 Task: Find an Airbnb in Beipiao, China for 8 guests from 26 Aug to 10 Sep, with a price range of ₹10,000 to ₹15,000, 6 bedrooms, 6 beds, 6 bathrooms, Wifi, Free parking, TV, and self check-in.
Action: Mouse moved to (586, 122)
Screenshot: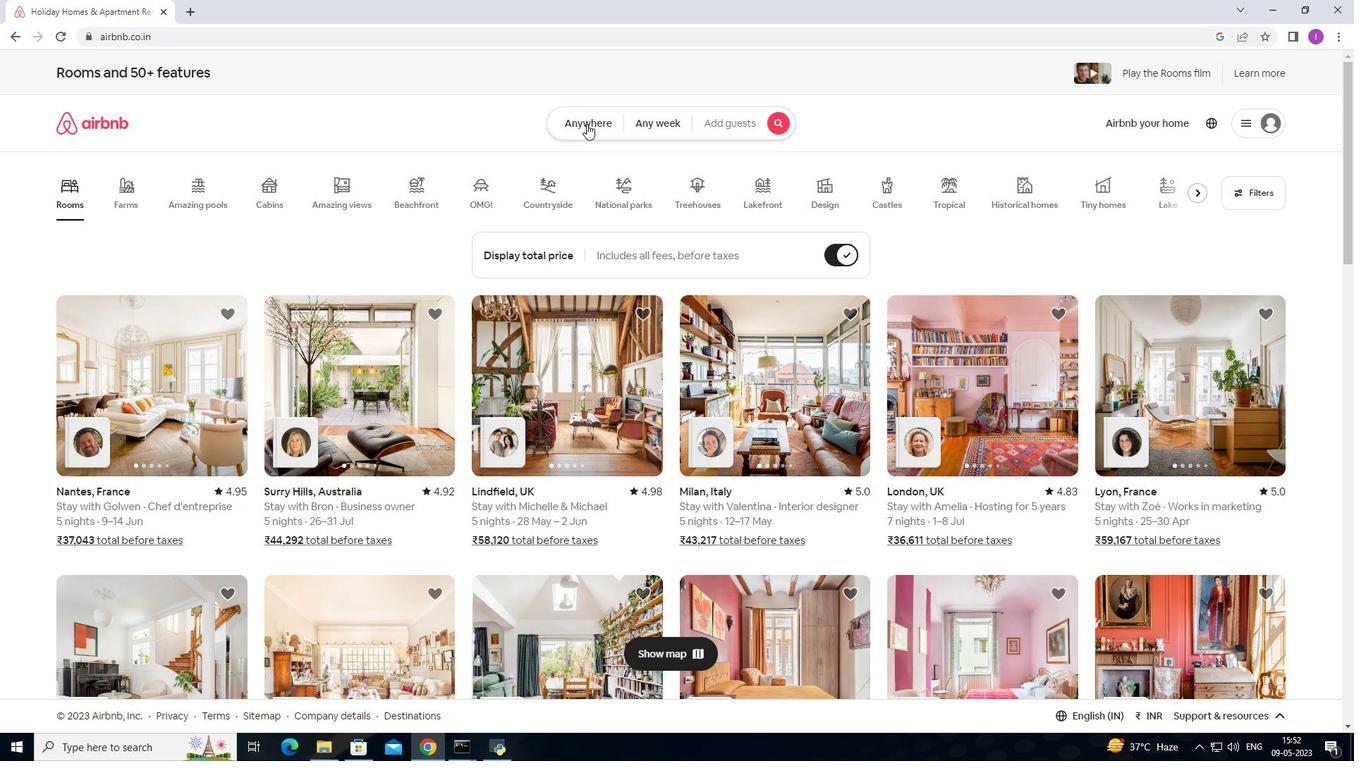 
Action: Mouse pressed left at (586, 122)
Screenshot: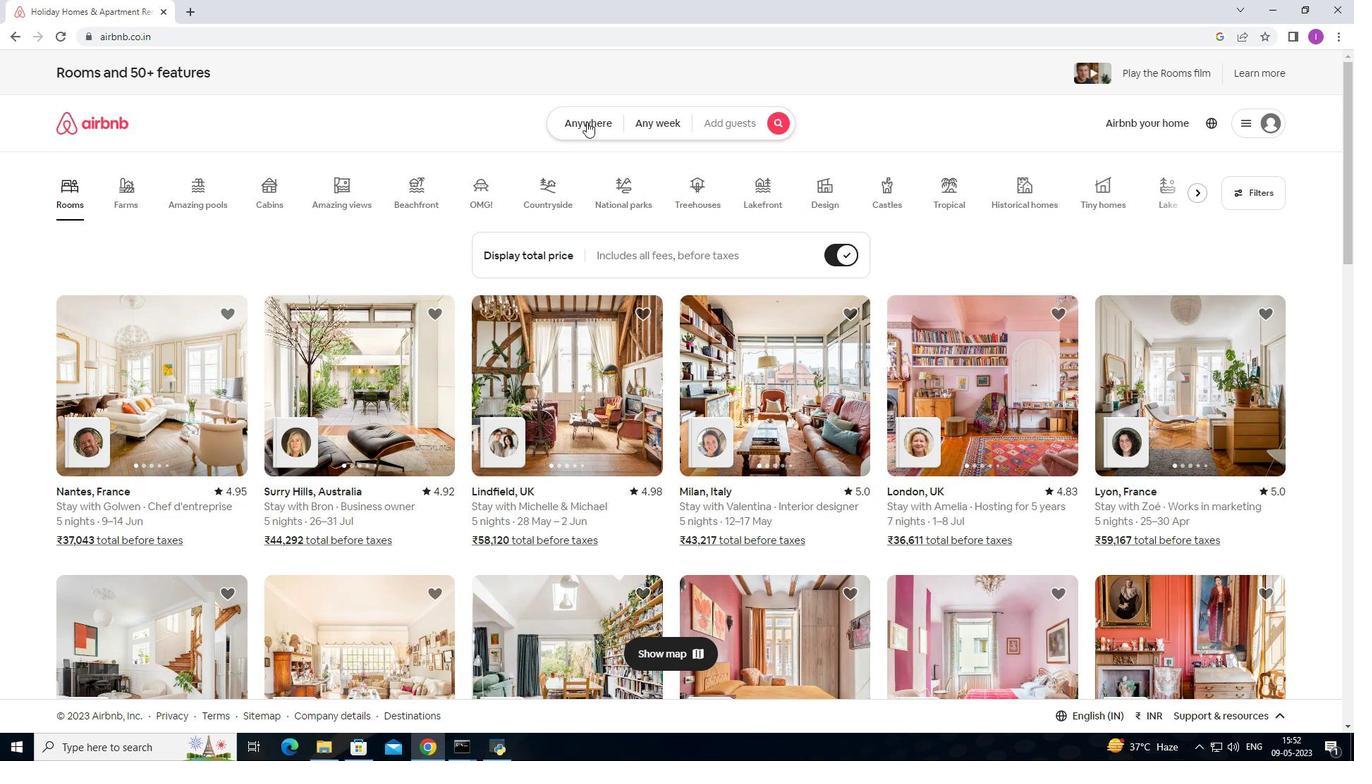 
Action: Mouse moved to (450, 175)
Screenshot: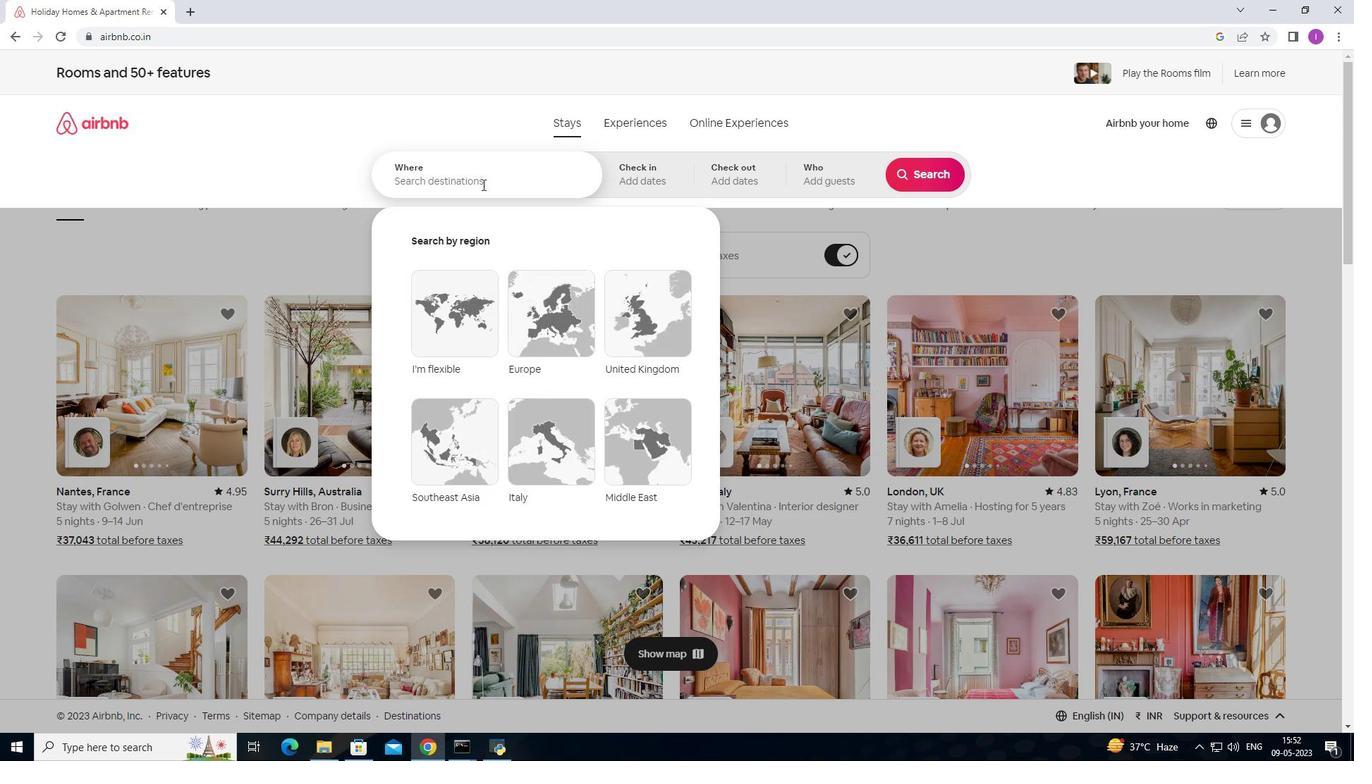 
Action: Mouse pressed left at (450, 175)
Screenshot: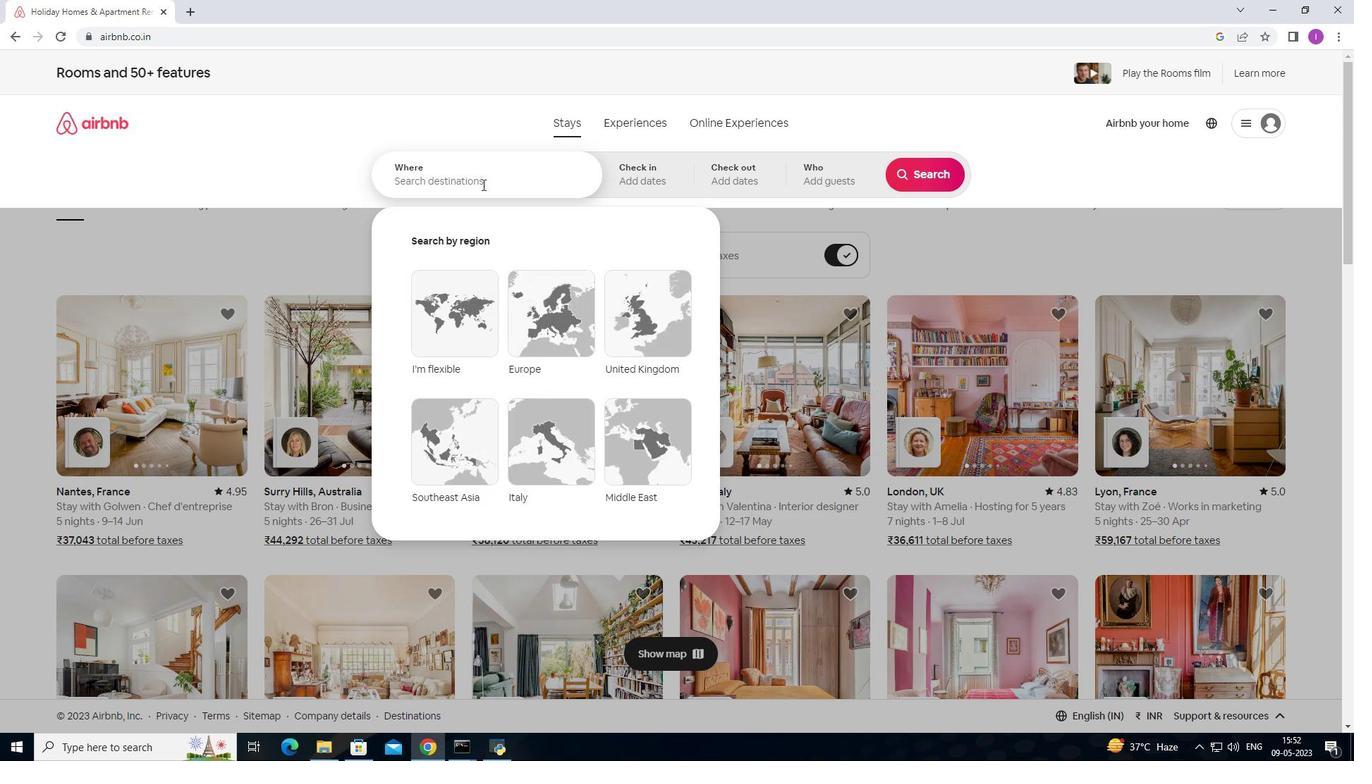 
Action: Mouse moved to (451, 175)
Screenshot: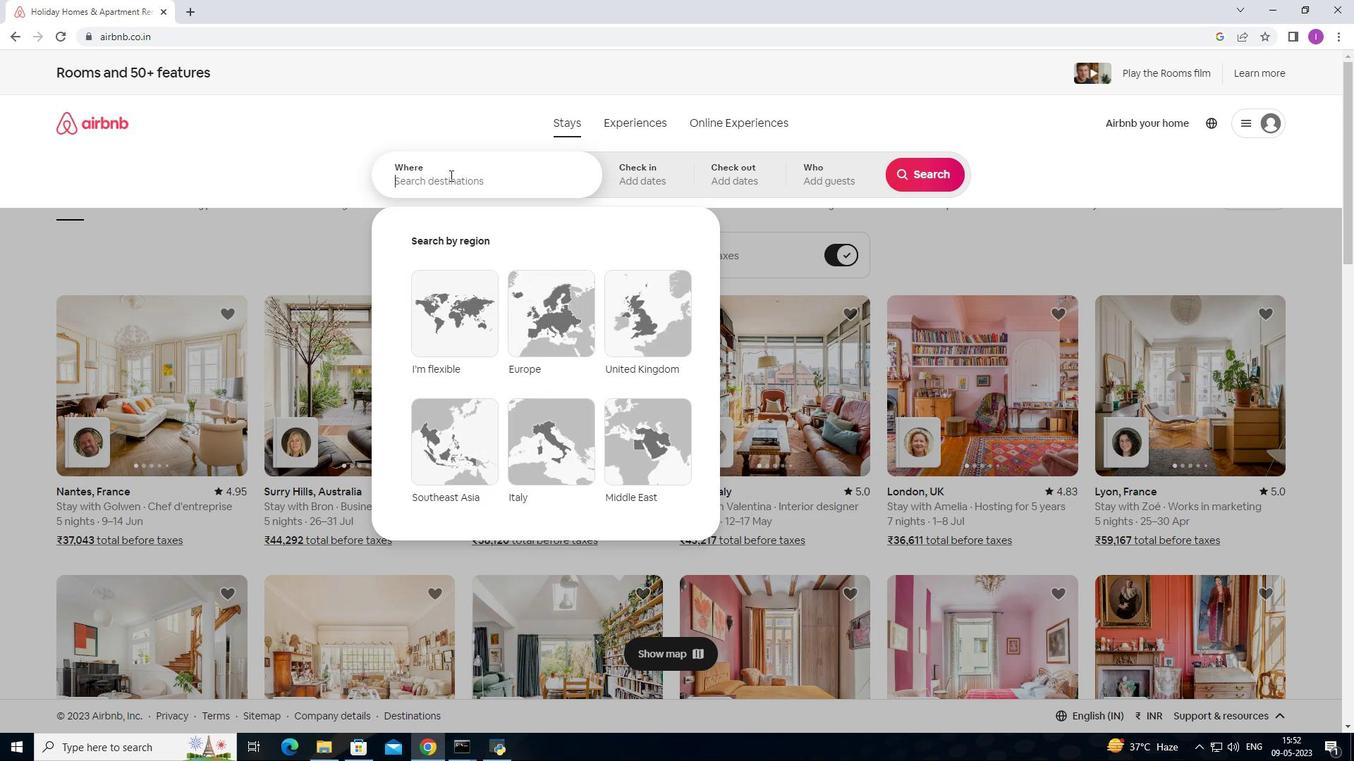 
Action: Key pressed <Key.shift>Beipiao,<Key.shift>China
Screenshot: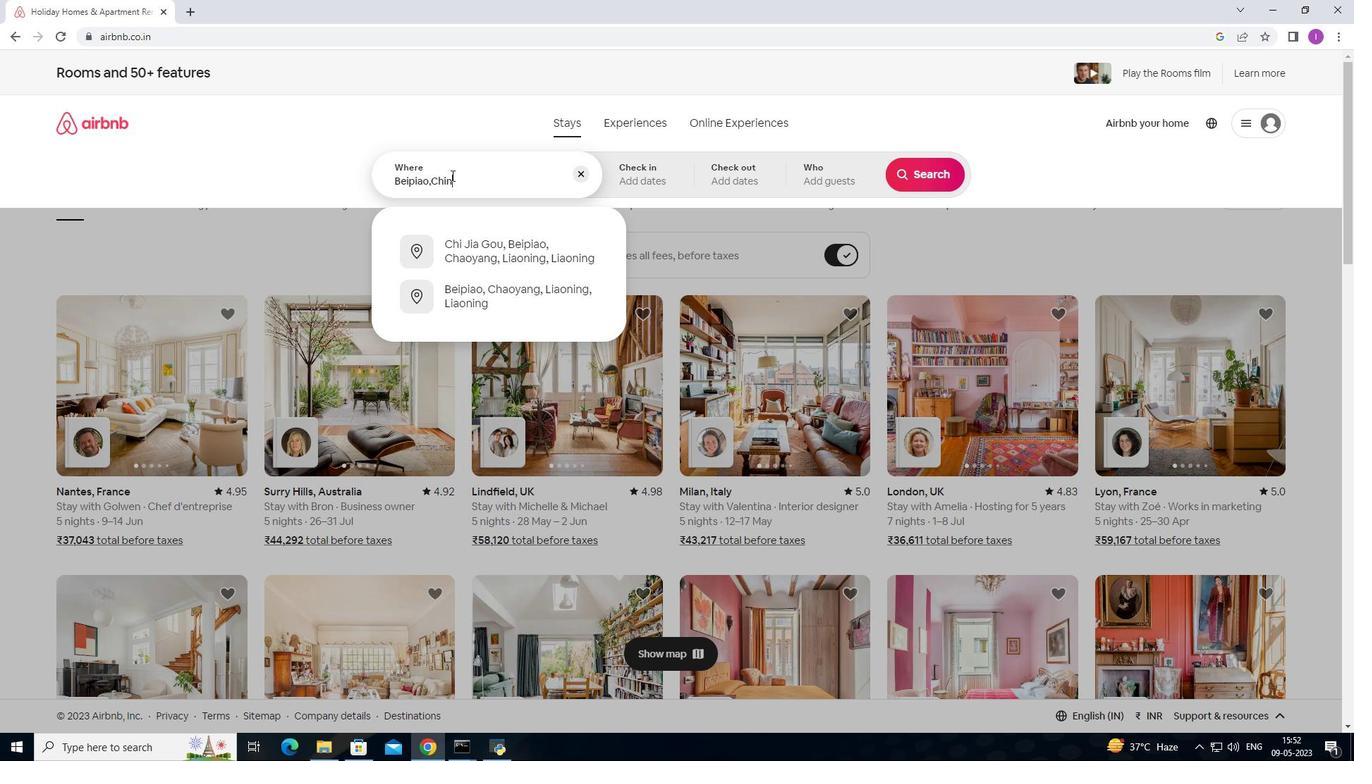 
Action: Mouse moved to (660, 181)
Screenshot: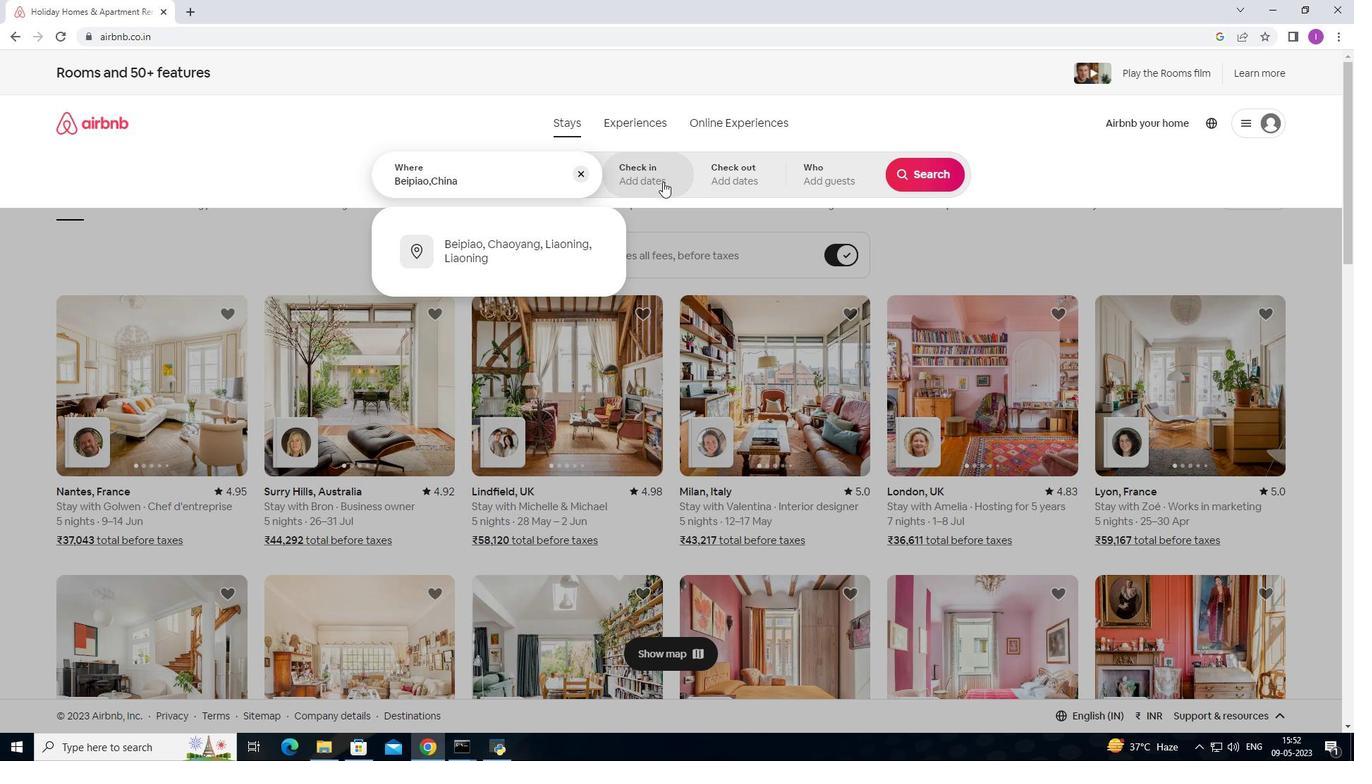
Action: Mouse pressed left at (660, 181)
Screenshot: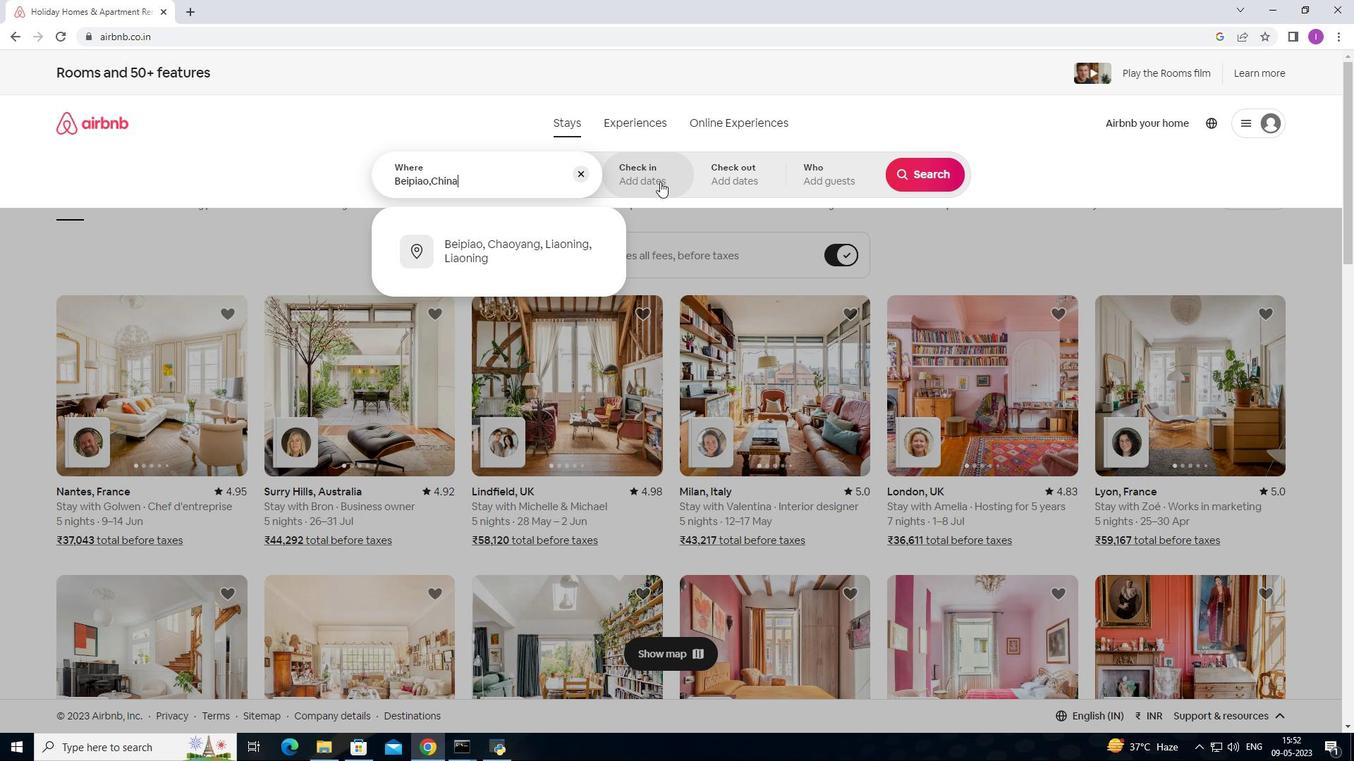 
Action: Mouse moved to (916, 292)
Screenshot: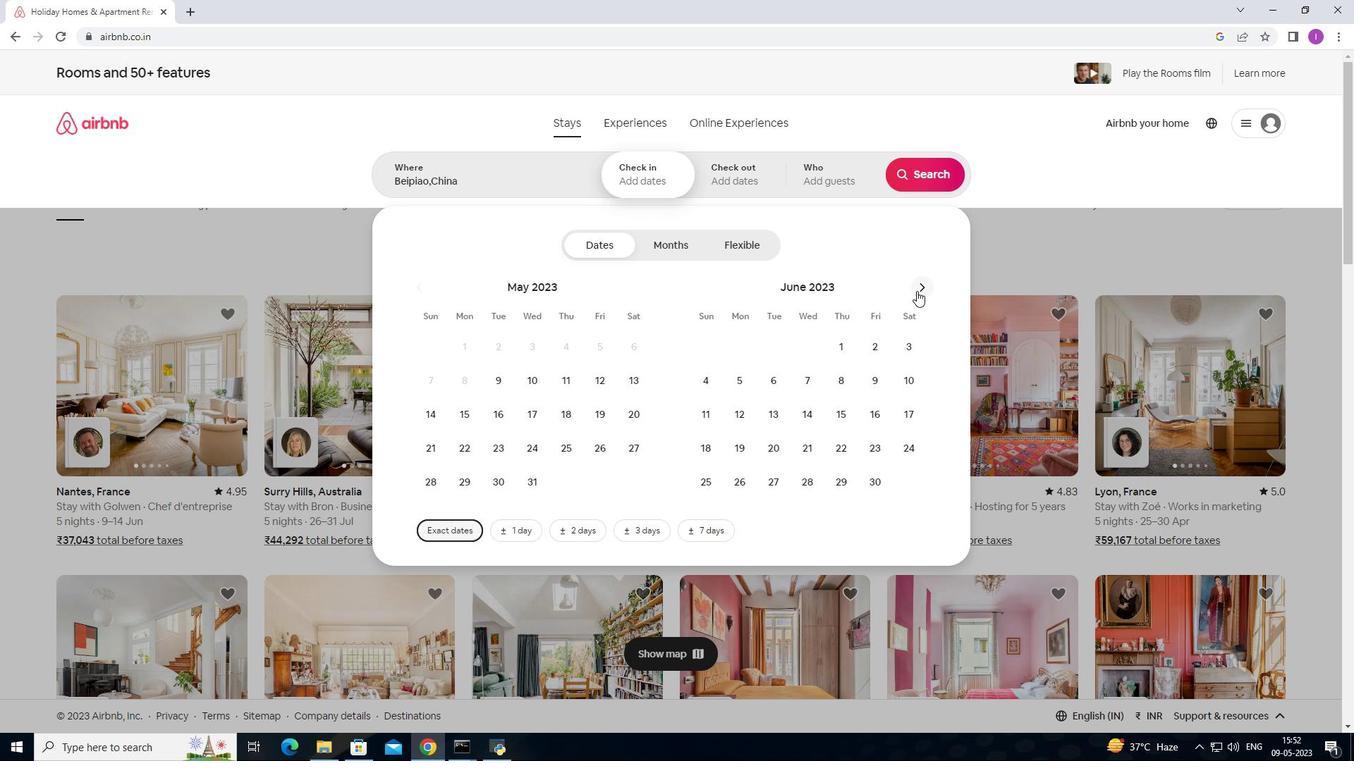 
Action: Mouse pressed left at (916, 292)
Screenshot: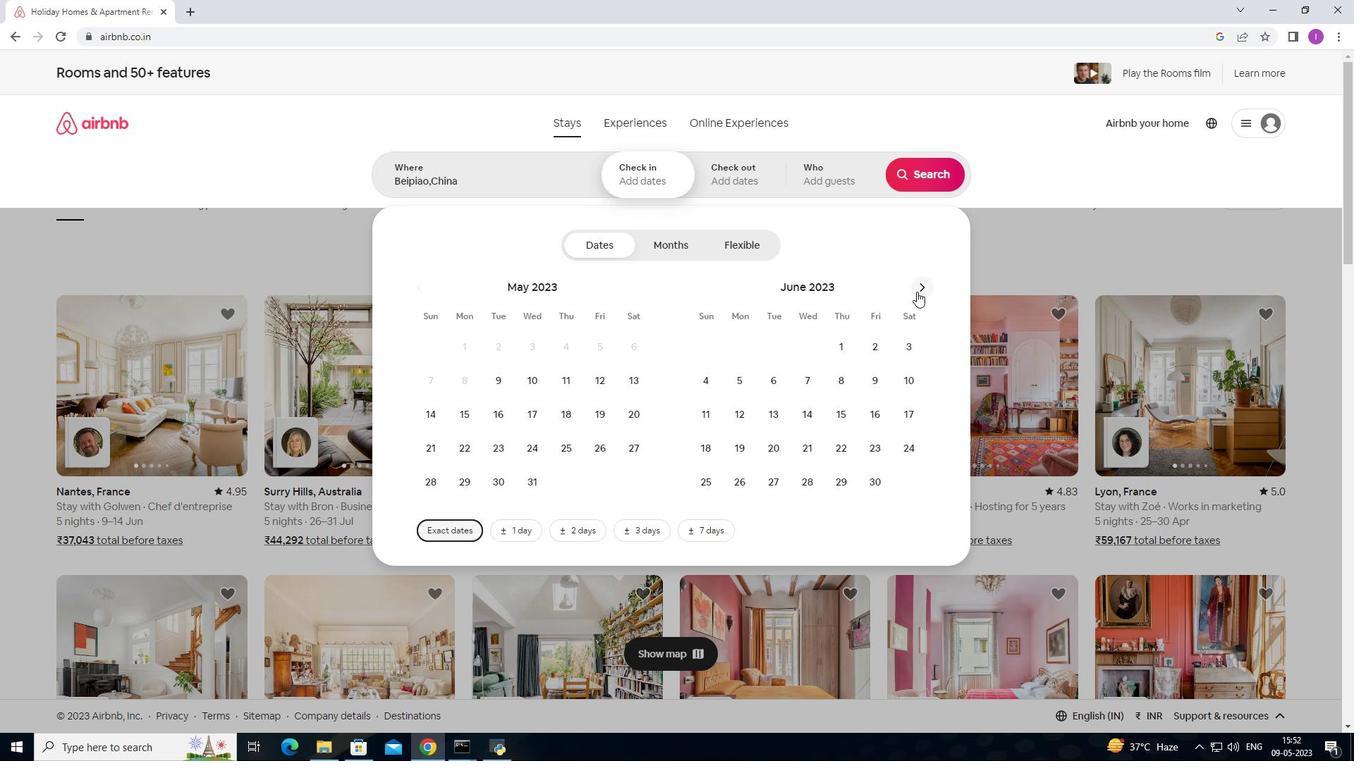 
Action: Mouse pressed left at (916, 292)
Screenshot: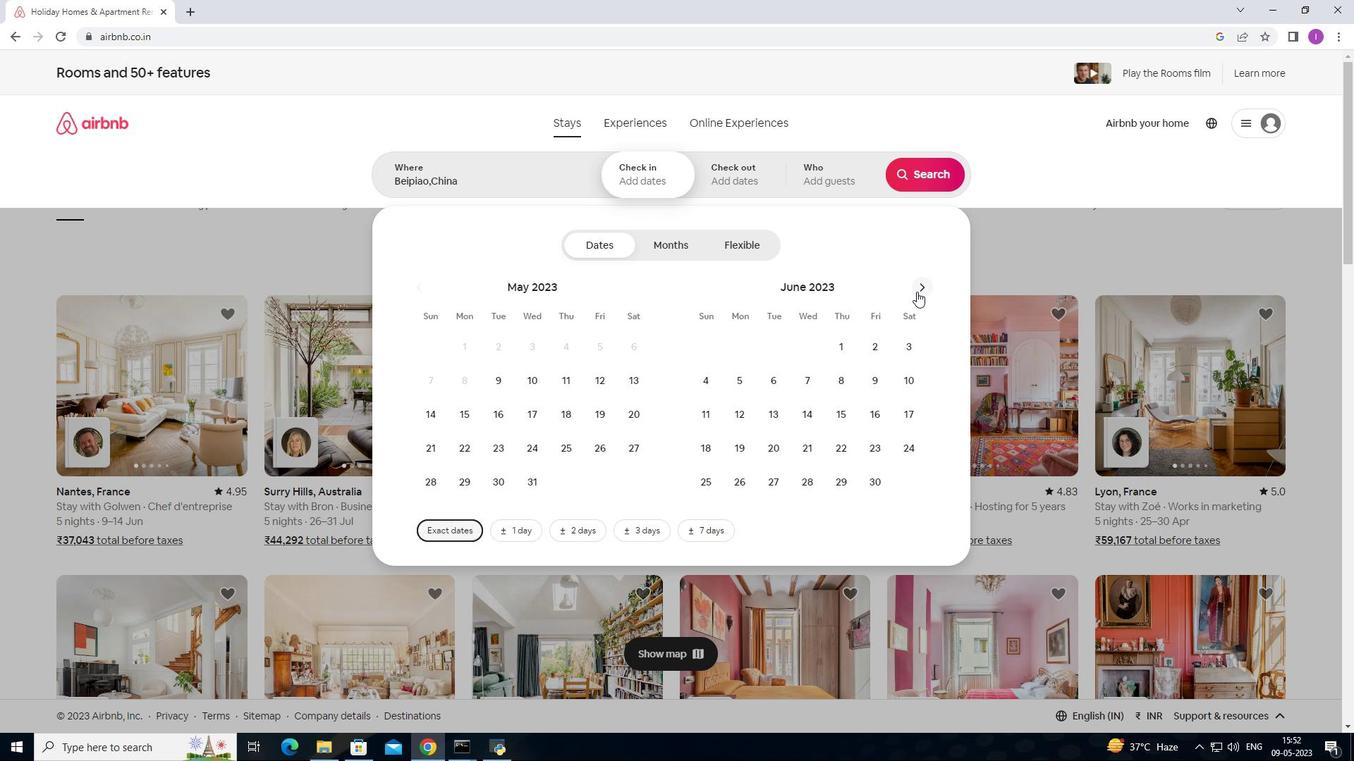 
Action: Mouse pressed left at (916, 292)
Screenshot: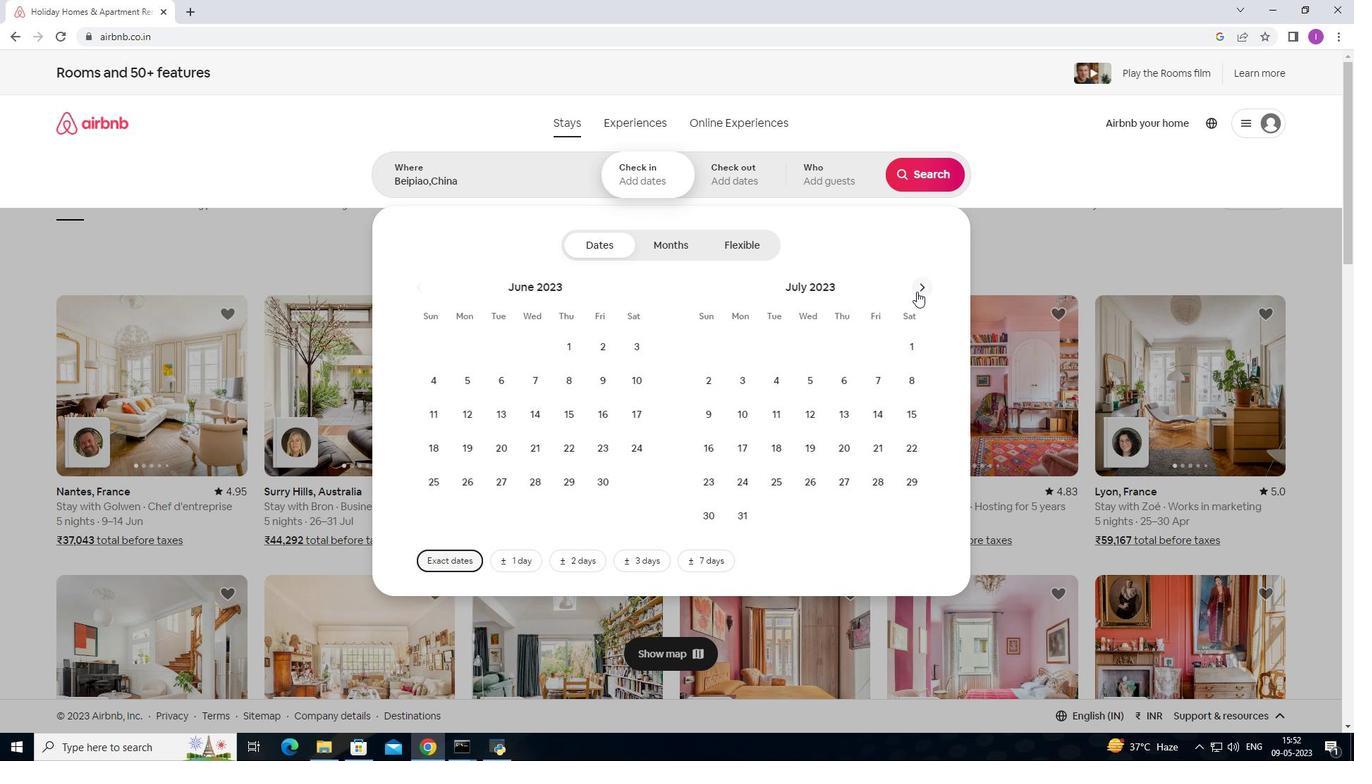 
Action: Mouse pressed left at (916, 292)
Screenshot: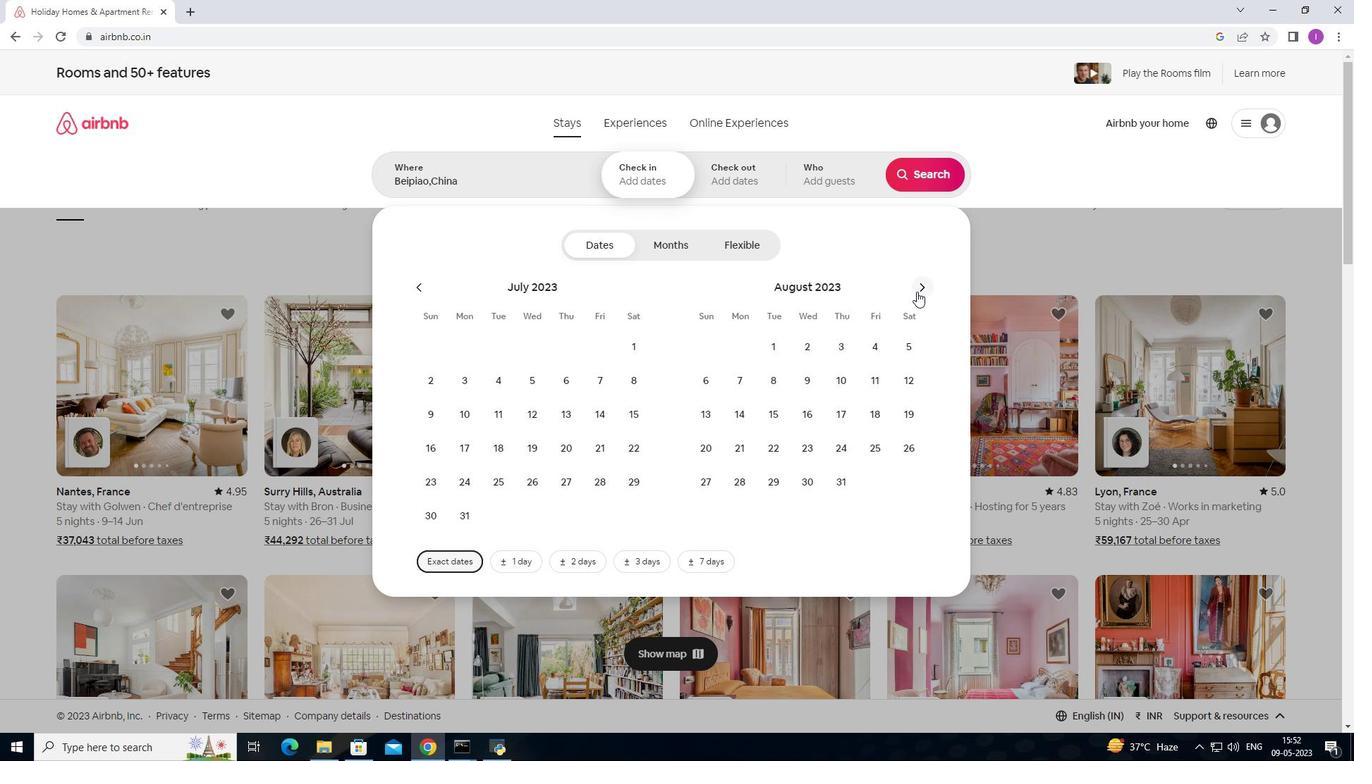 
Action: Mouse moved to (628, 444)
Screenshot: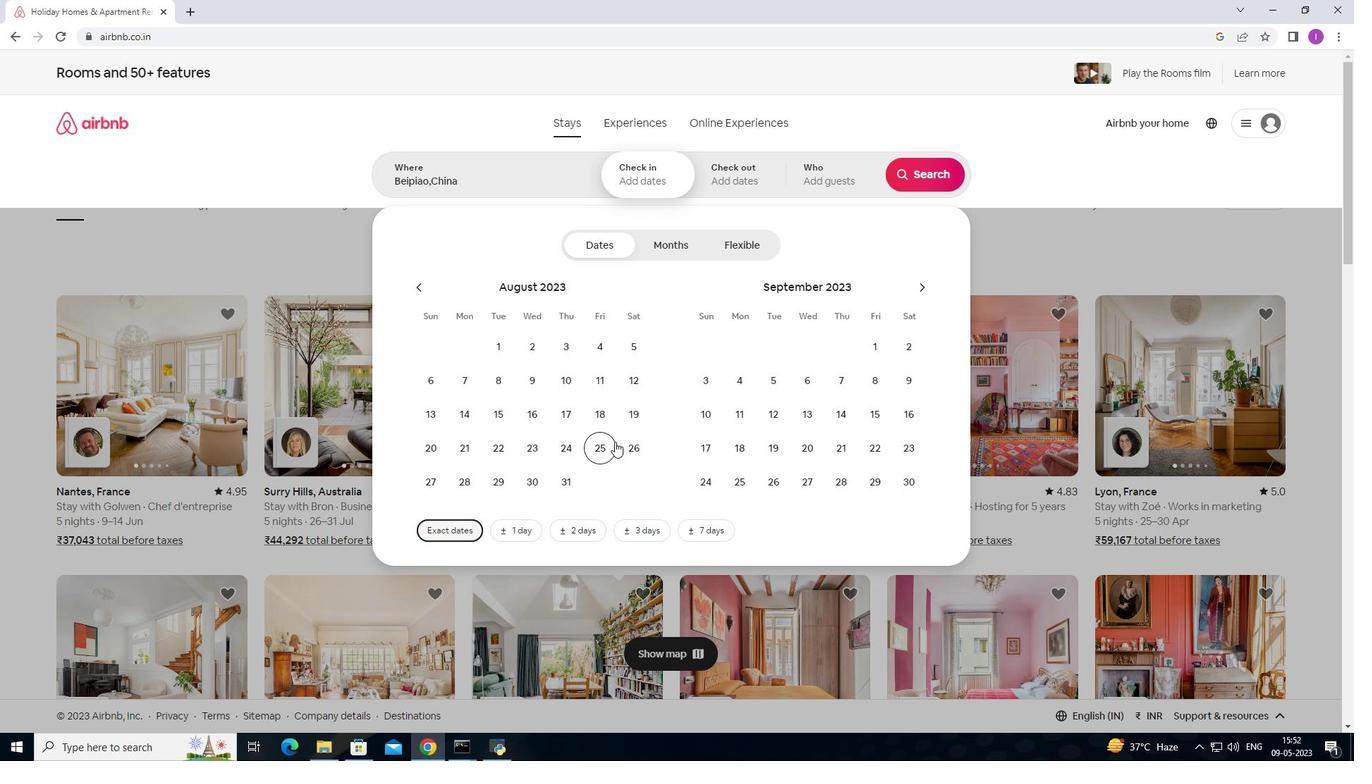 
Action: Mouse pressed left at (628, 444)
Screenshot: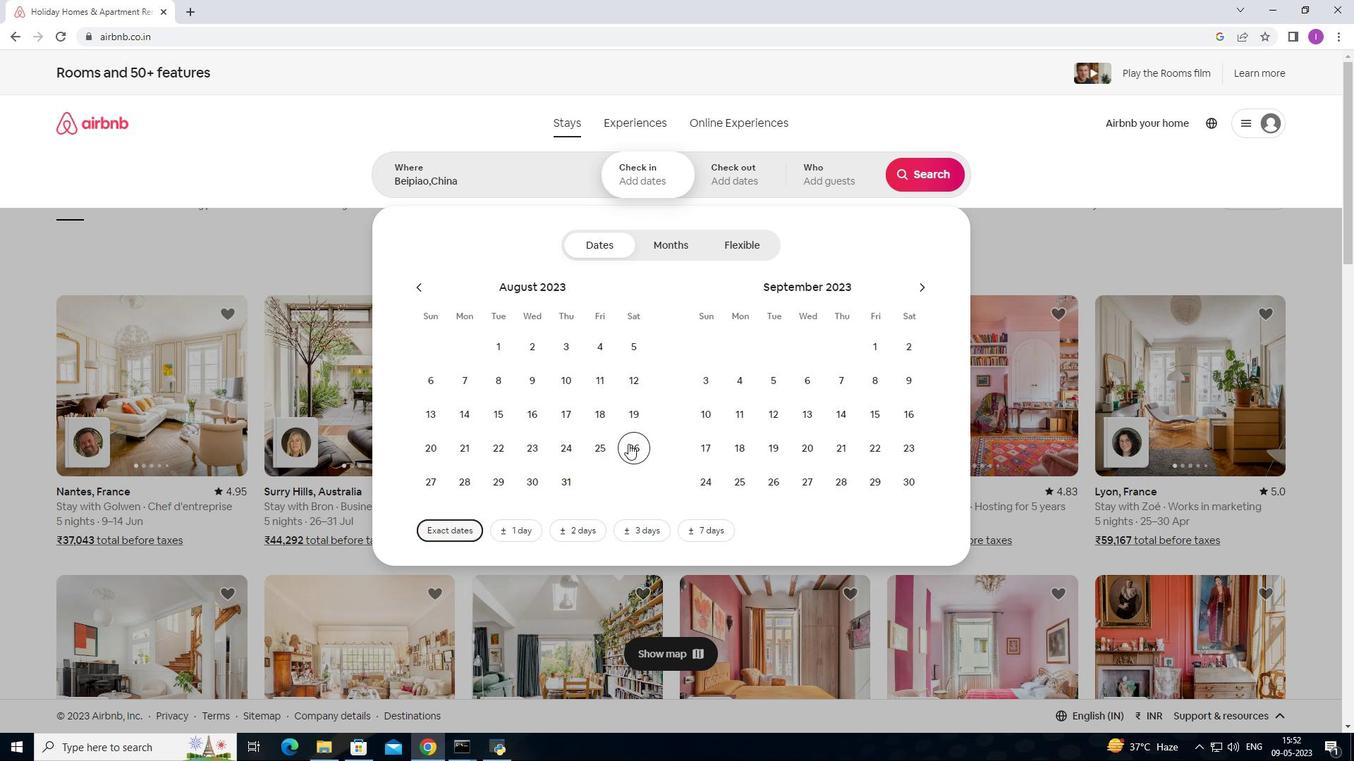 
Action: Mouse moved to (701, 411)
Screenshot: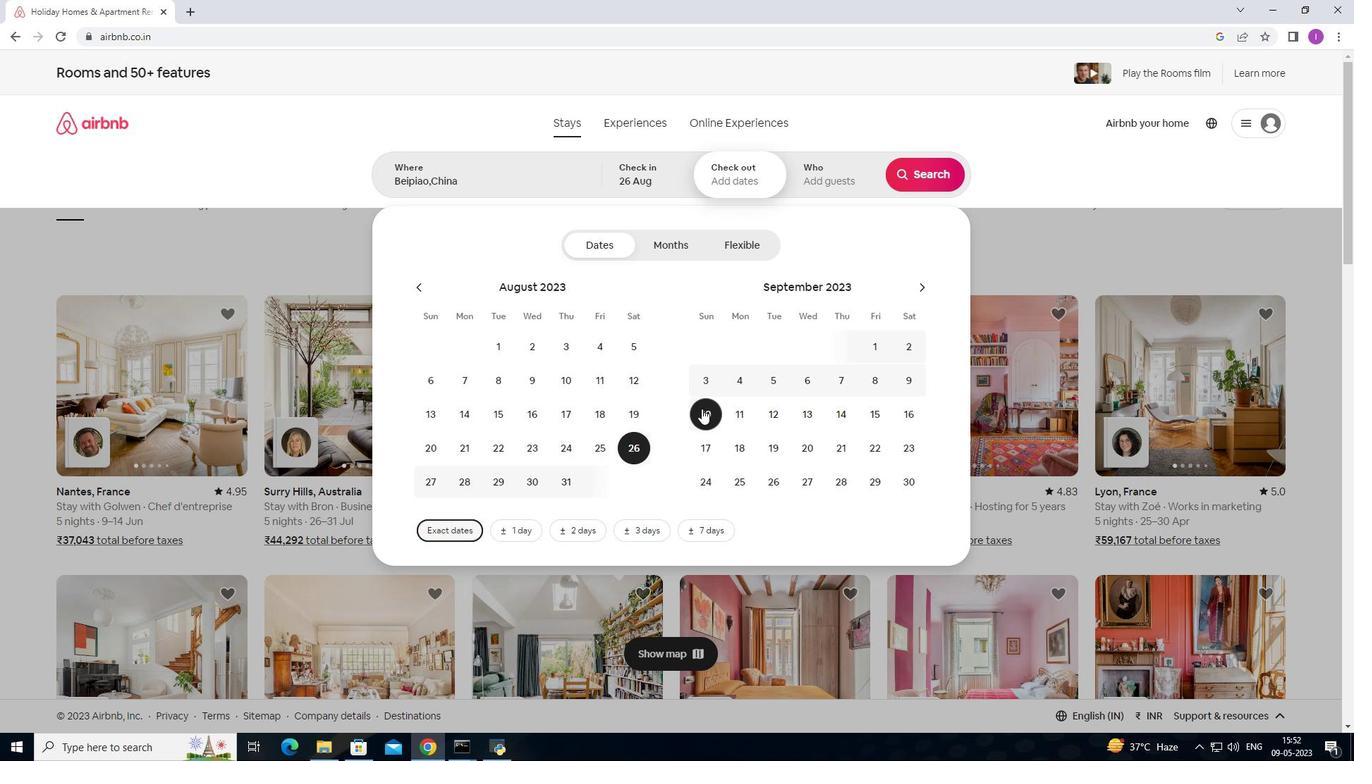 
Action: Mouse pressed left at (701, 411)
Screenshot: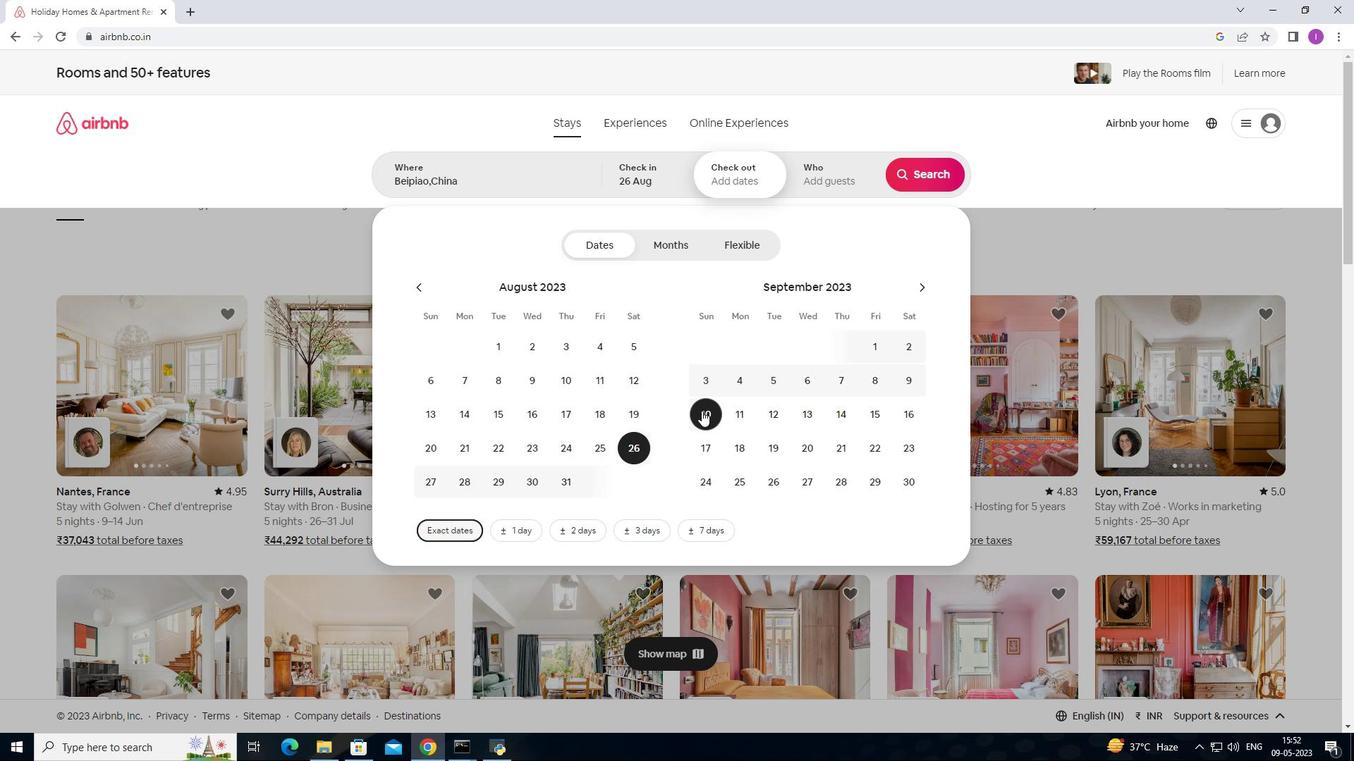 
Action: Mouse moved to (845, 184)
Screenshot: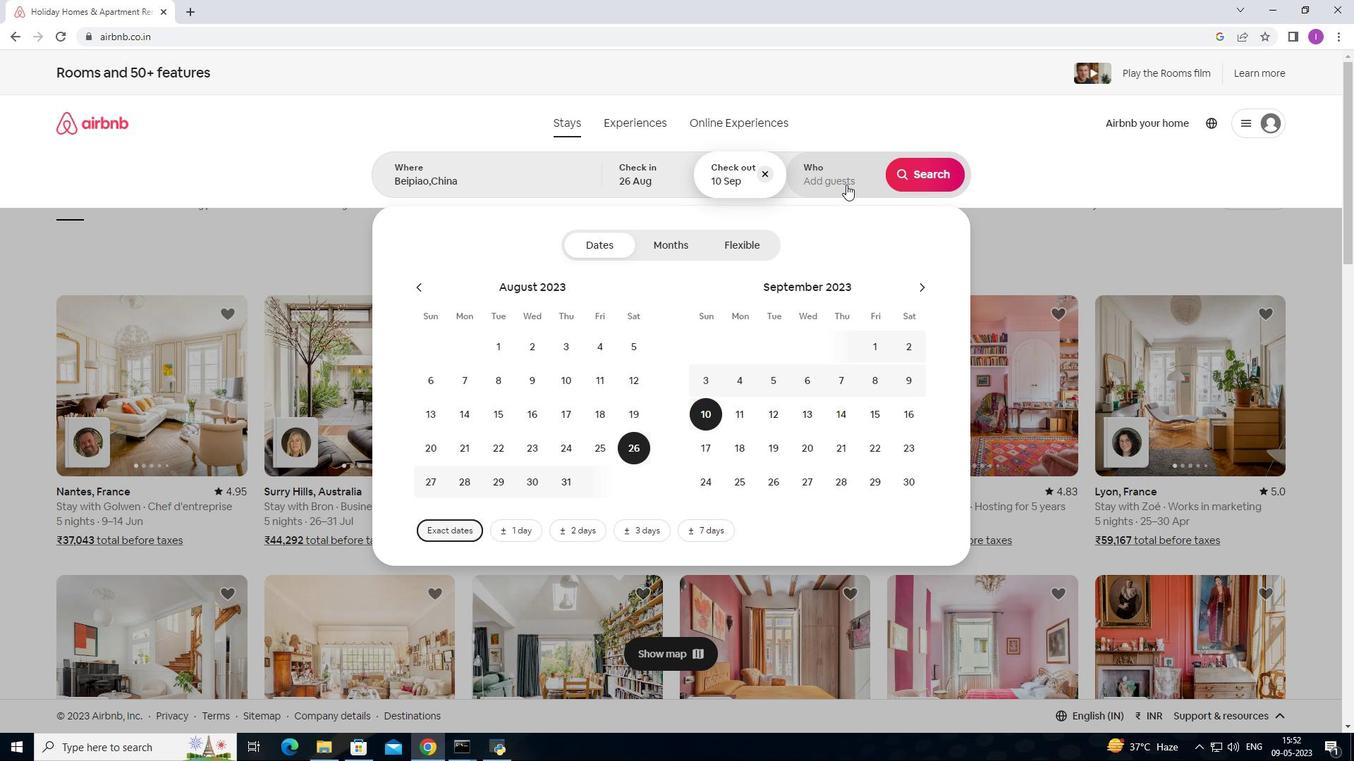 
Action: Mouse pressed left at (845, 184)
Screenshot: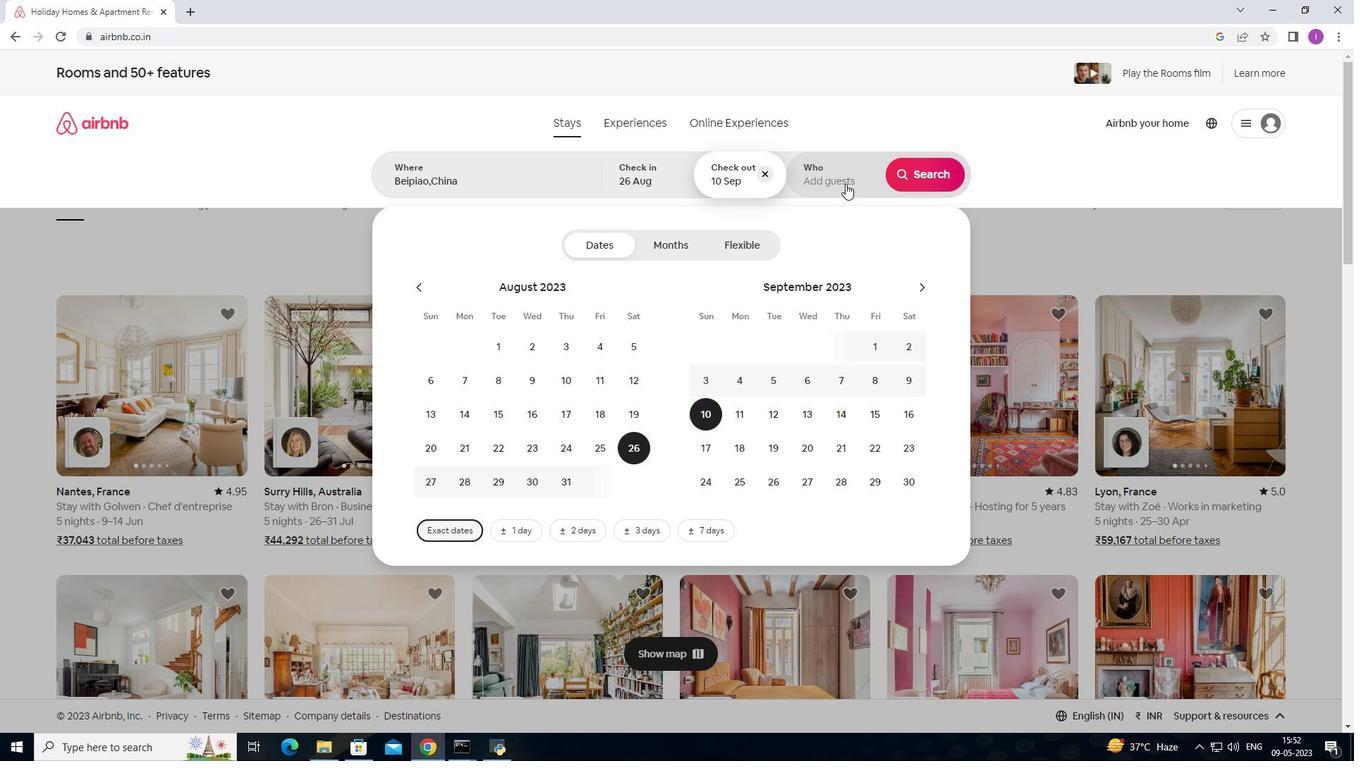 
Action: Mouse moved to (922, 245)
Screenshot: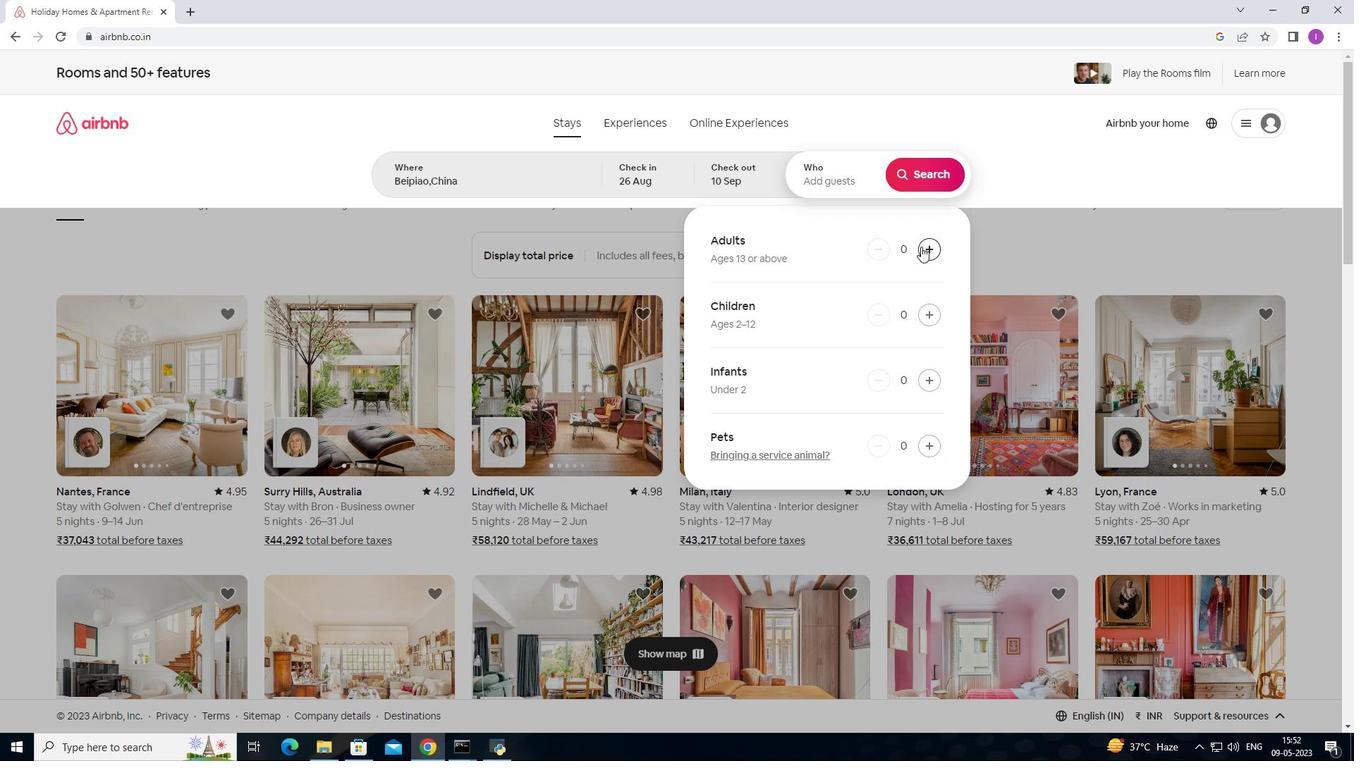 
Action: Mouse pressed left at (922, 245)
Screenshot: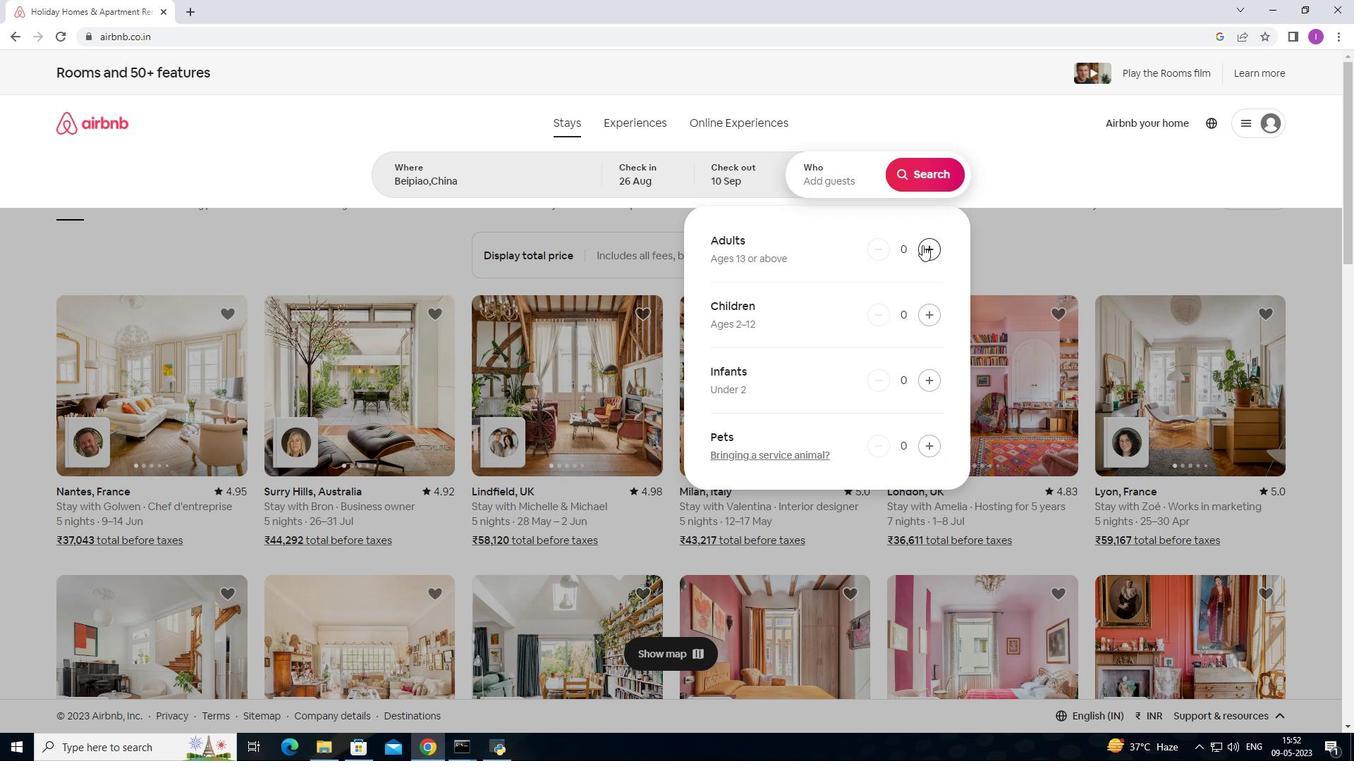 
Action: Mouse pressed left at (922, 245)
Screenshot: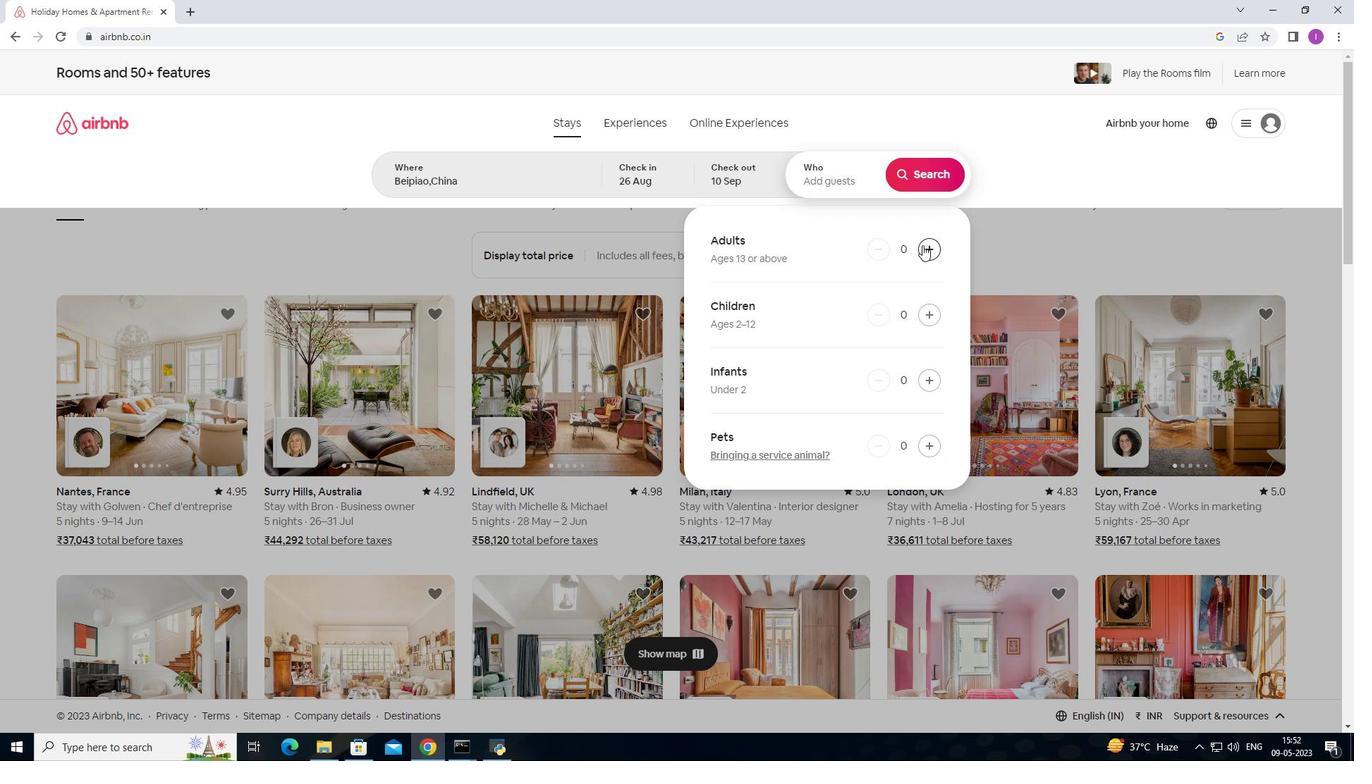 
Action: Mouse pressed left at (922, 245)
Screenshot: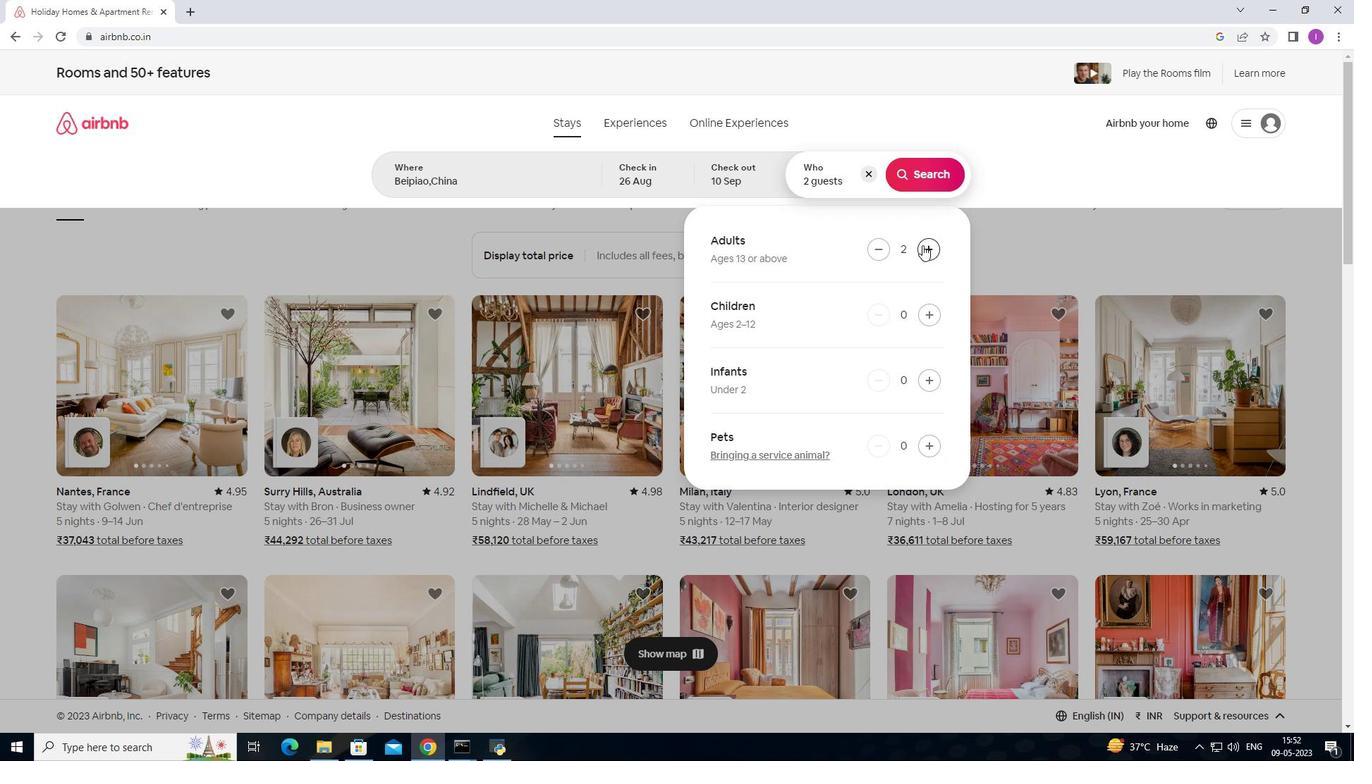 
Action: Mouse pressed left at (922, 245)
Screenshot: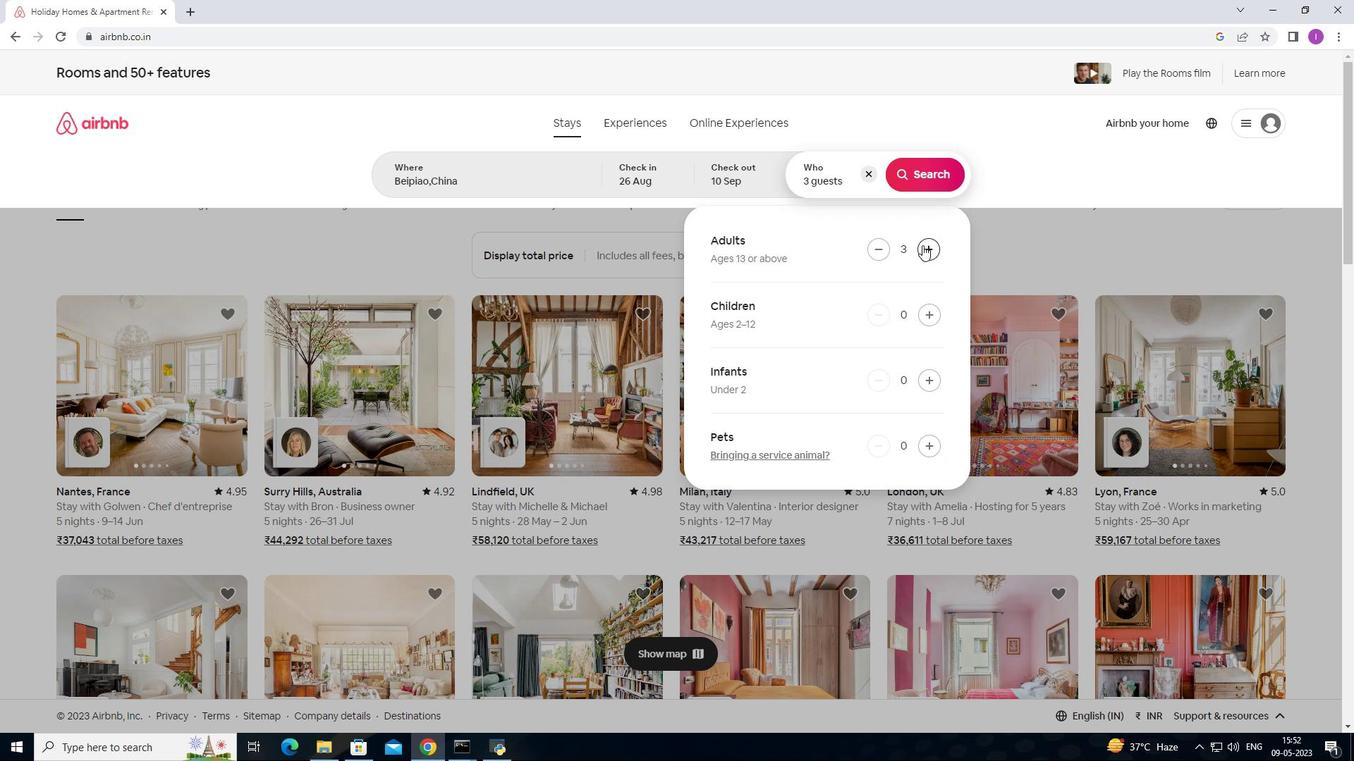
Action: Mouse pressed left at (922, 245)
Screenshot: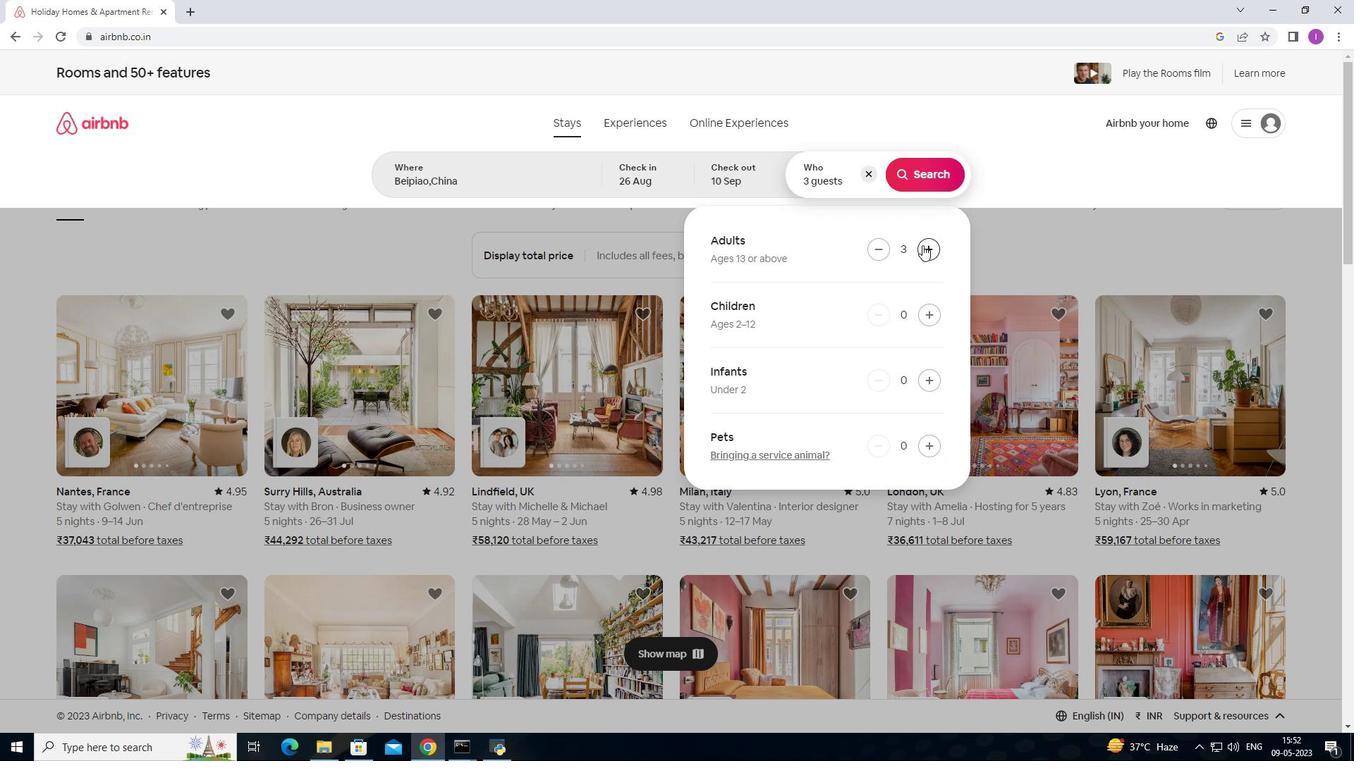 
Action: Mouse moved to (923, 245)
Screenshot: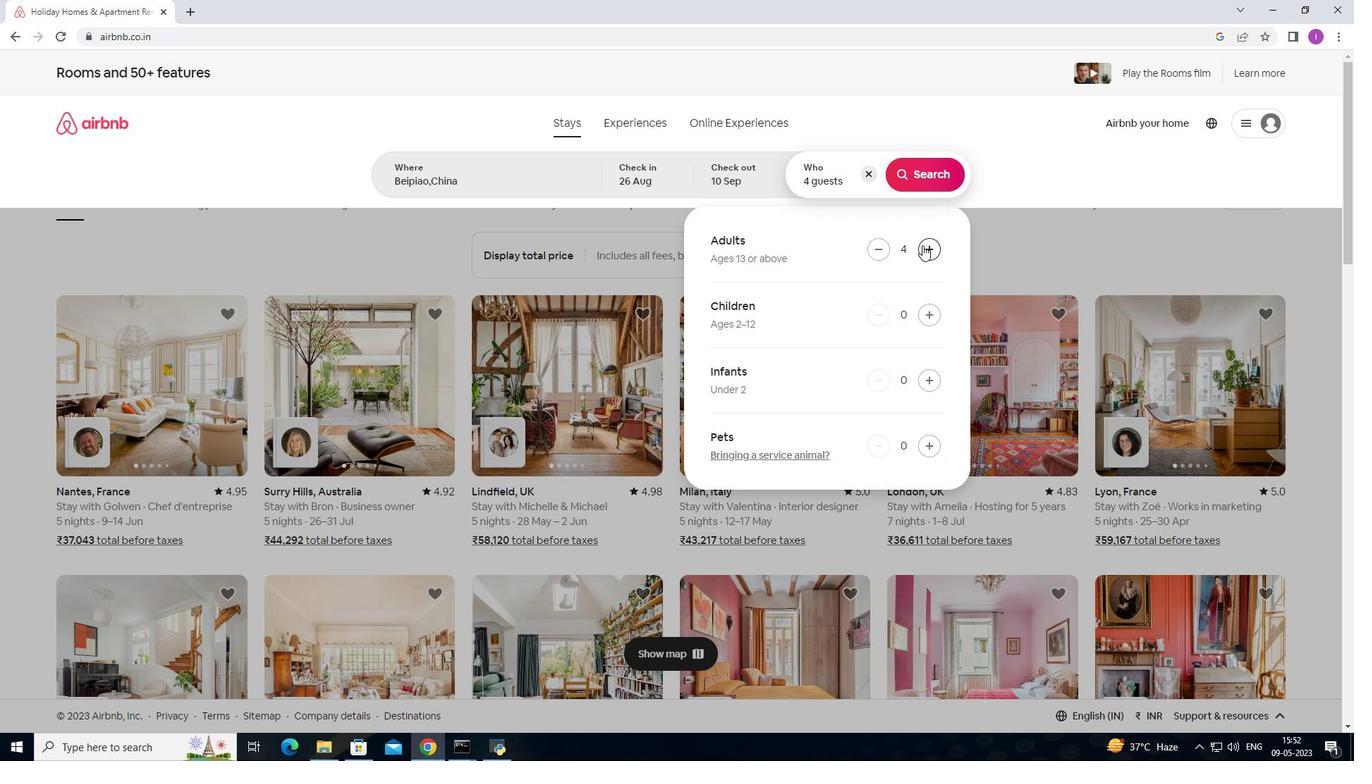 
Action: Mouse pressed left at (923, 245)
Screenshot: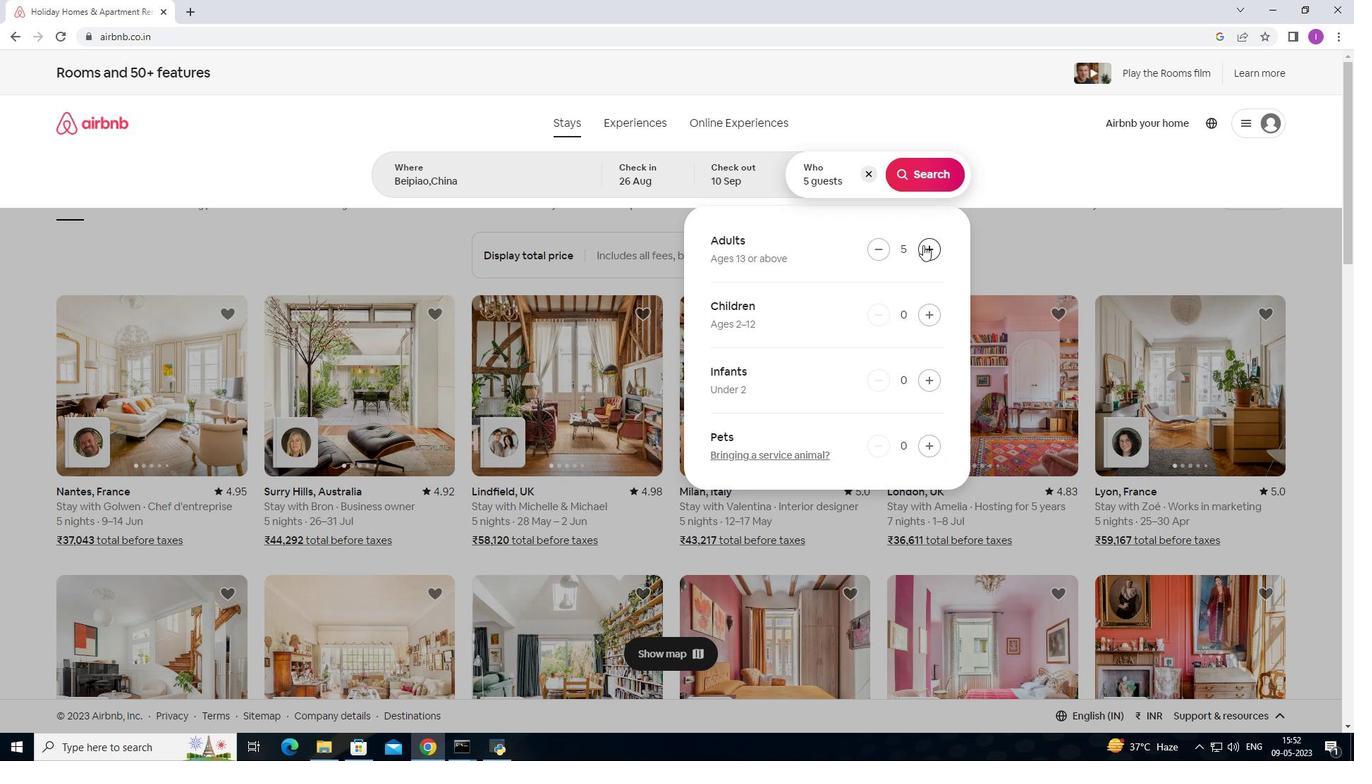 
Action: Mouse moved to (921, 315)
Screenshot: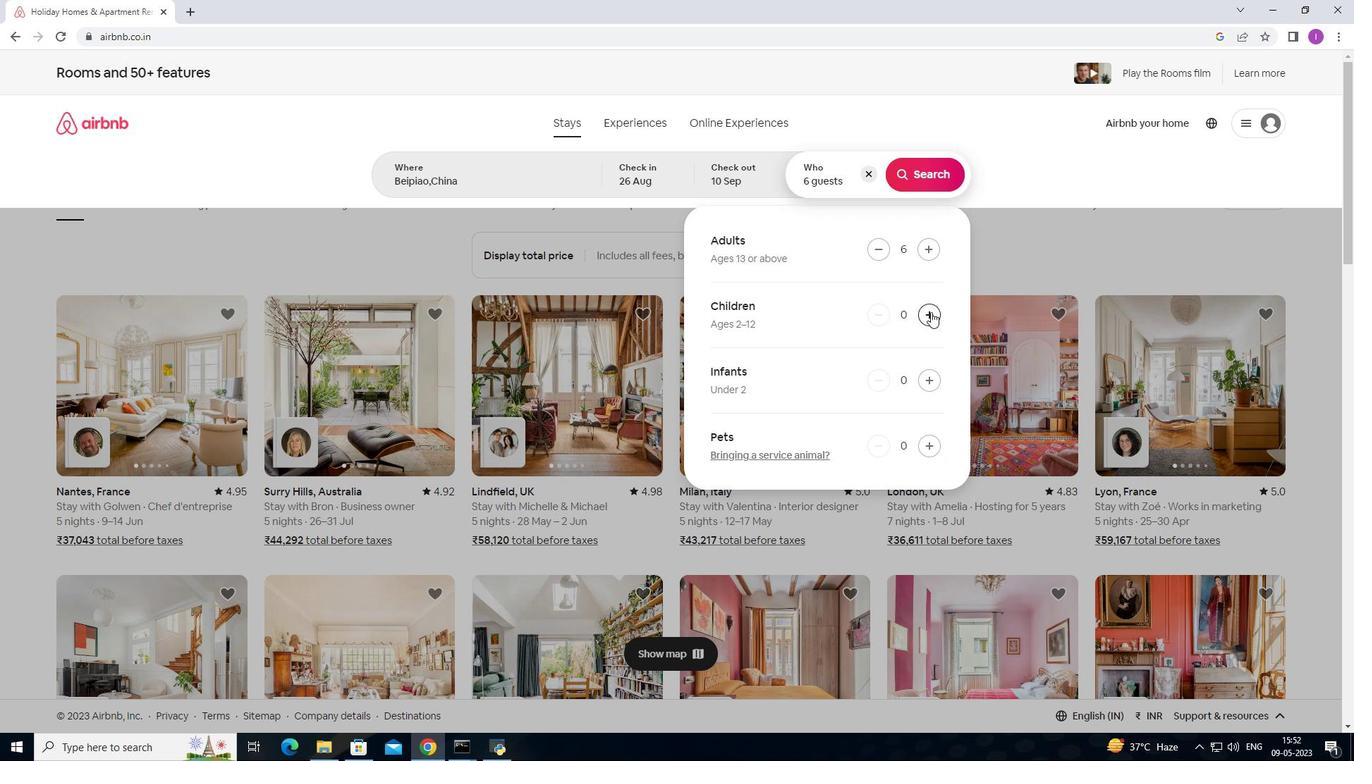 
Action: Mouse pressed left at (921, 315)
Screenshot: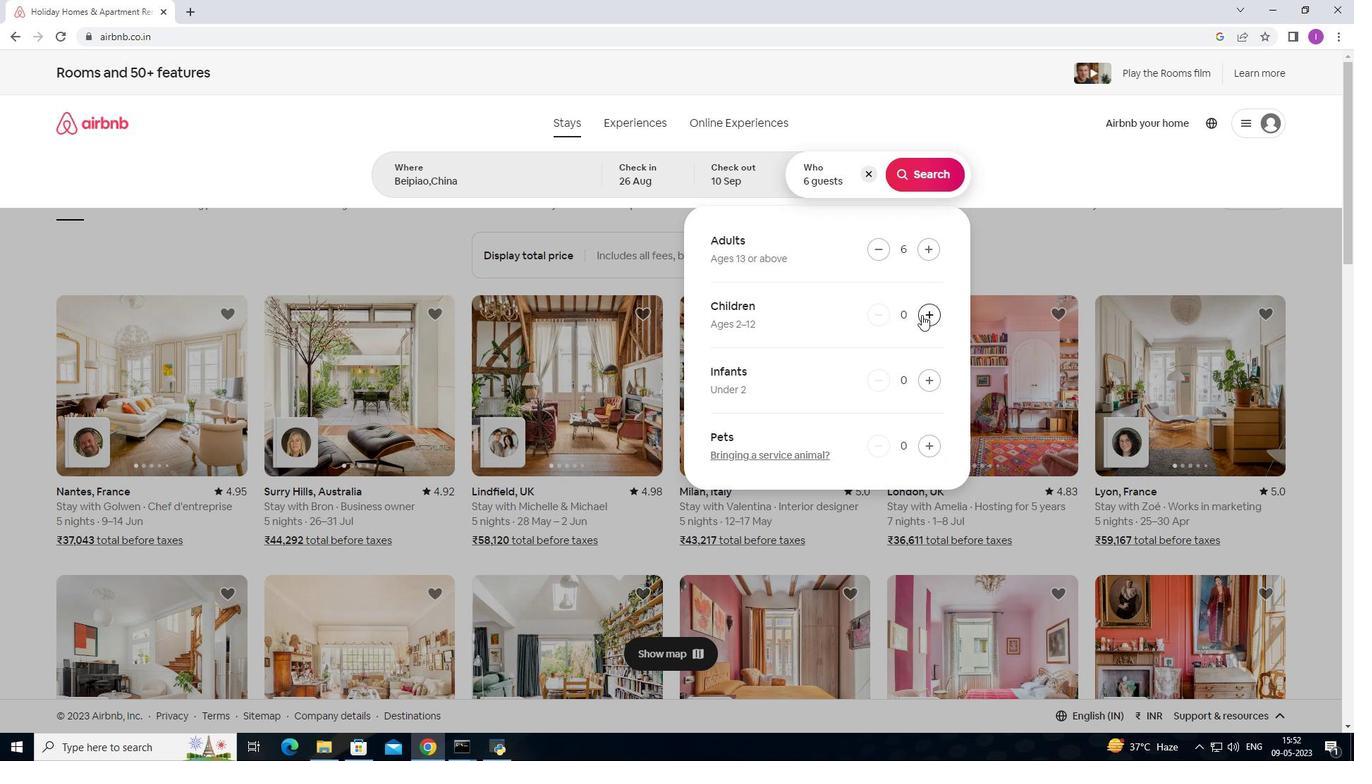 
Action: Mouse pressed left at (921, 315)
Screenshot: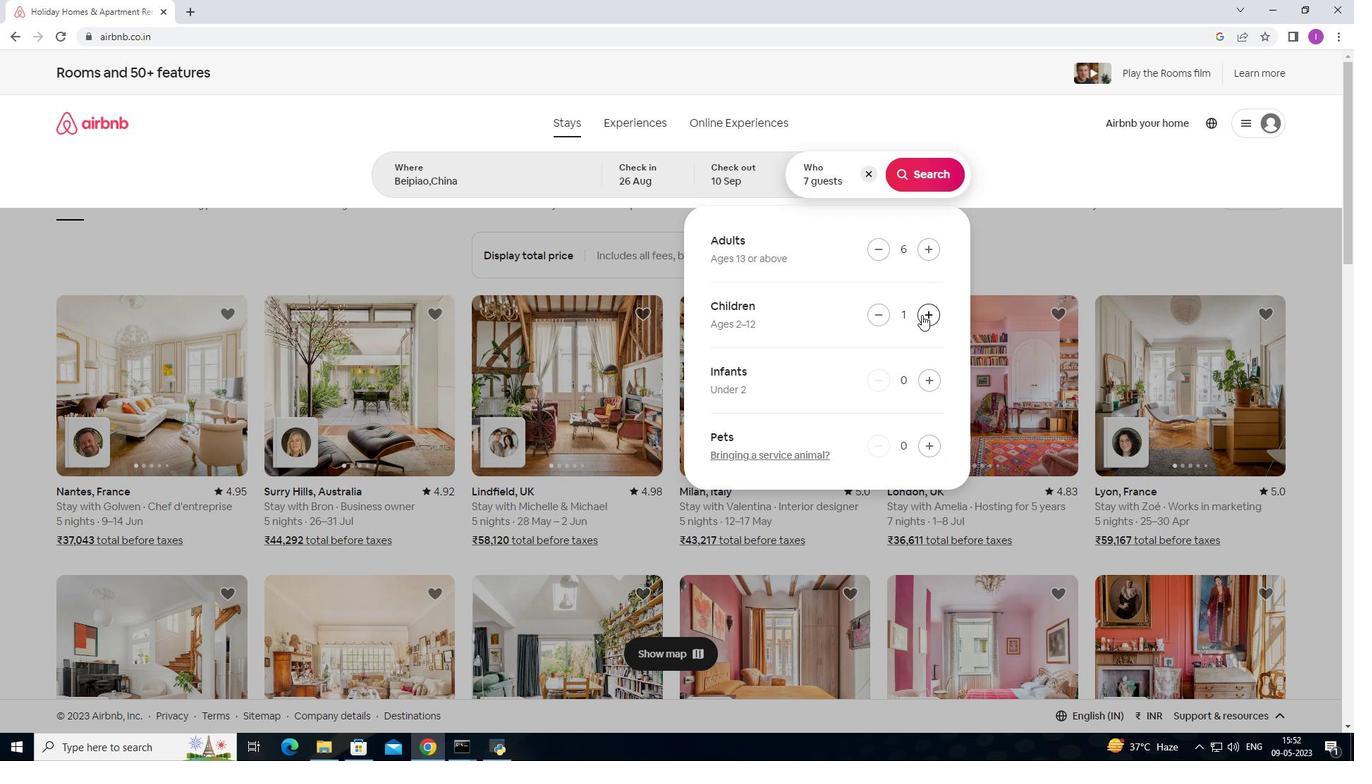 
Action: Mouse moved to (931, 175)
Screenshot: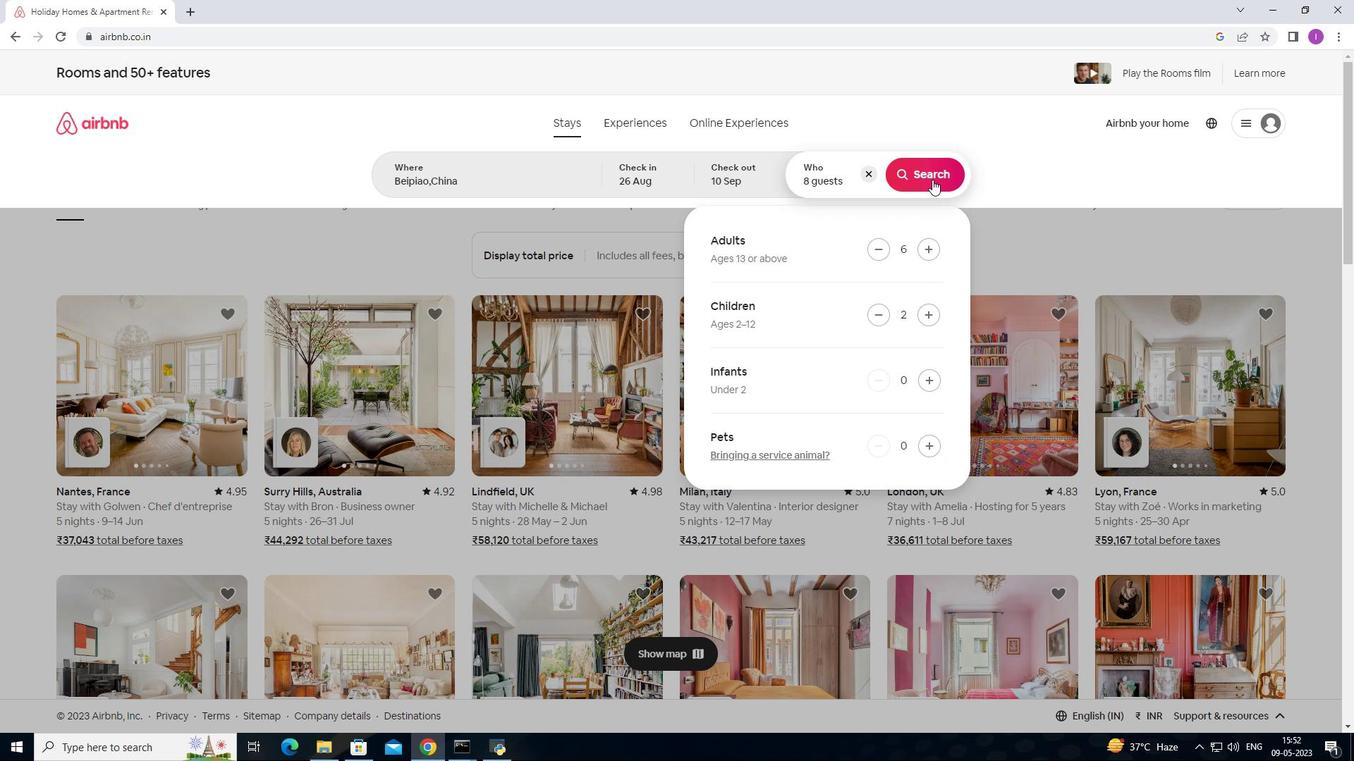 
Action: Mouse pressed left at (931, 175)
Screenshot: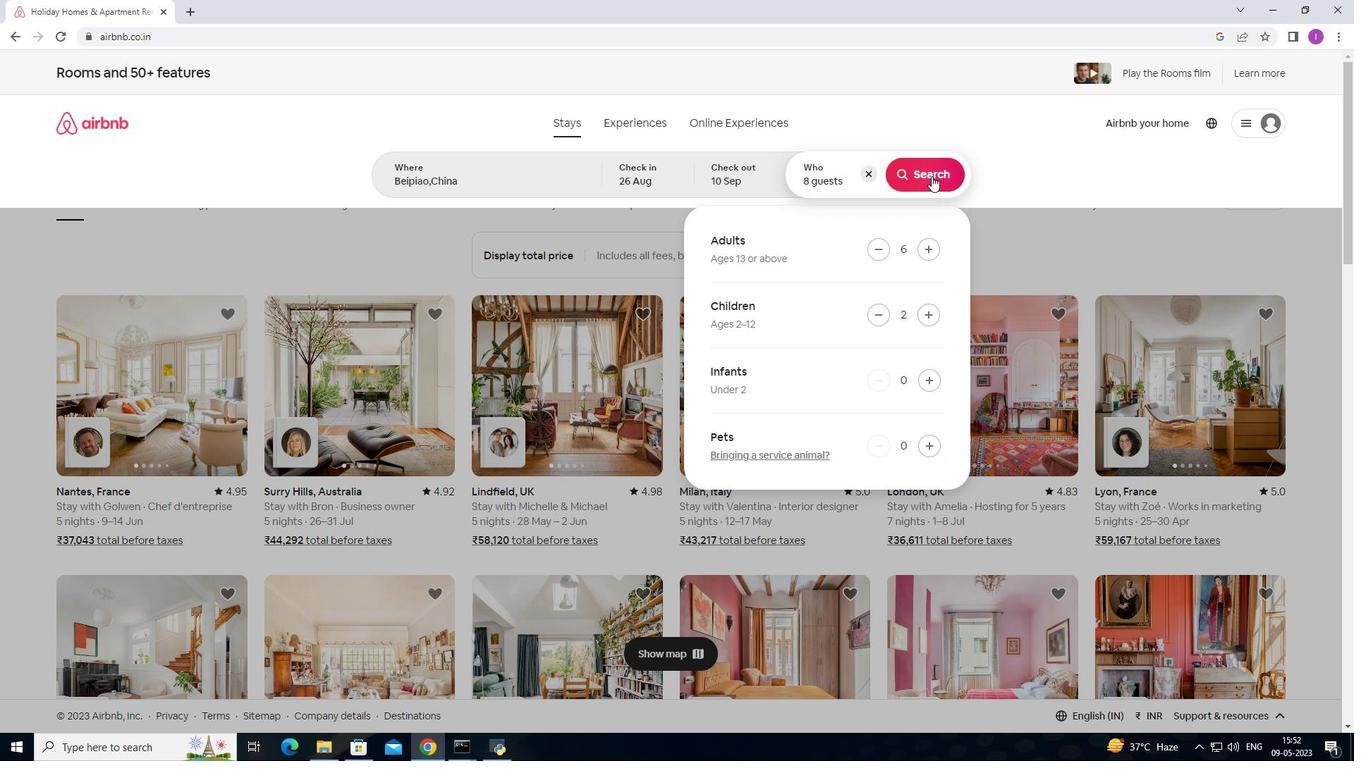 
Action: Mouse moved to (1295, 134)
Screenshot: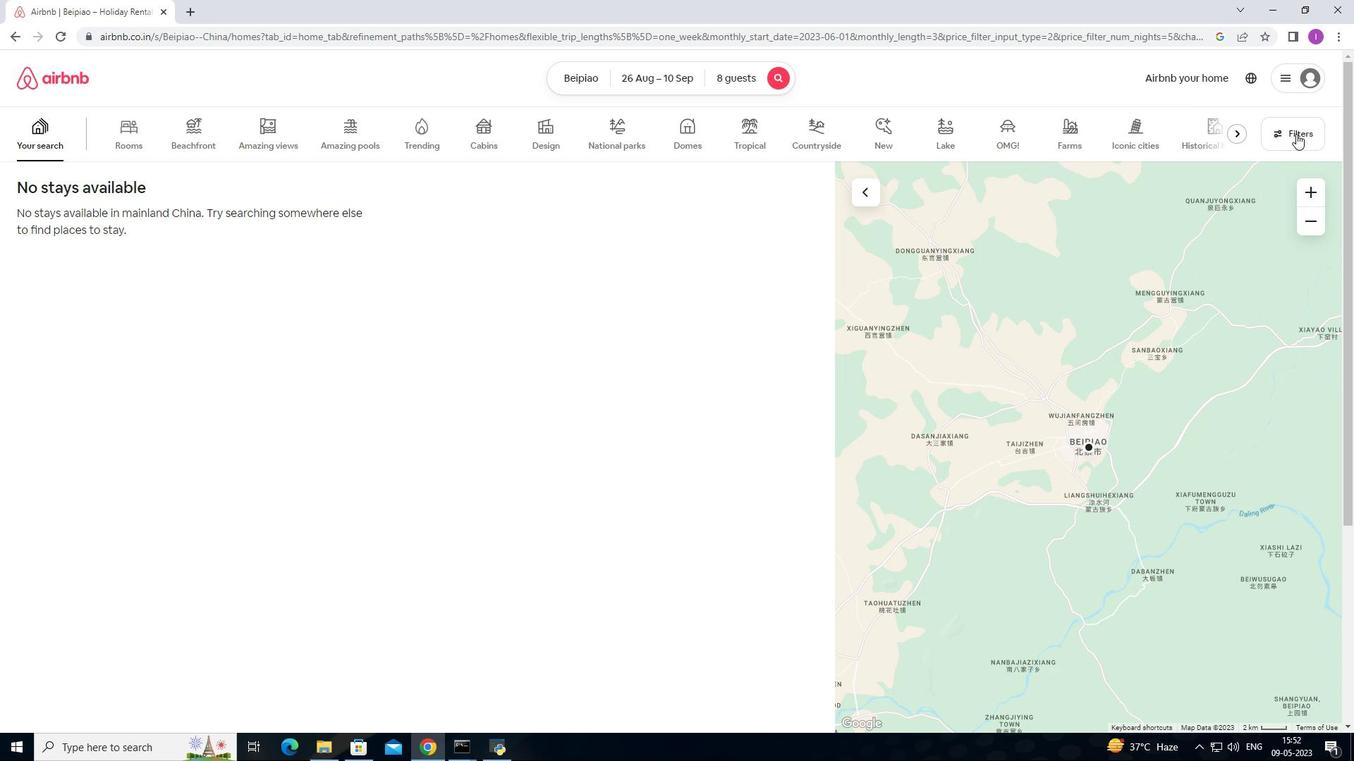 
Action: Mouse pressed left at (1295, 134)
Screenshot: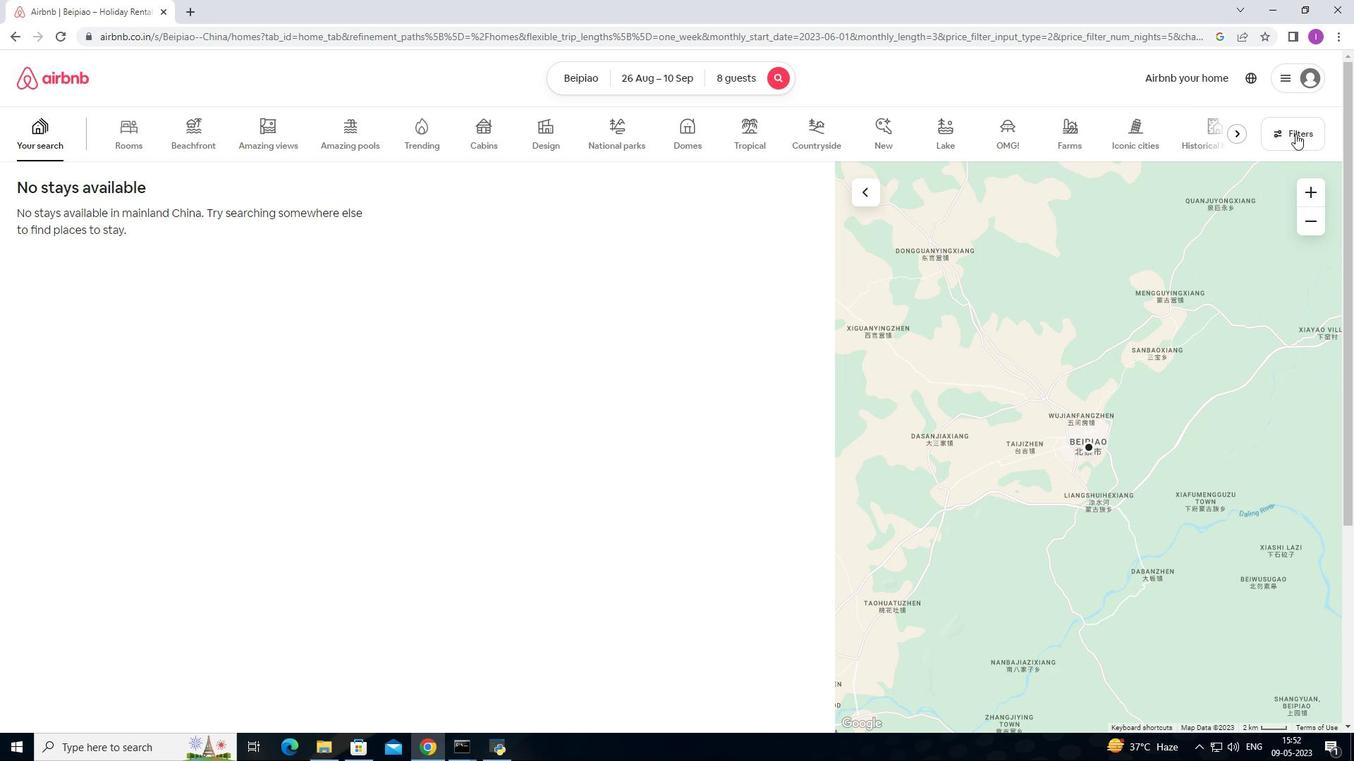 
Action: Mouse moved to (533, 473)
Screenshot: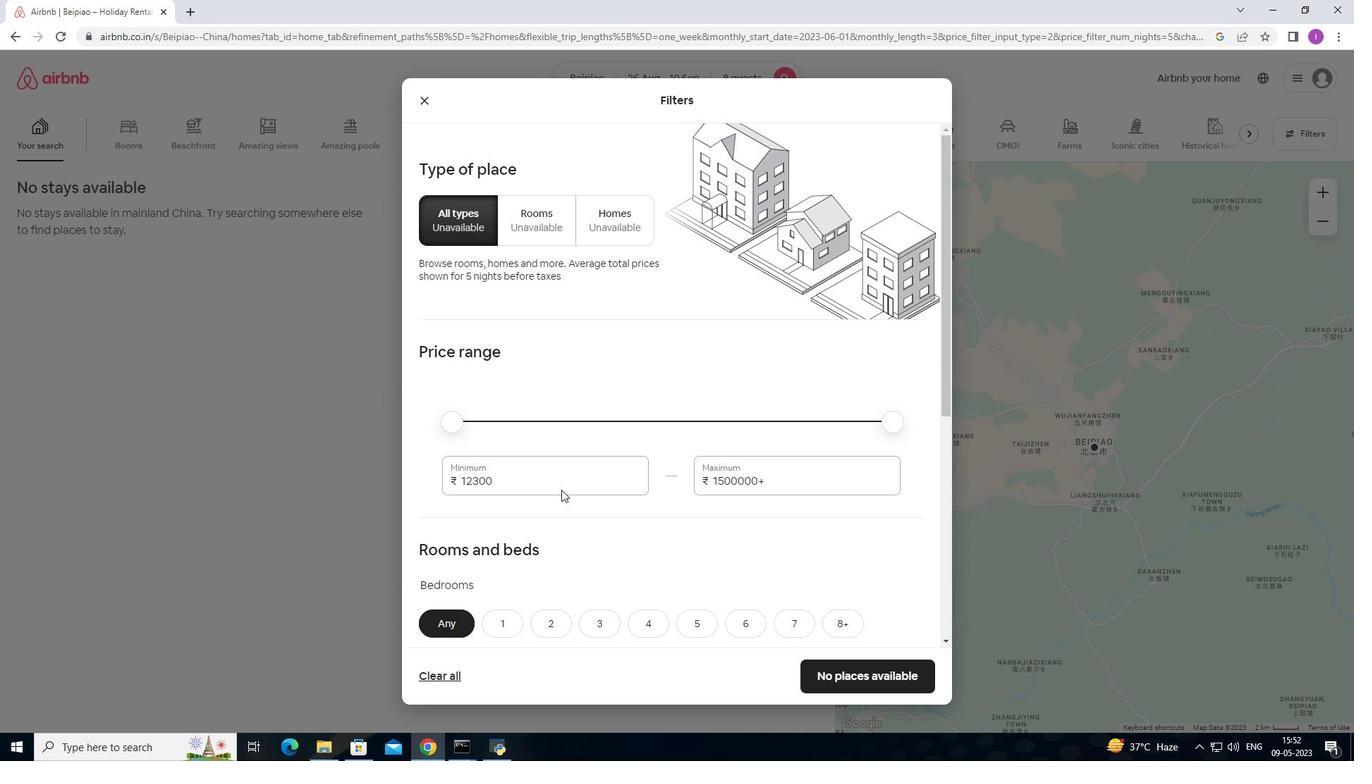 
Action: Mouse pressed left at (533, 473)
Screenshot: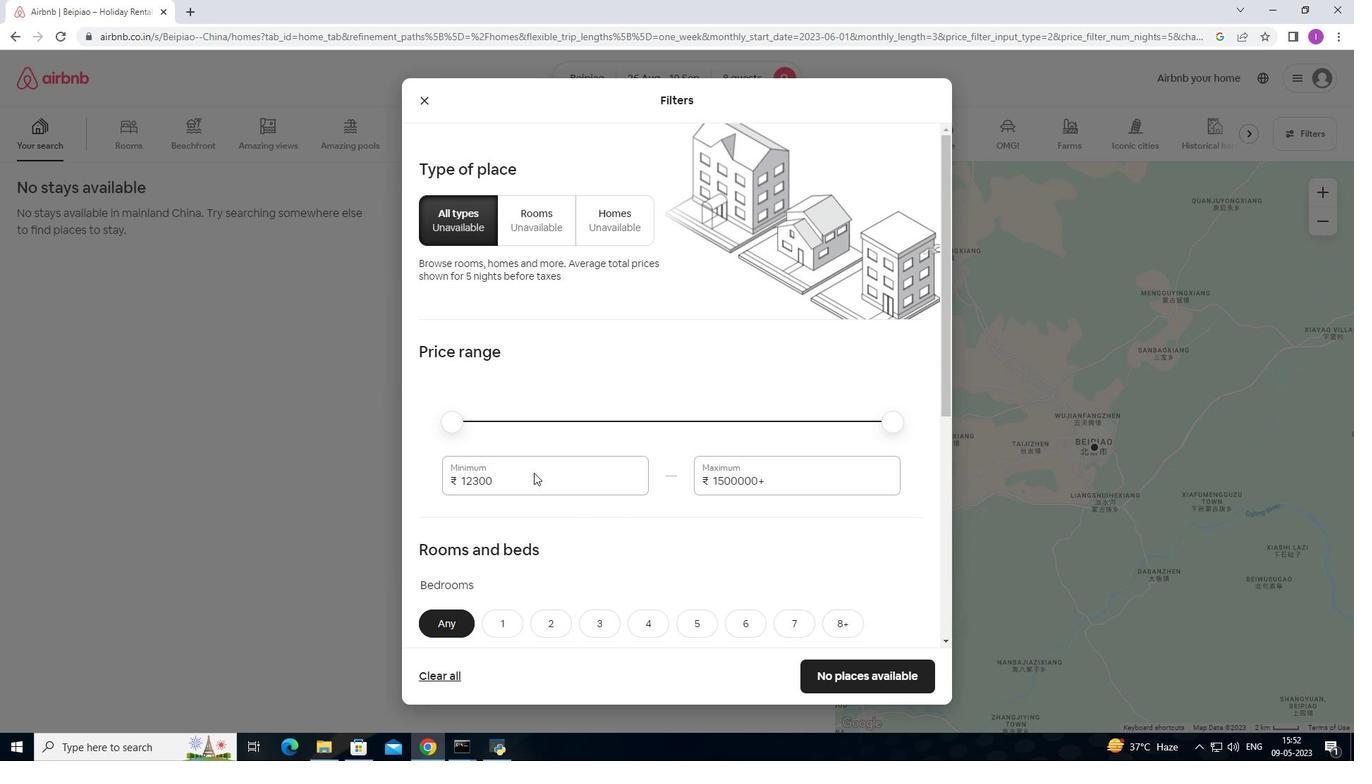 
Action: Mouse moved to (794, 478)
Screenshot: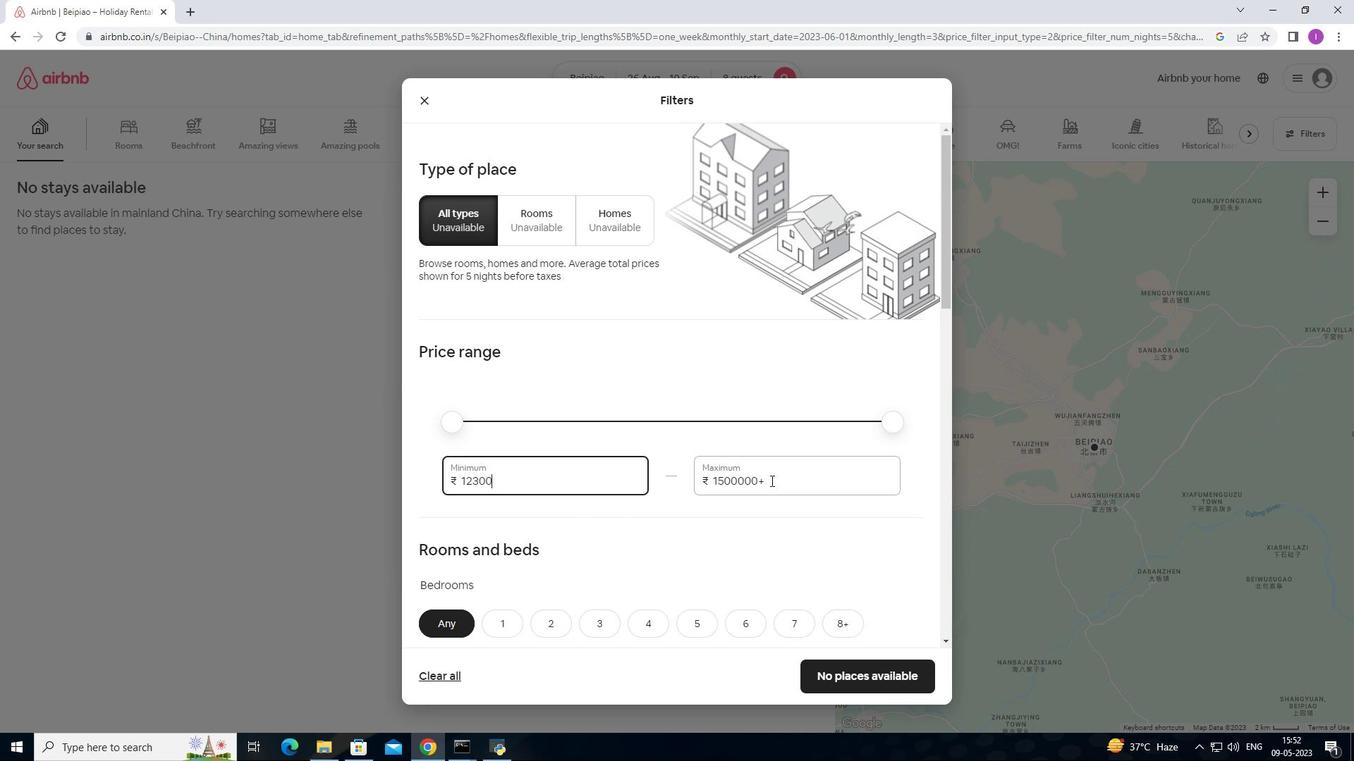 
Action: Mouse pressed left at (794, 478)
Screenshot: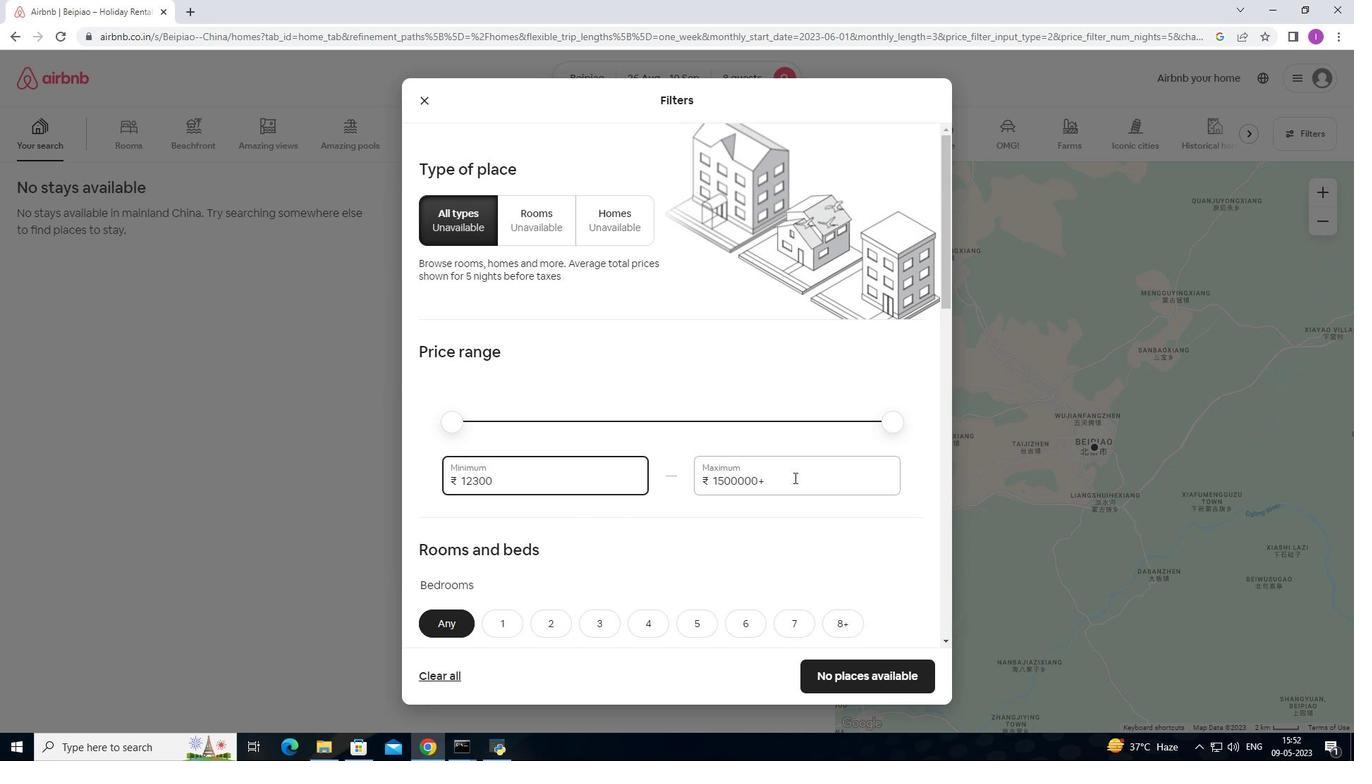 
Action: Mouse moved to (694, 484)
Screenshot: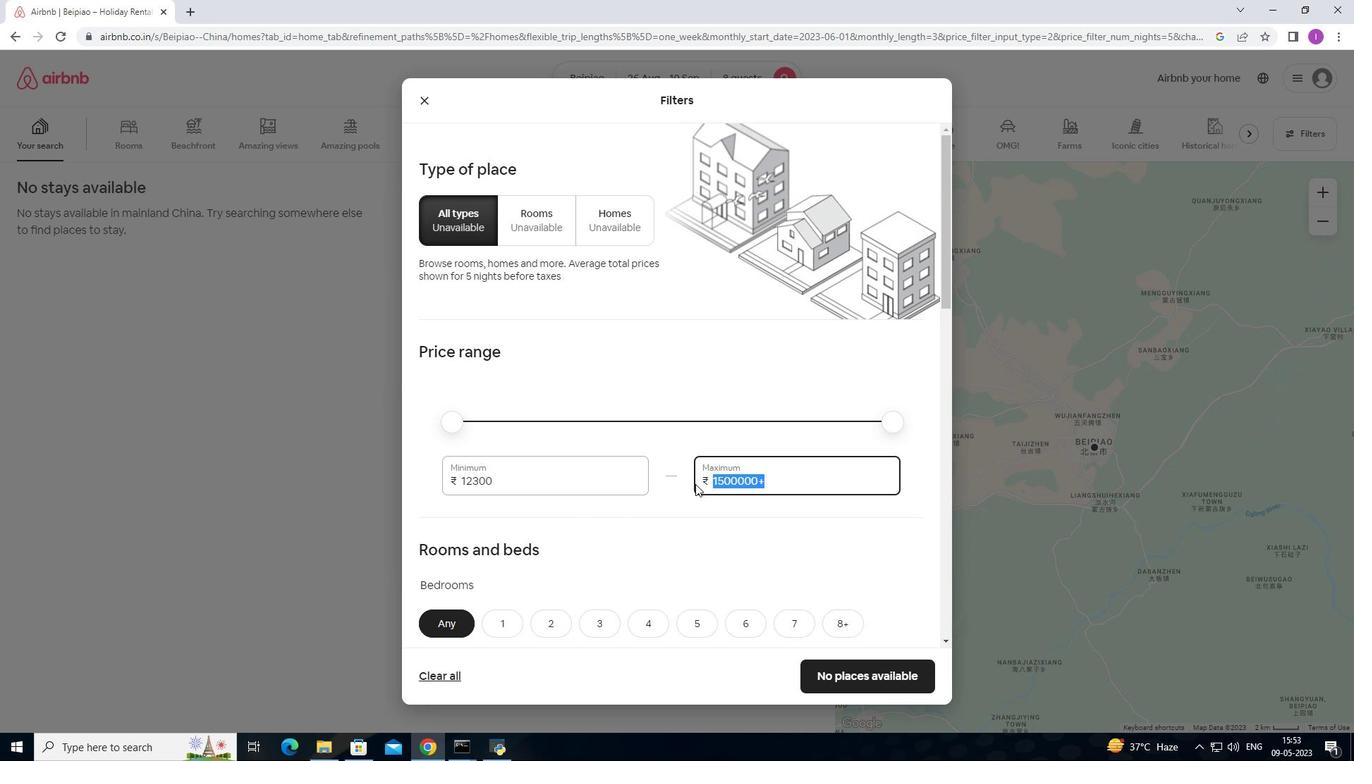 
Action: Key pressed 15000
Screenshot: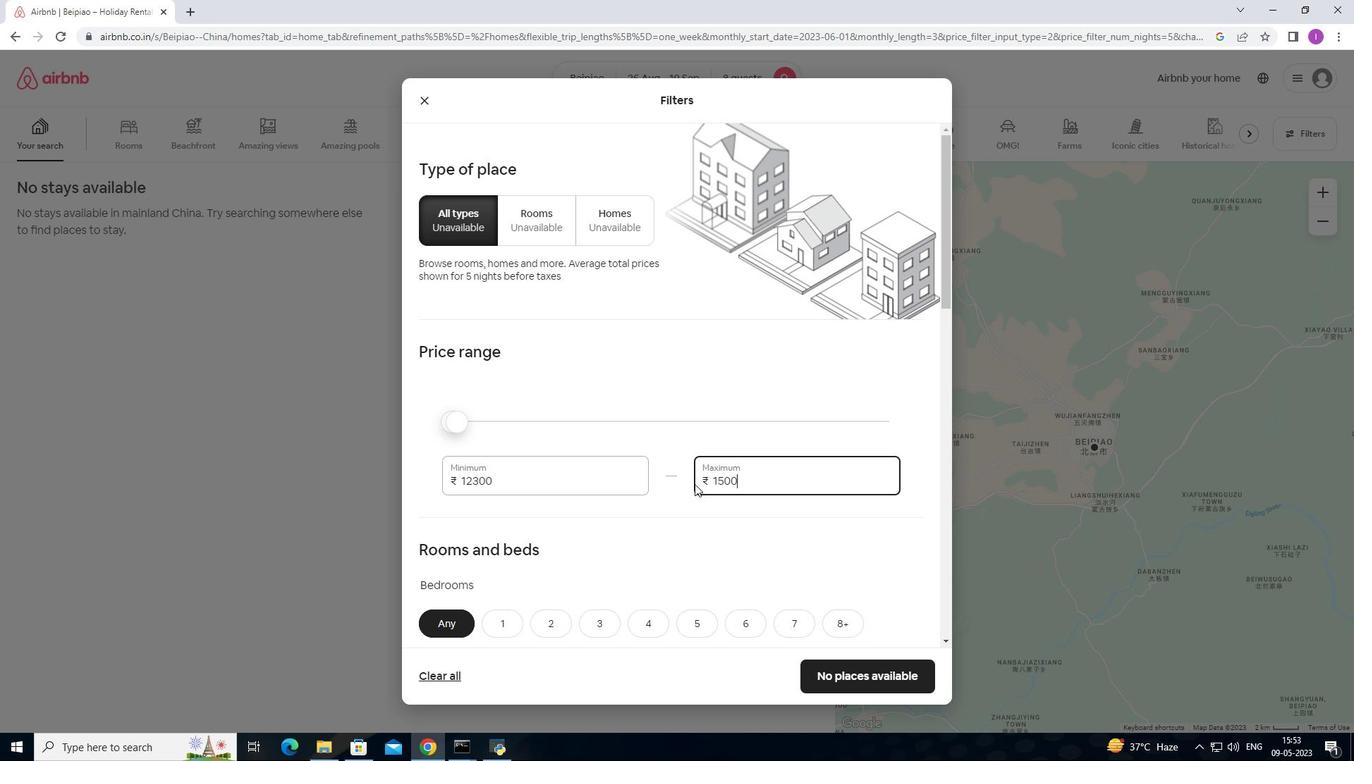 
Action: Mouse moved to (522, 483)
Screenshot: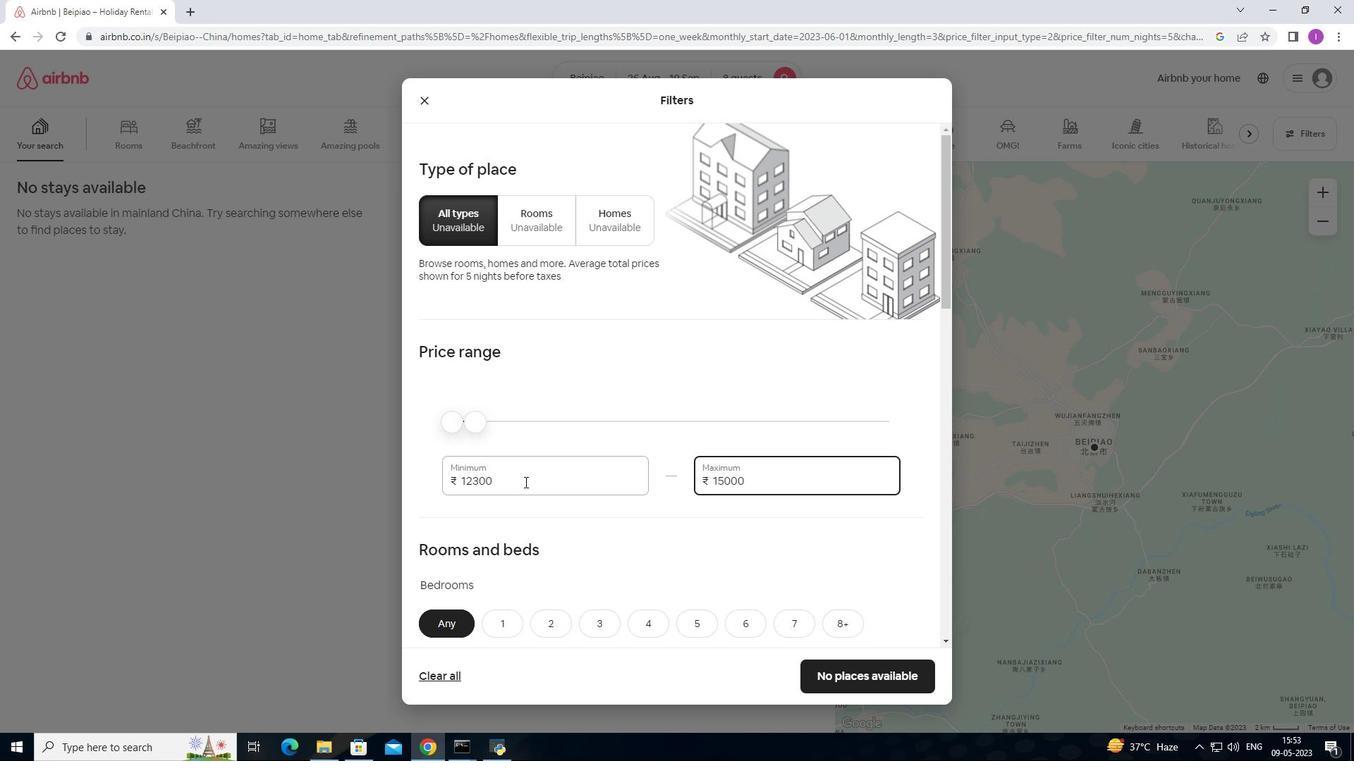 
Action: Mouse pressed left at (522, 483)
Screenshot: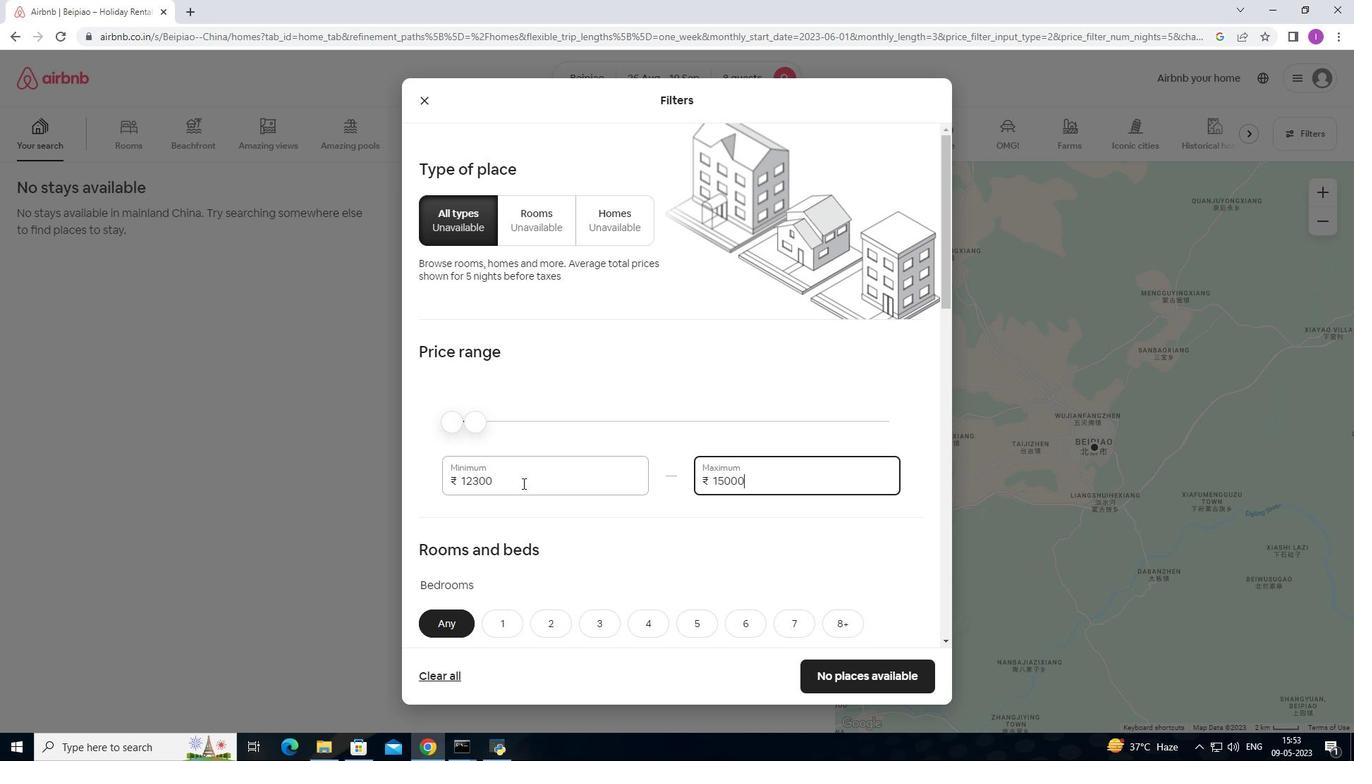
Action: Mouse moved to (467, 483)
Screenshot: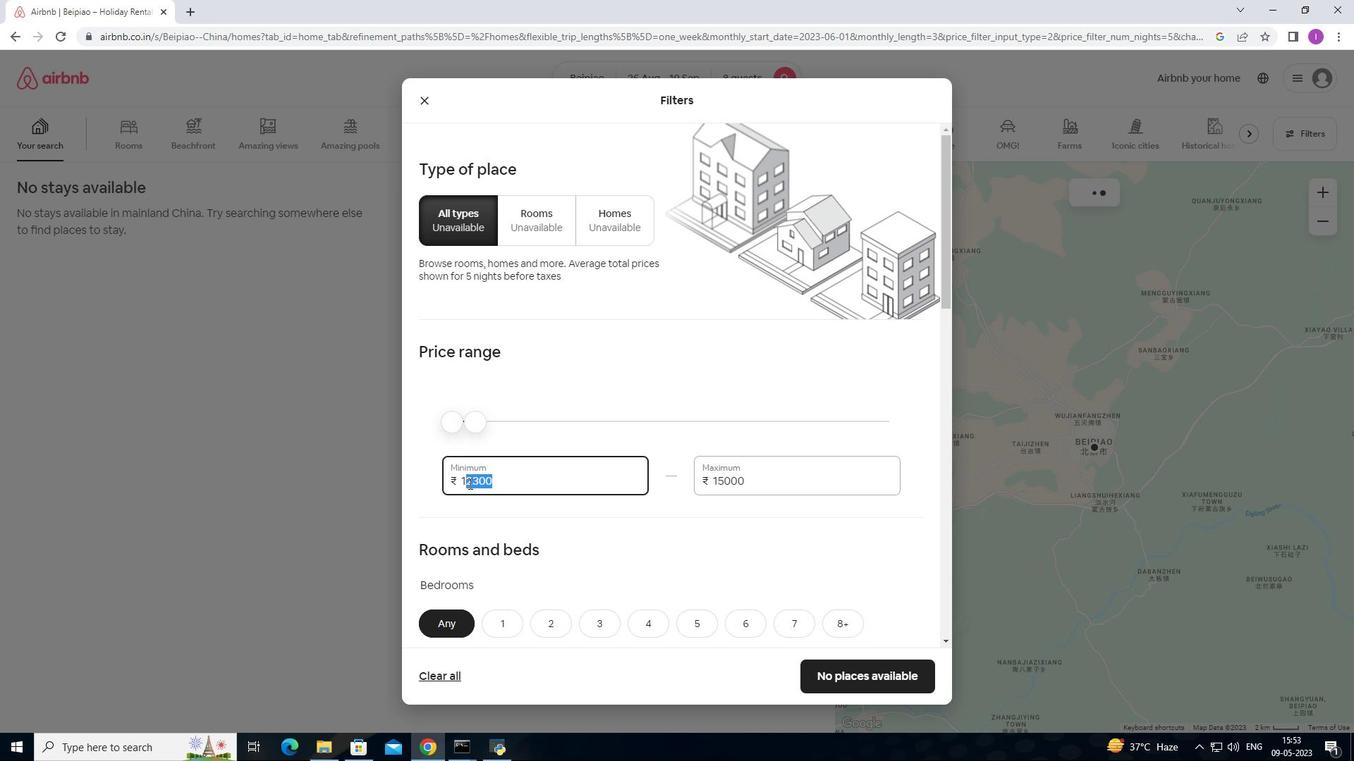 
Action: Key pressed <Key.backspace><Key.backspace>10000
Screenshot: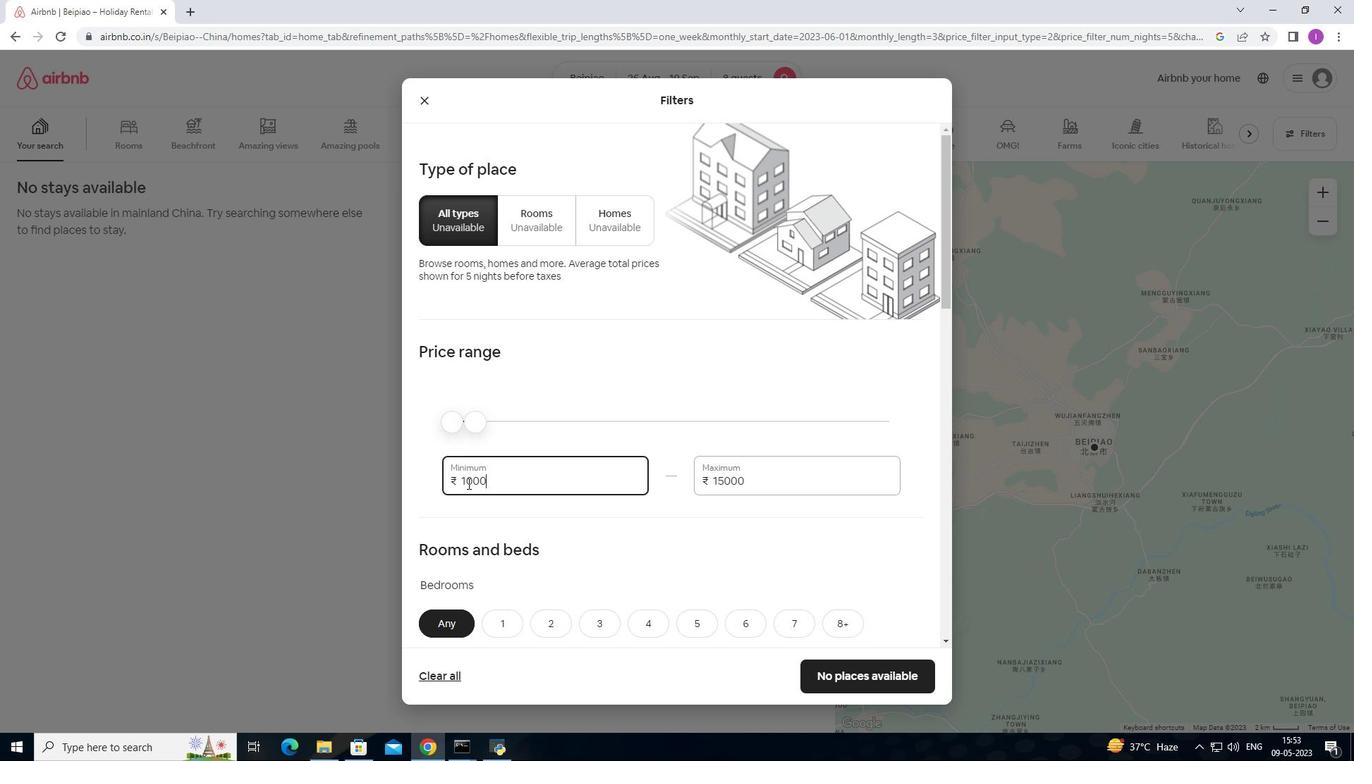 
Action: Mouse moved to (653, 531)
Screenshot: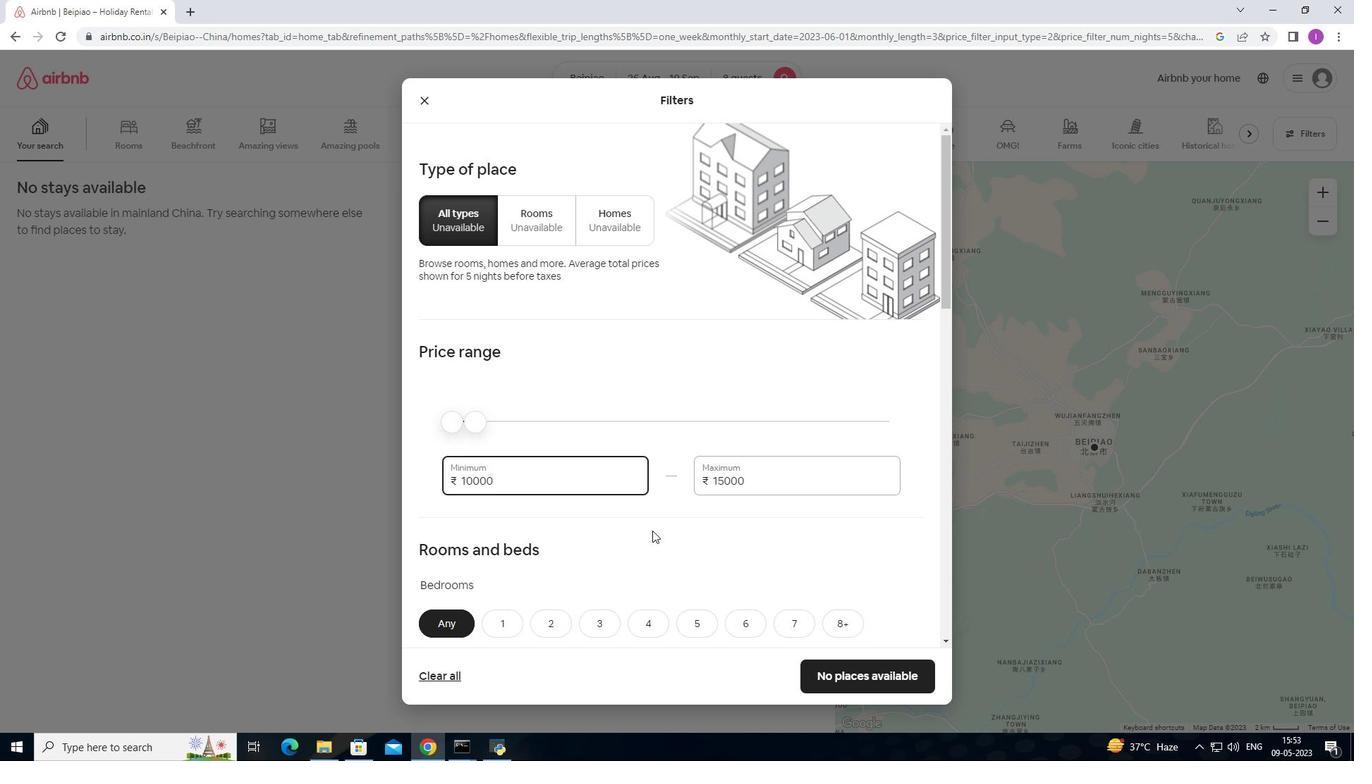 
Action: Mouse scrolled (653, 530) with delta (0, 0)
Screenshot: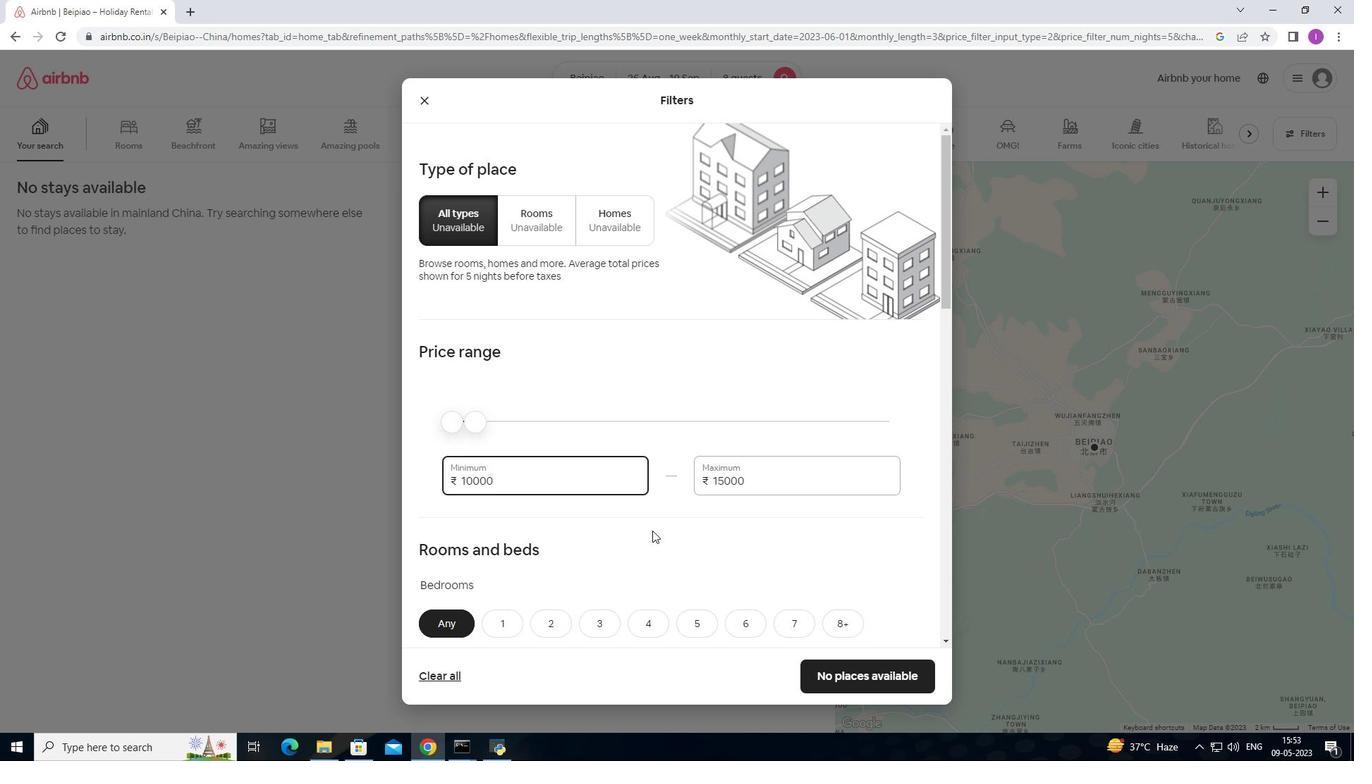 
Action: Mouse scrolled (653, 530) with delta (0, 0)
Screenshot: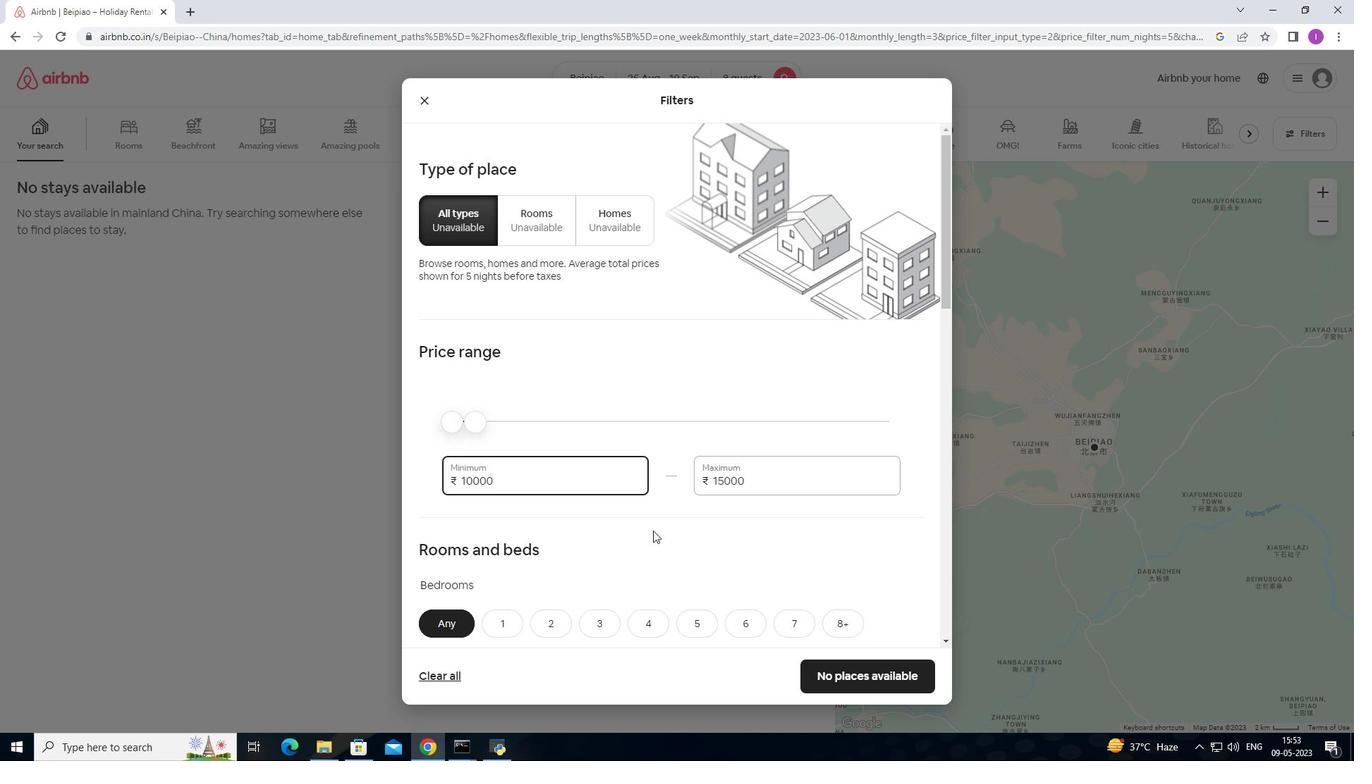 
Action: Mouse moved to (653, 527)
Screenshot: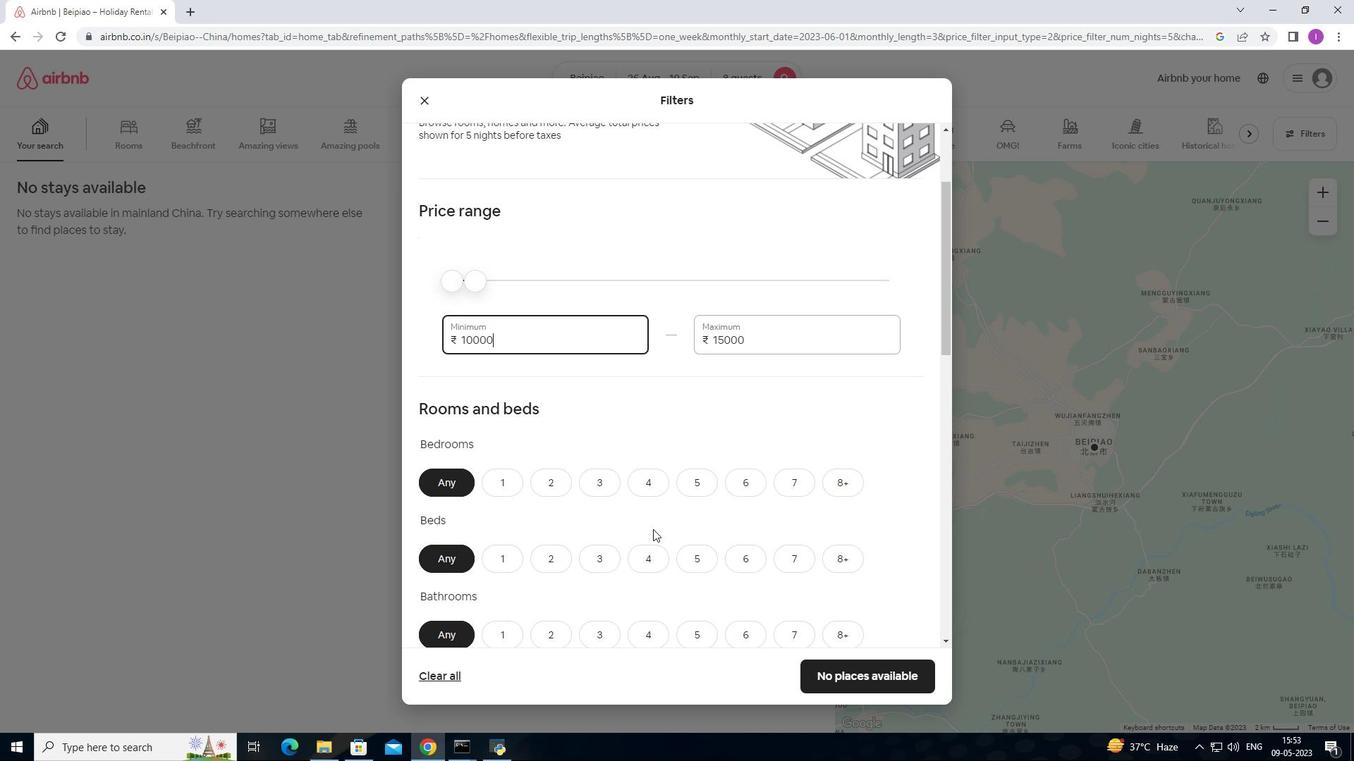 
Action: Mouse scrolled (653, 526) with delta (0, 0)
Screenshot: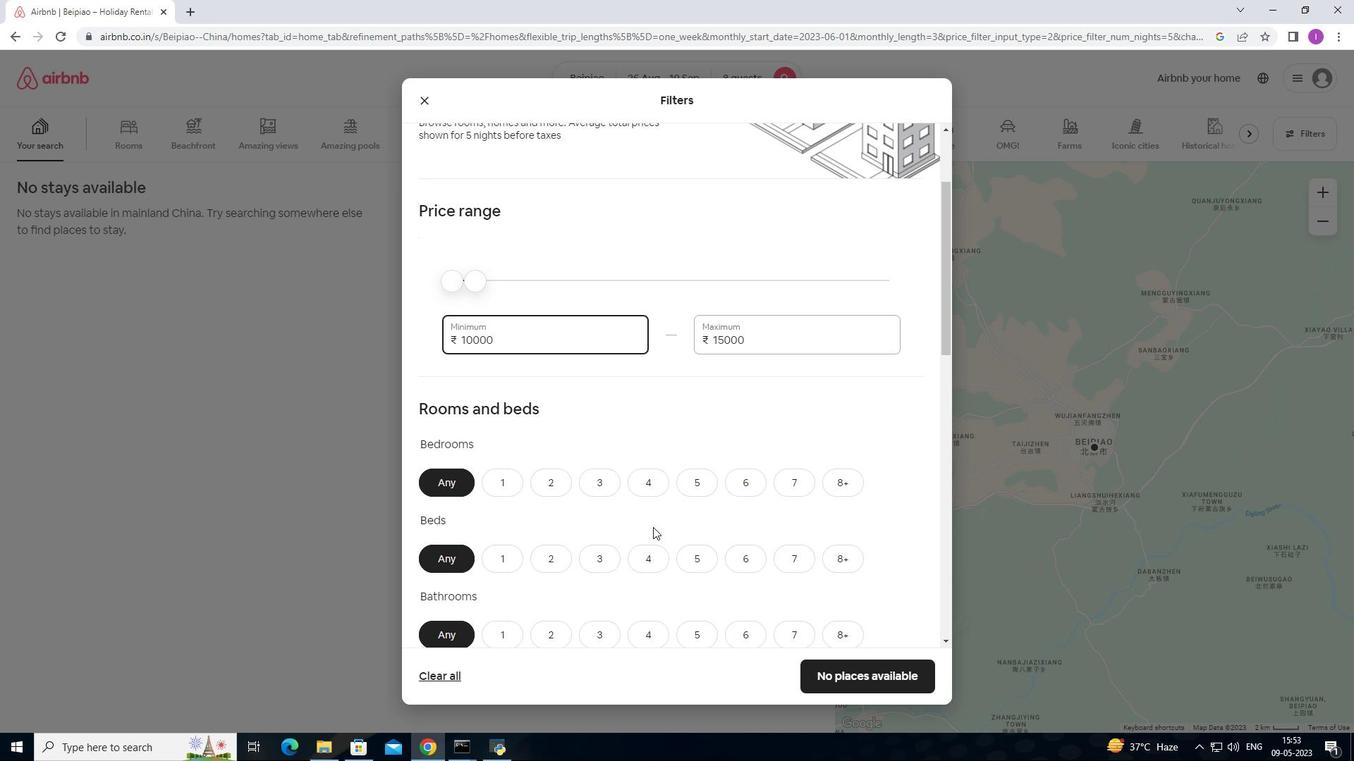
Action: Mouse scrolled (653, 526) with delta (0, 0)
Screenshot: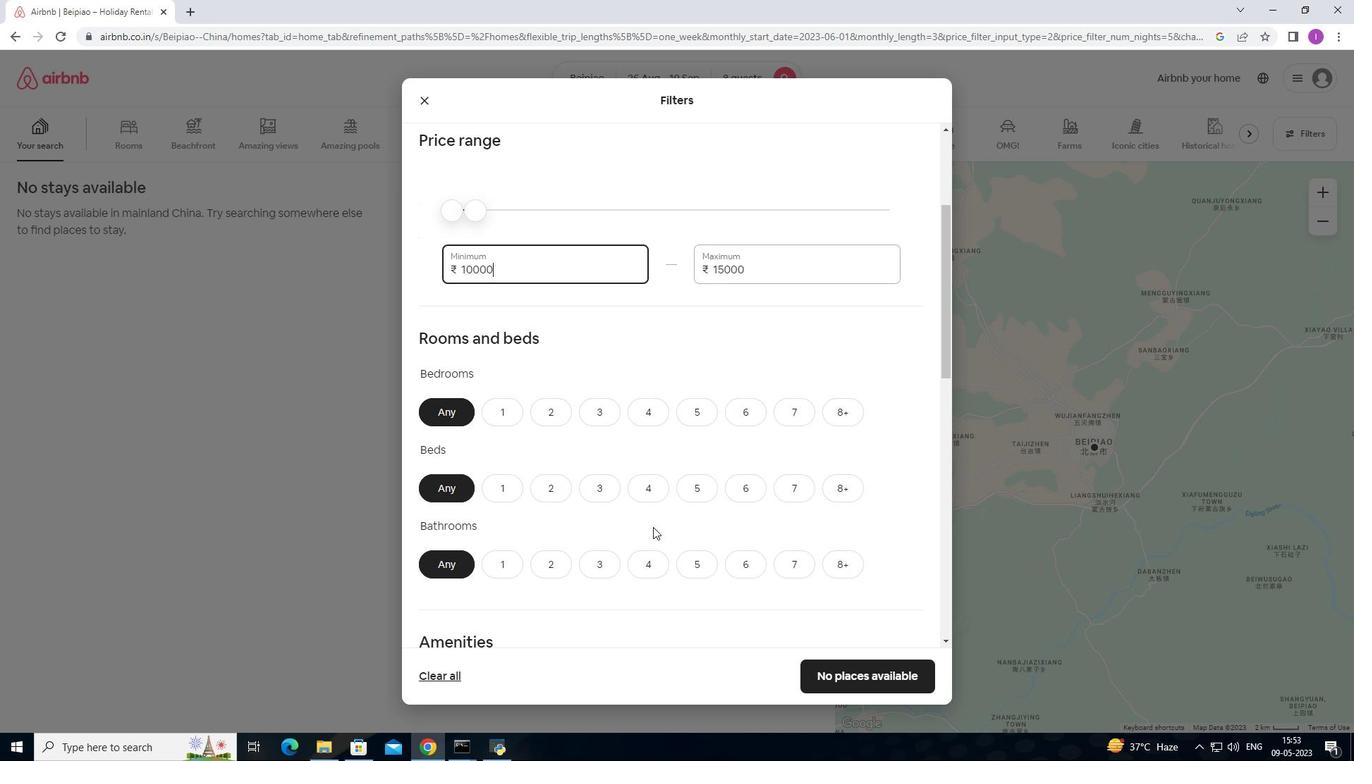 
Action: Mouse moved to (755, 340)
Screenshot: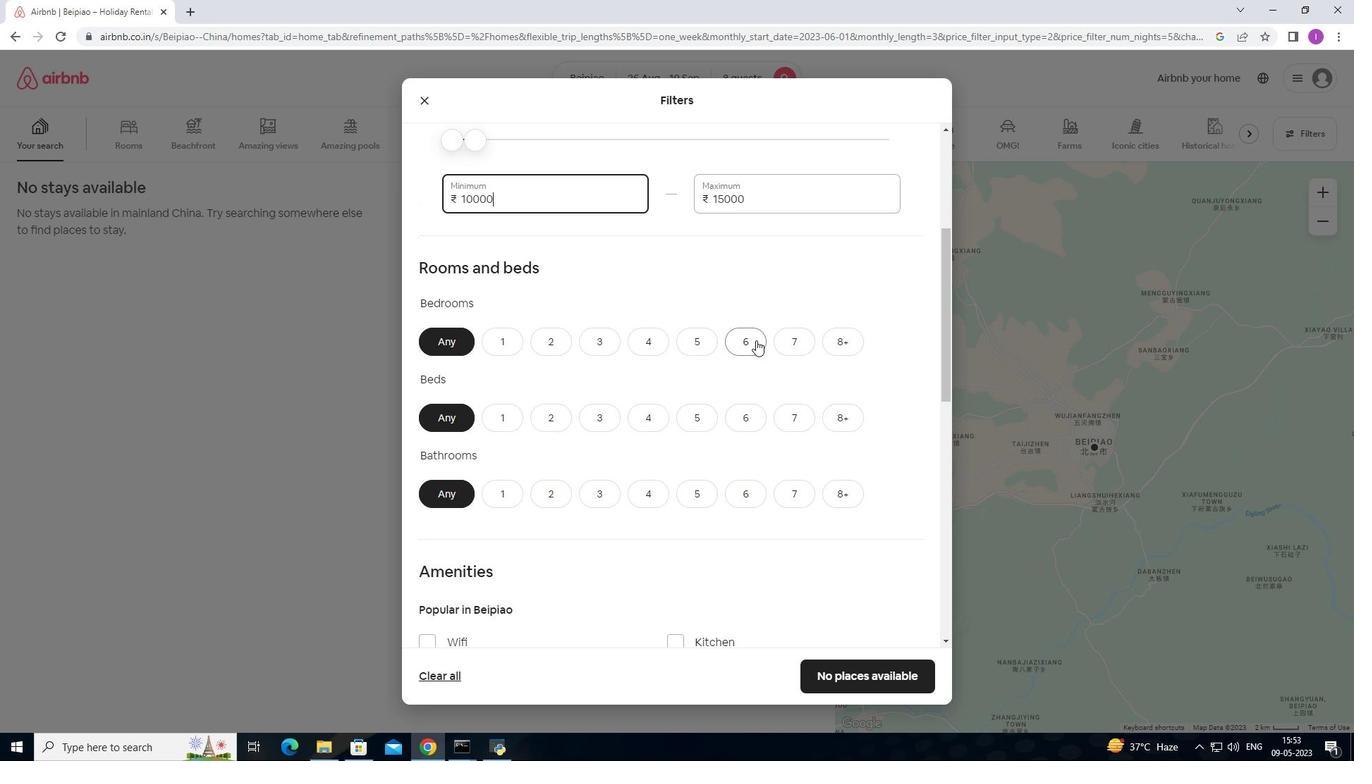 
Action: Mouse pressed left at (755, 340)
Screenshot: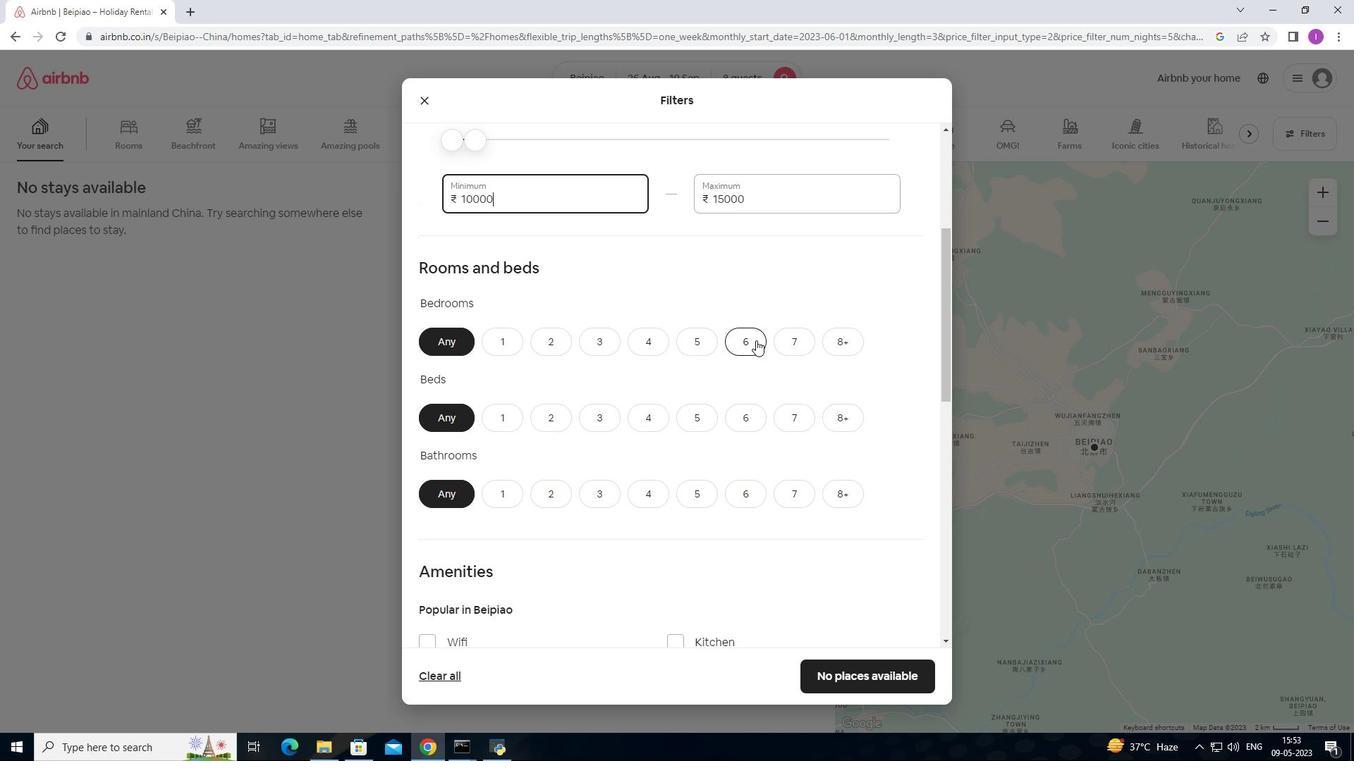 
Action: Mouse moved to (746, 409)
Screenshot: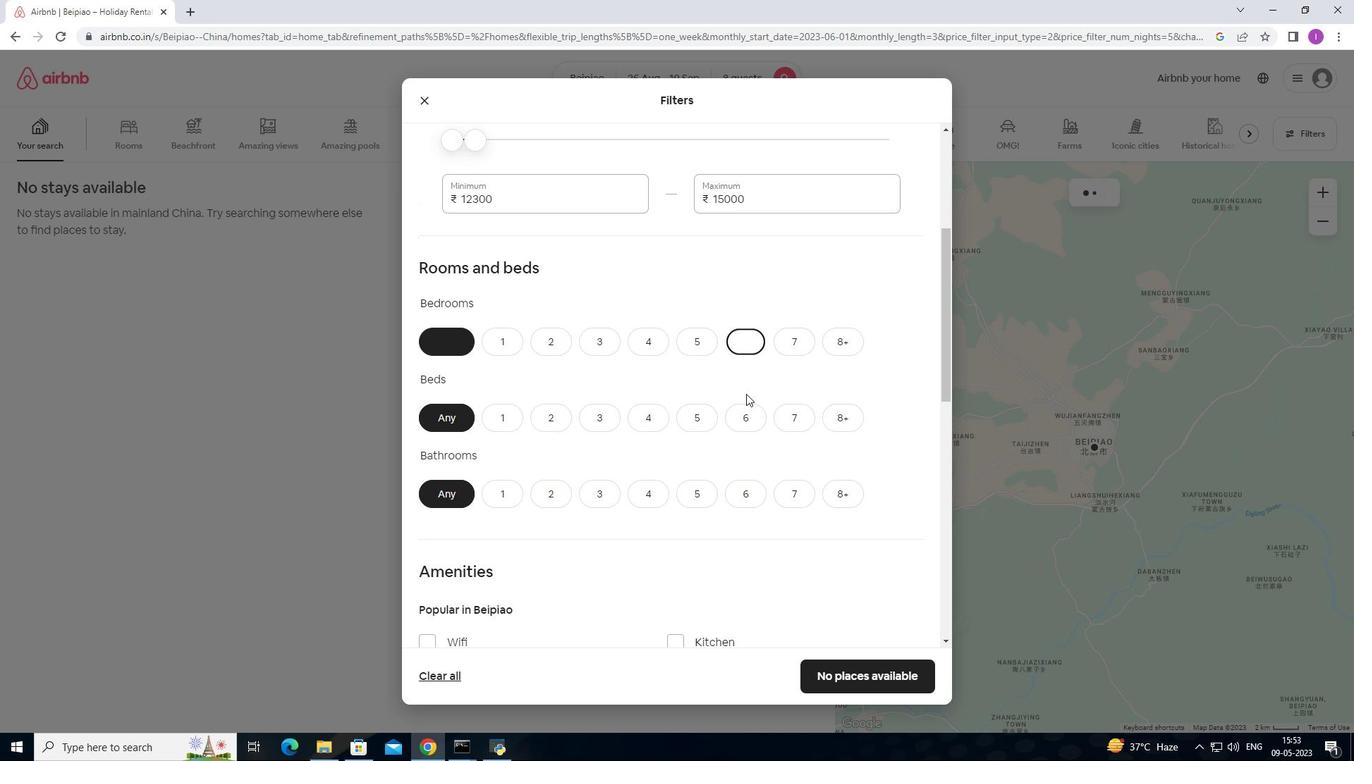 
Action: Mouse pressed left at (746, 409)
Screenshot: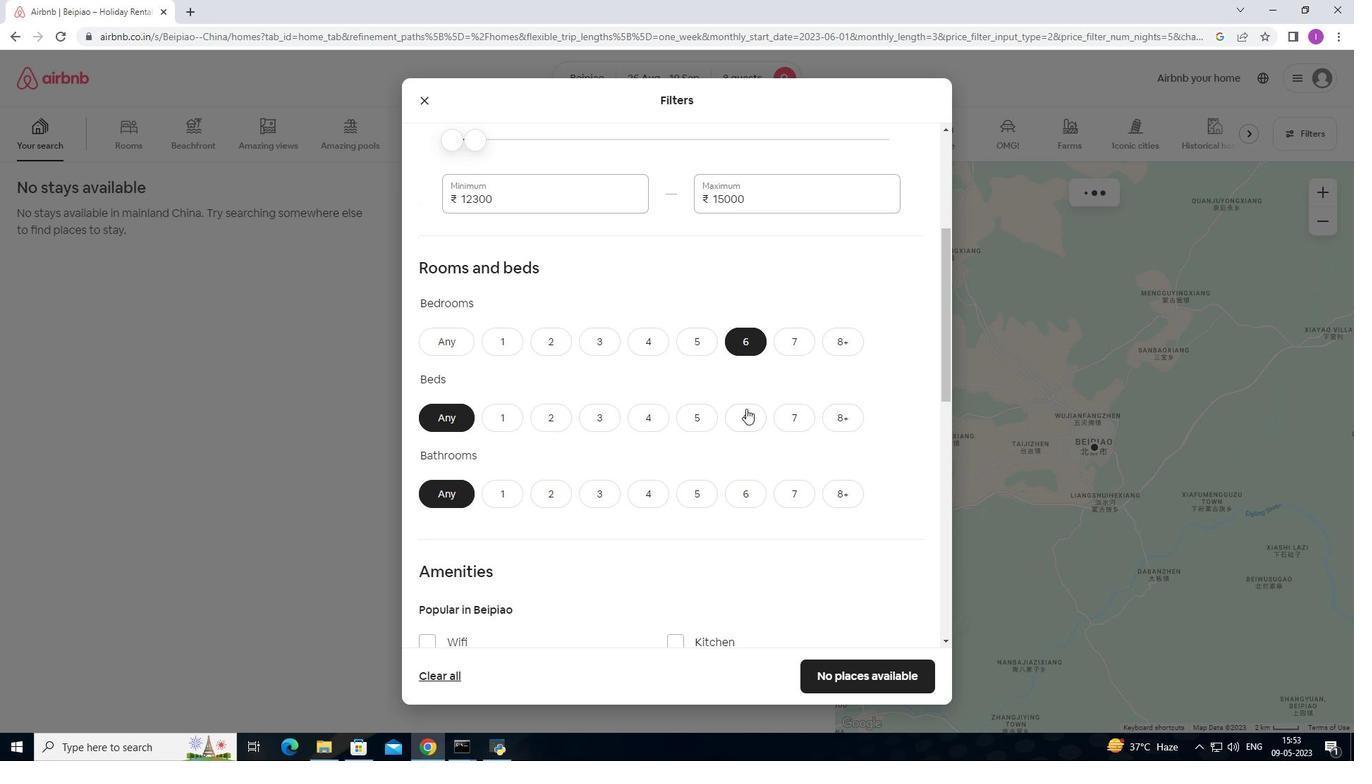 
Action: Mouse moved to (745, 486)
Screenshot: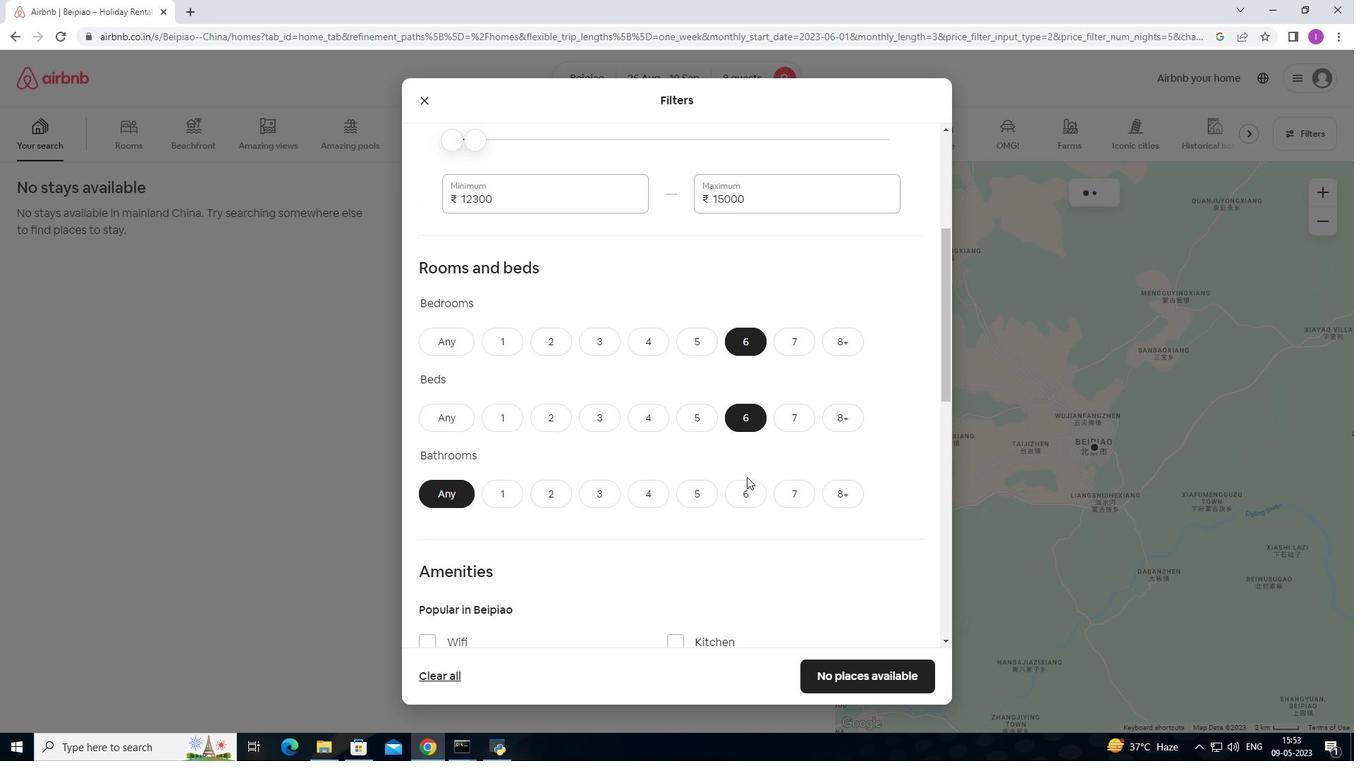 
Action: Mouse pressed left at (745, 486)
Screenshot: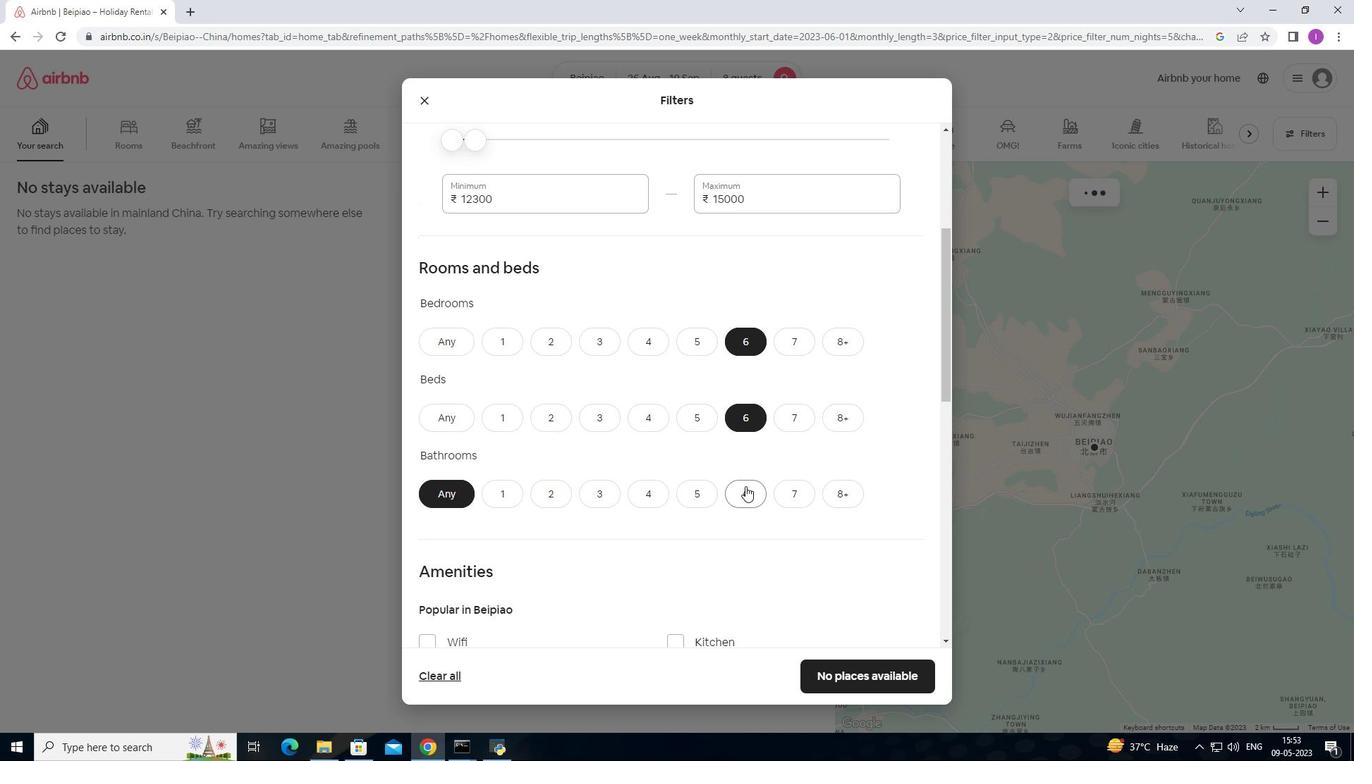 
Action: Mouse moved to (624, 531)
Screenshot: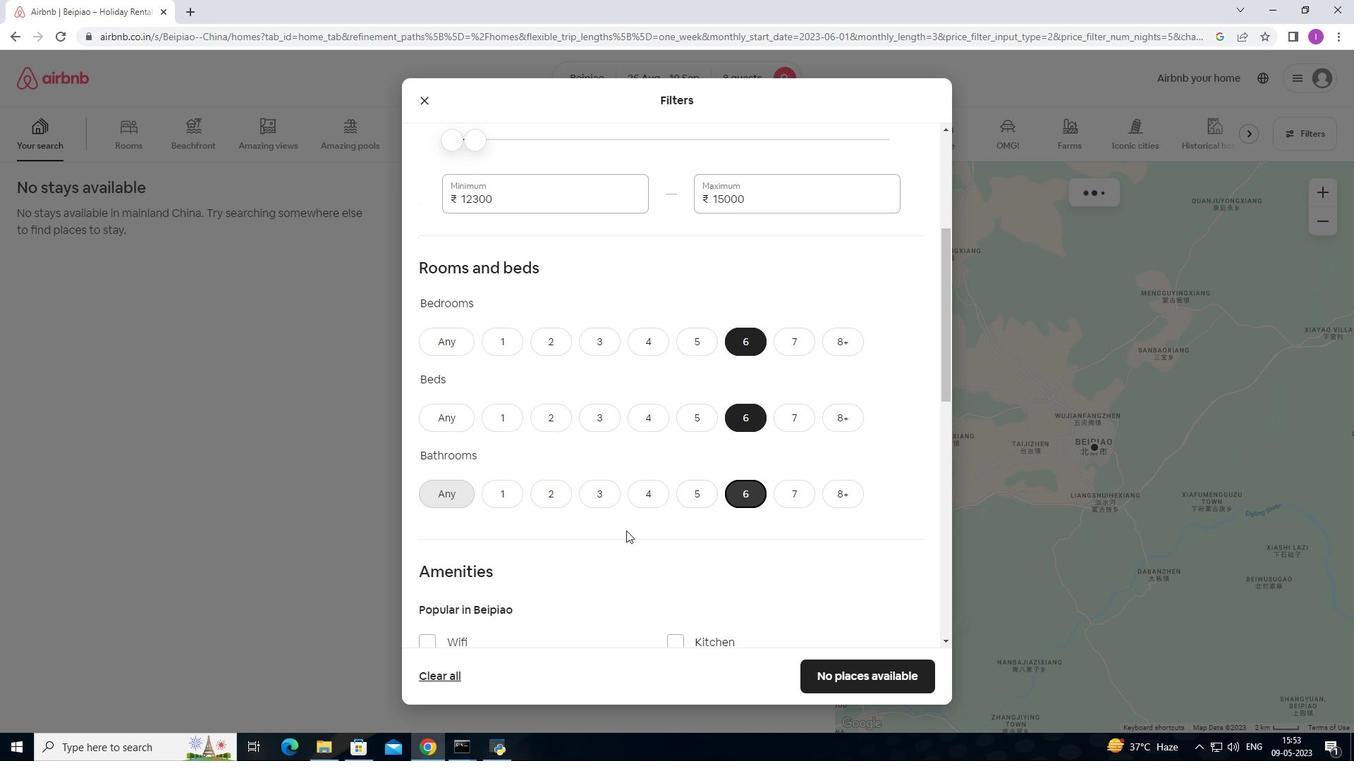 
Action: Mouse scrolled (624, 531) with delta (0, 0)
Screenshot: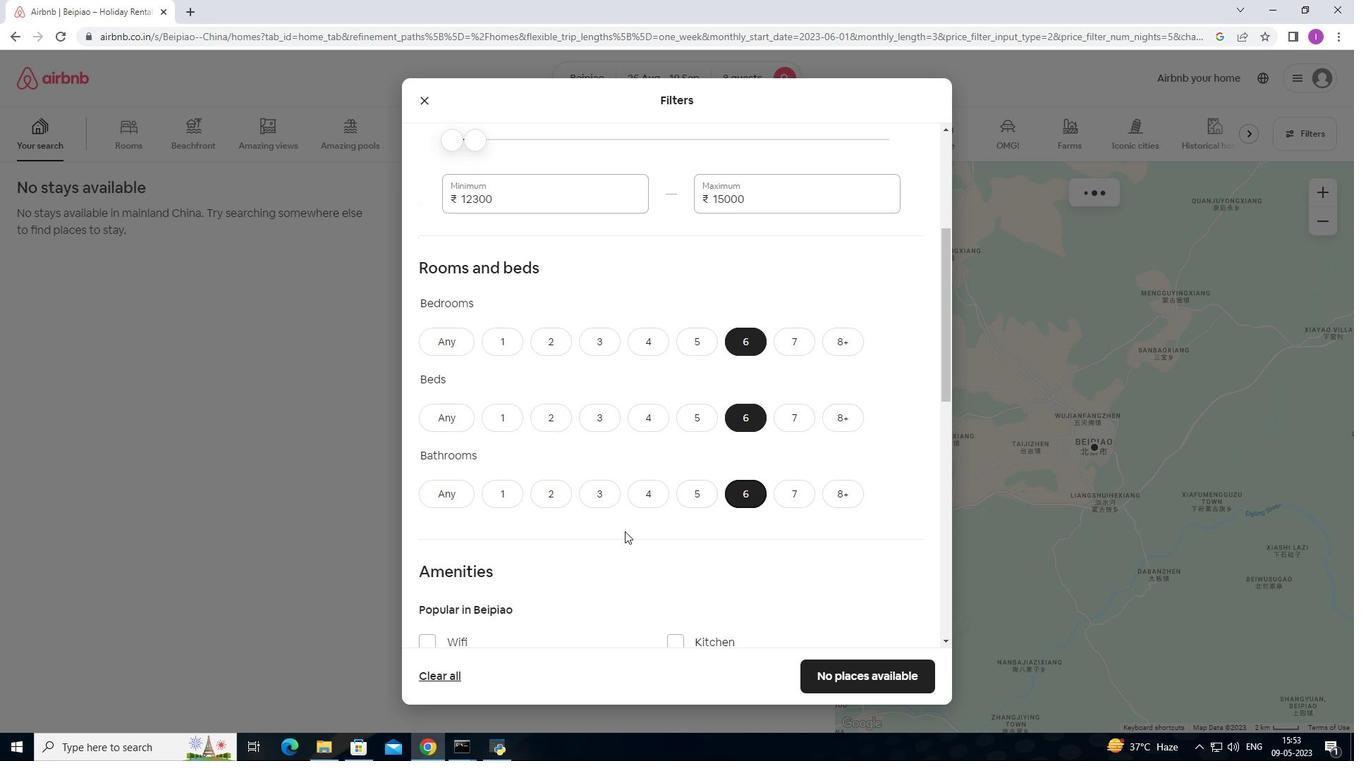 
Action: Mouse scrolled (624, 531) with delta (0, 0)
Screenshot: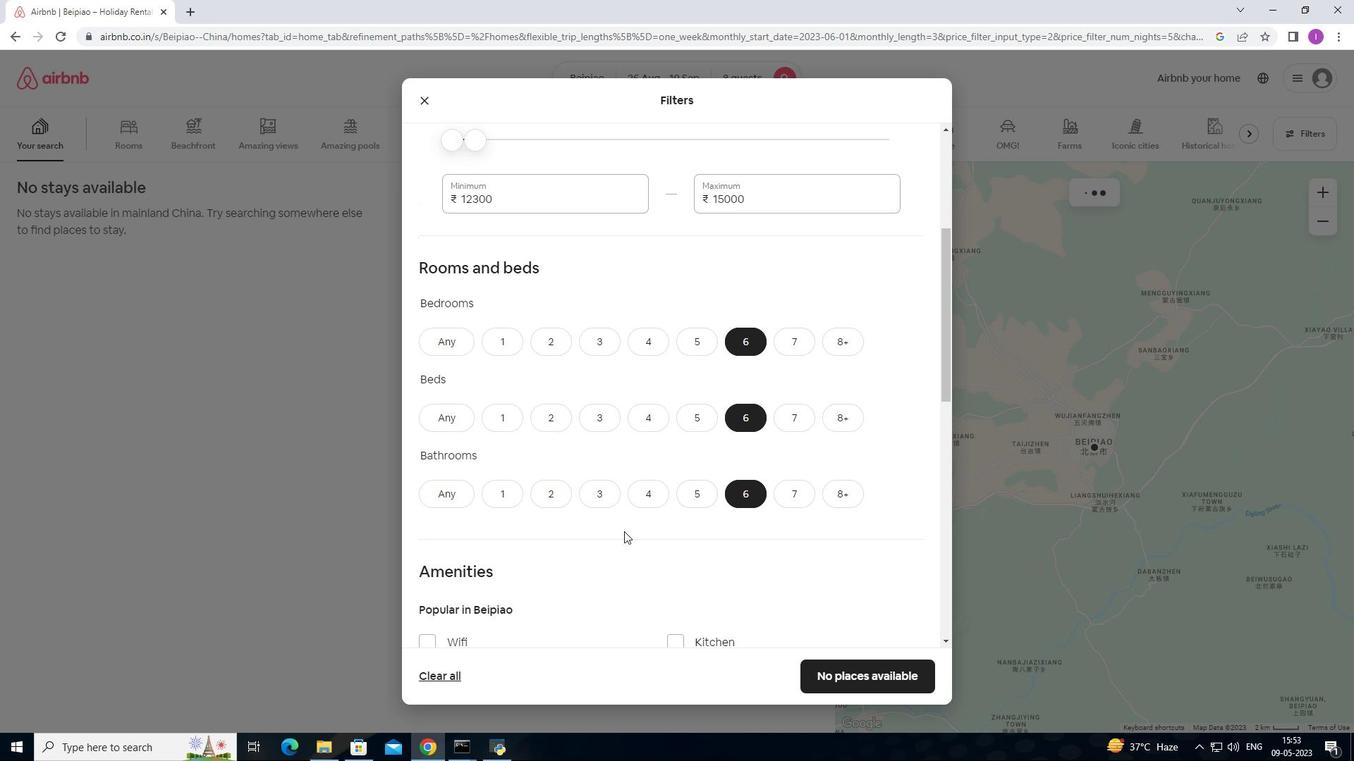 
Action: Mouse scrolled (624, 531) with delta (0, 0)
Screenshot: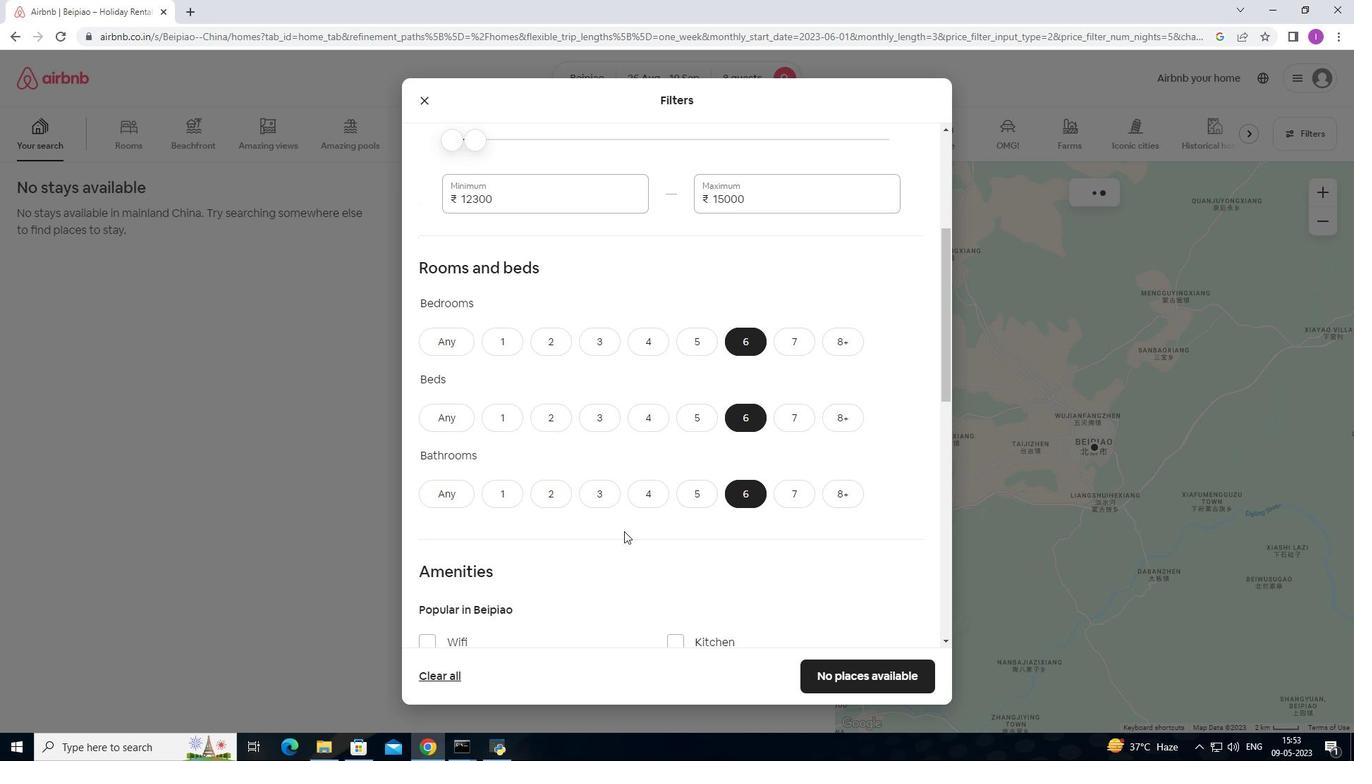 
Action: Mouse moved to (433, 426)
Screenshot: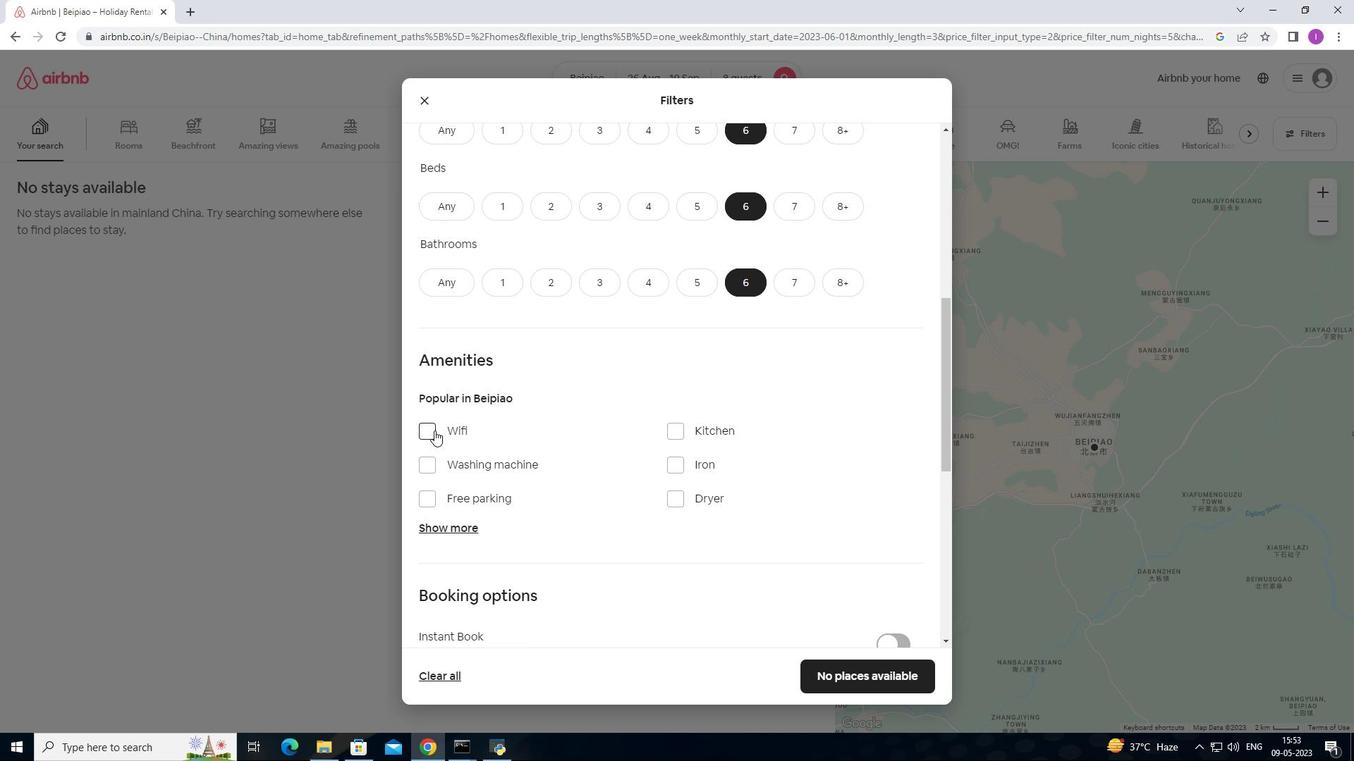 
Action: Mouse pressed left at (433, 426)
Screenshot: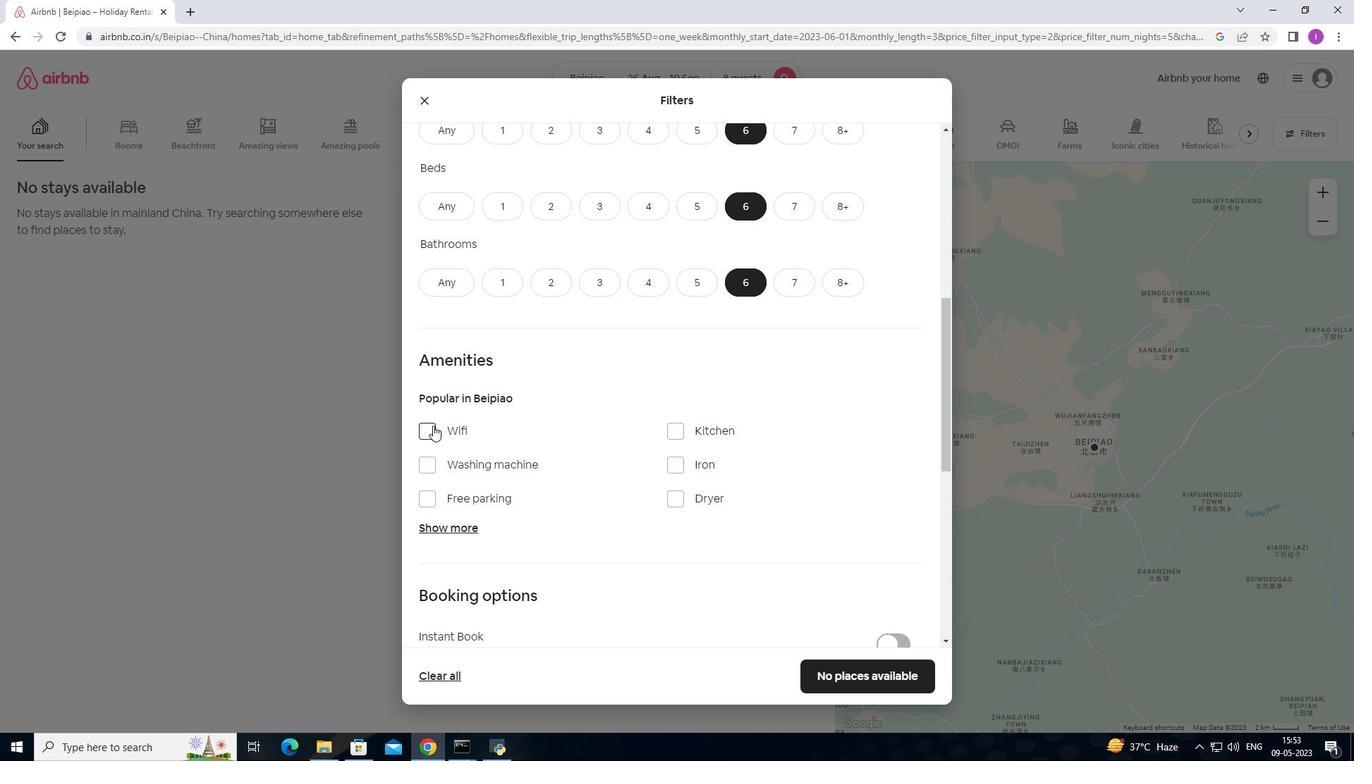 
Action: Mouse moved to (439, 498)
Screenshot: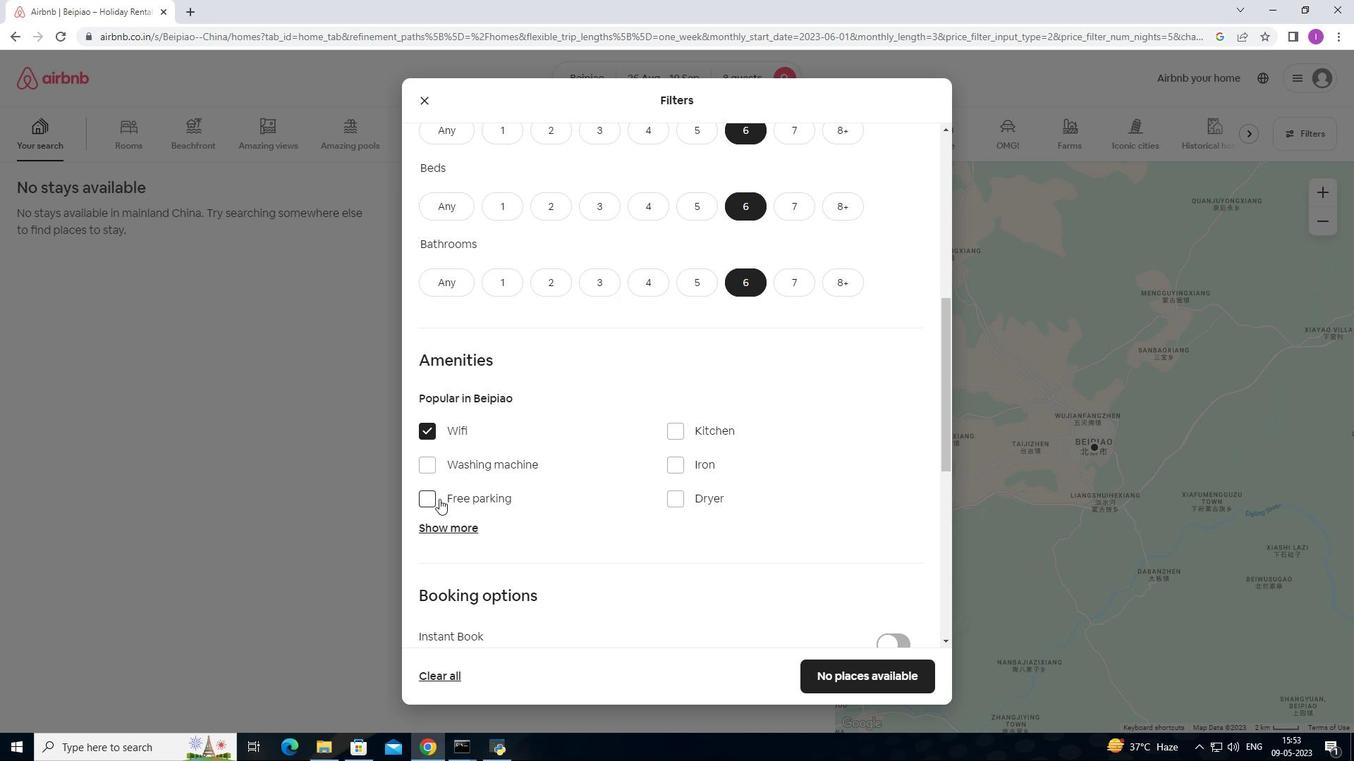 
Action: Mouse pressed left at (439, 498)
Screenshot: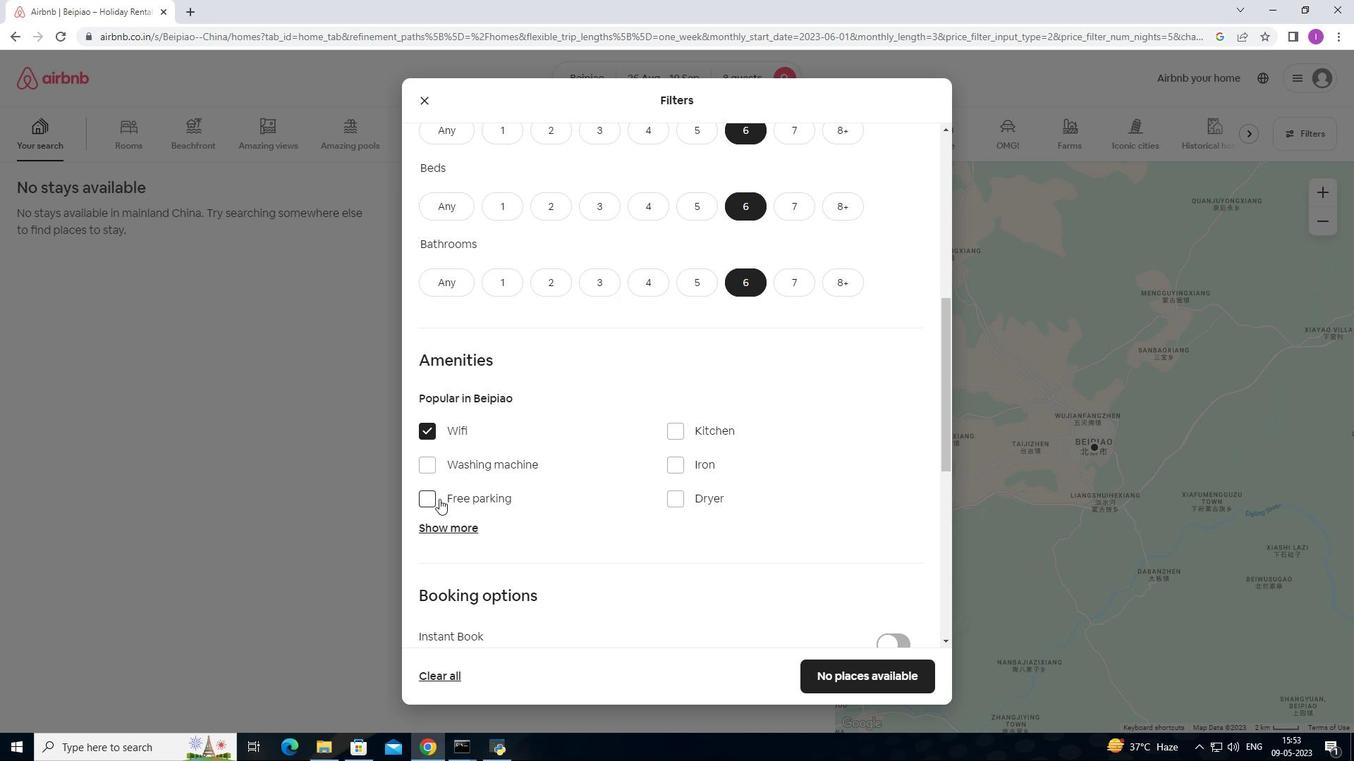 
Action: Mouse moved to (706, 522)
Screenshot: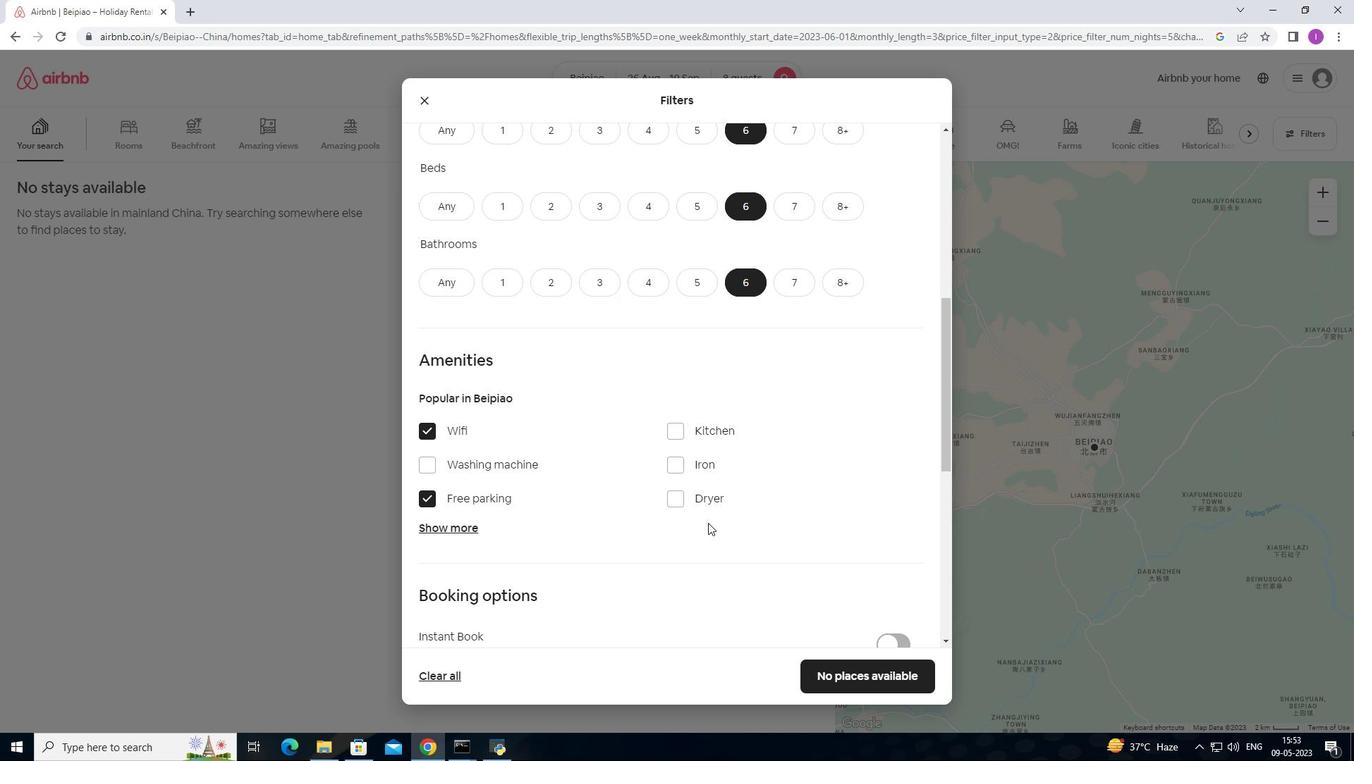 
Action: Mouse scrolled (706, 521) with delta (0, 0)
Screenshot: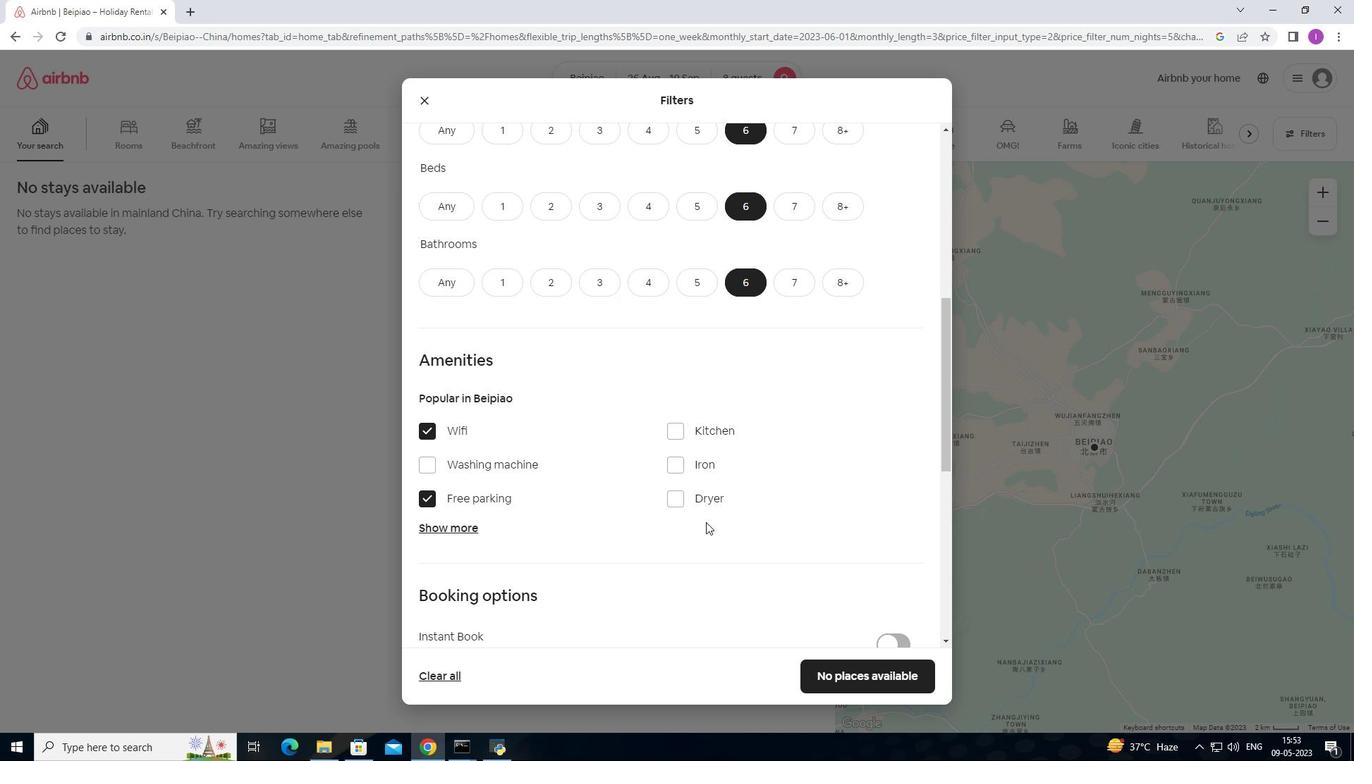 
Action: Mouse moved to (448, 459)
Screenshot: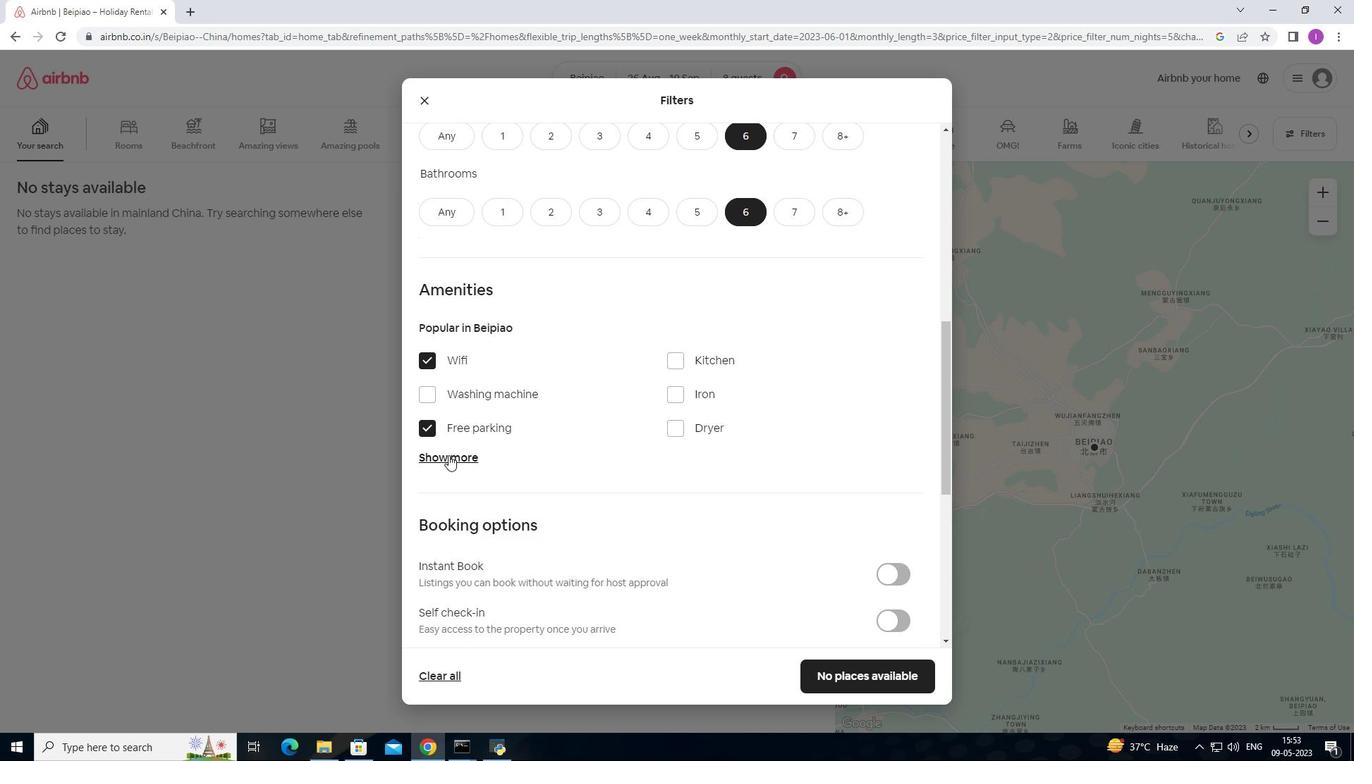 
Action: Mouse pressed left at (448, 459)
Screenshot: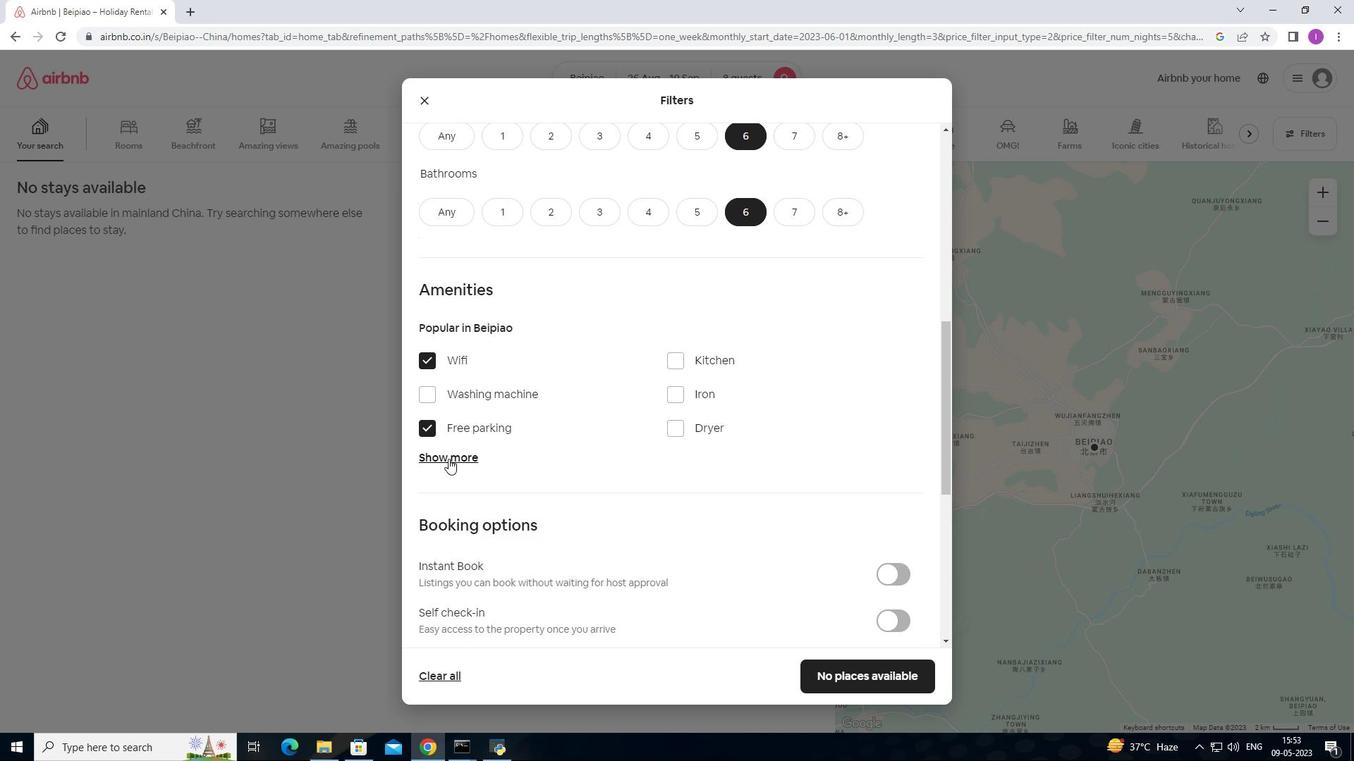 
Action: Mouse moved to (459, 461)
Screenshot: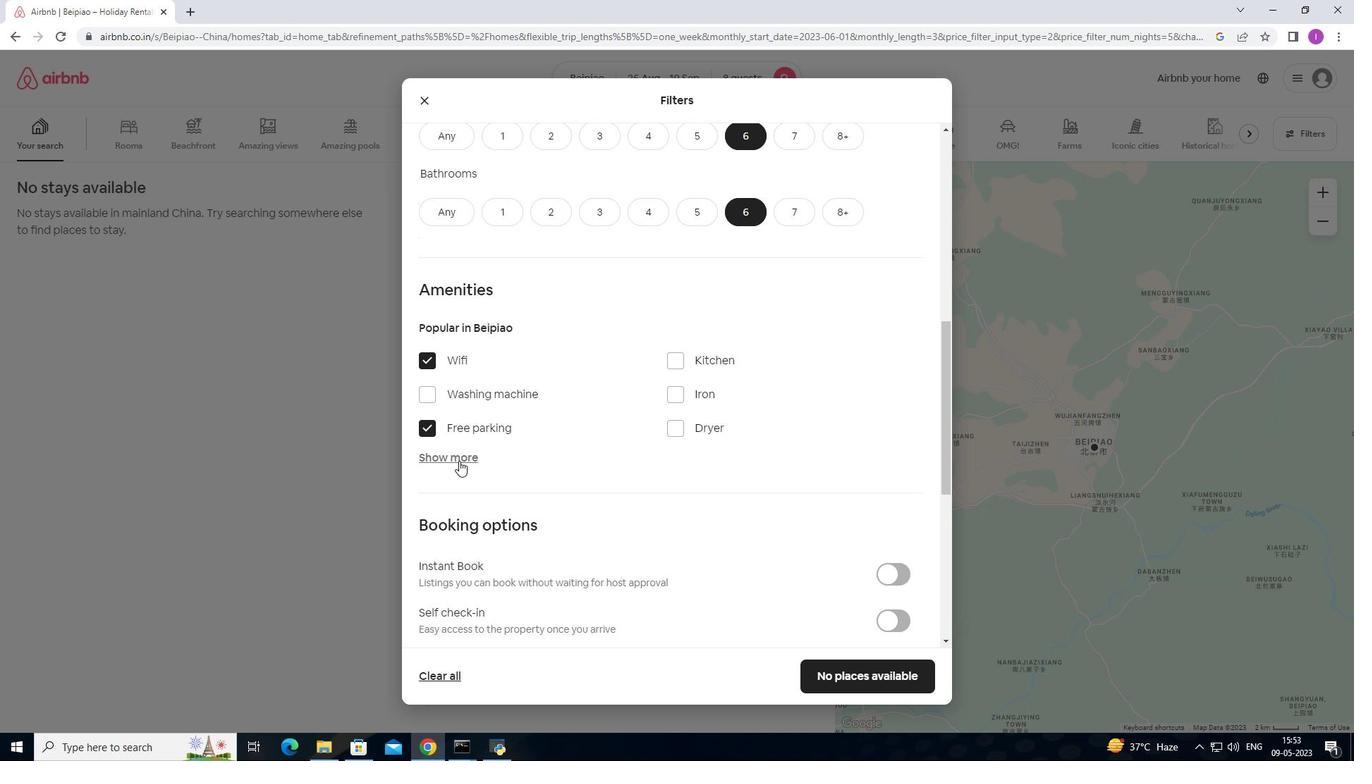 
Action: Mouse pressed left at (459, 461)
Screenshot: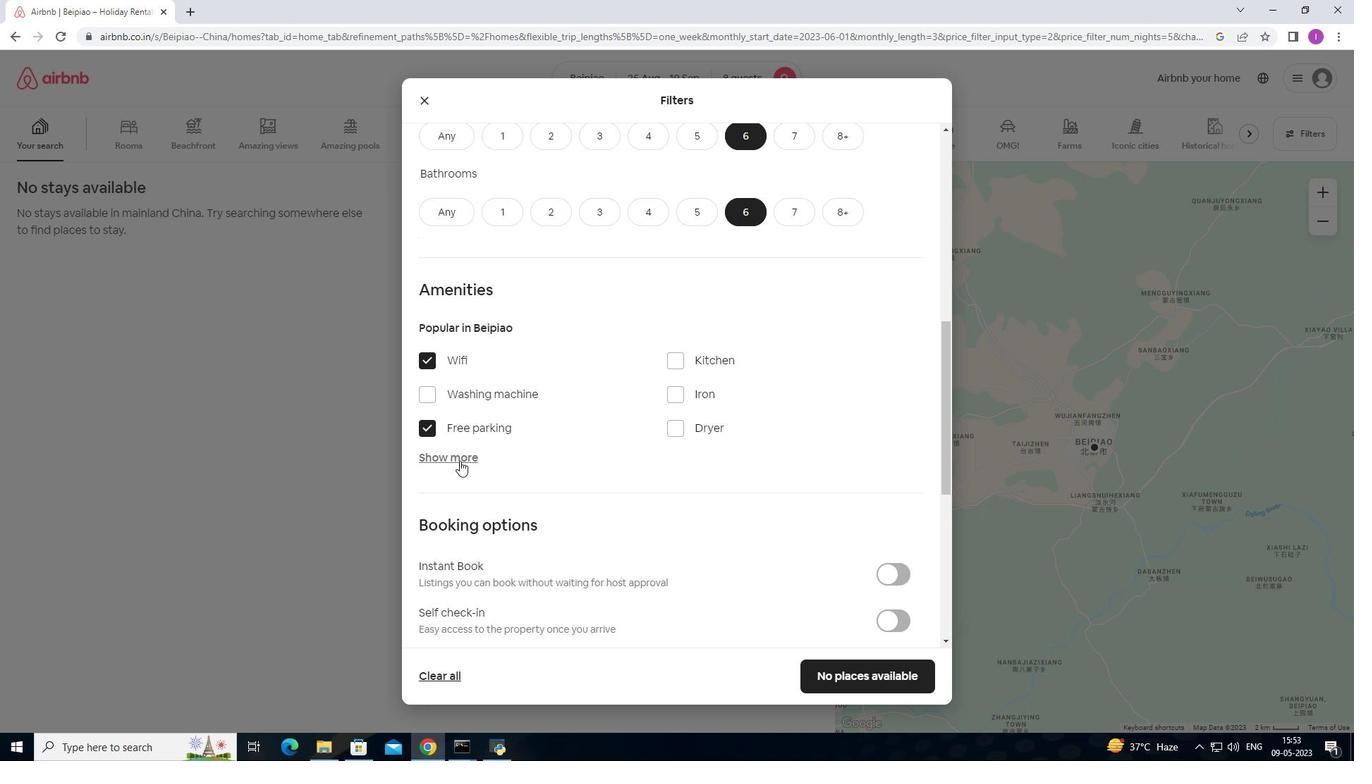 
Action: Mouse moved to (679, 538)
Screenshot: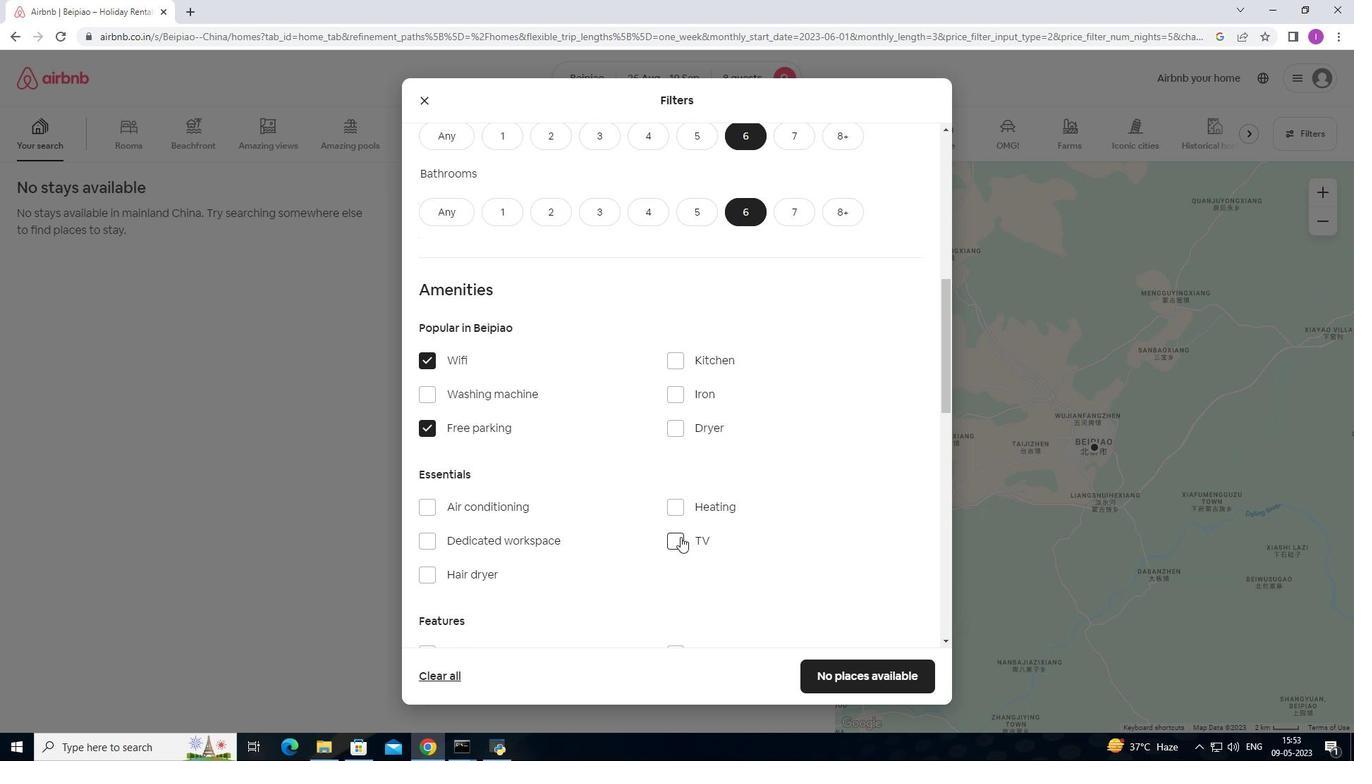 
Action: Mouse pressed left at (679, 538)
Screenshot: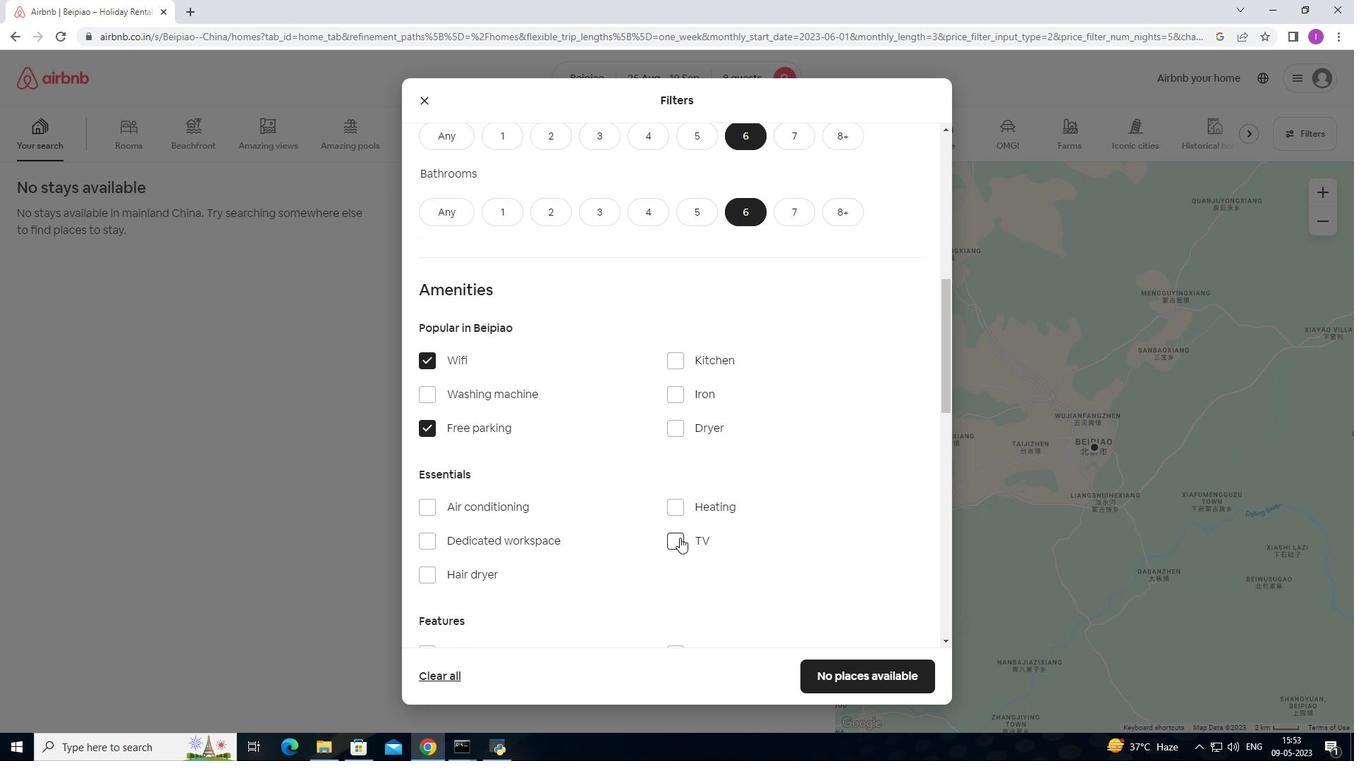 
Action: Mouse moved to (600, 575)
Screenshot: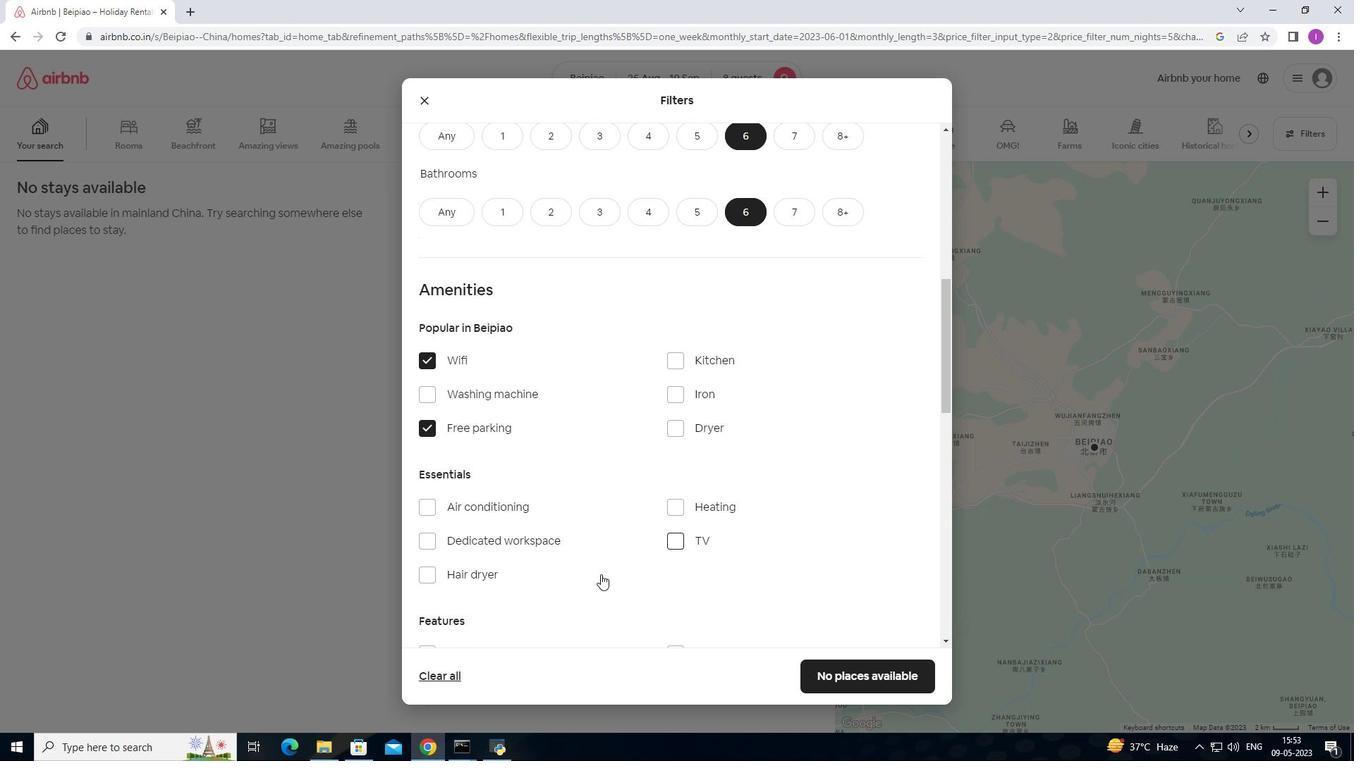 
Action: Mouse scrolled (600, 574) with delta (0, 0)
Screenshot: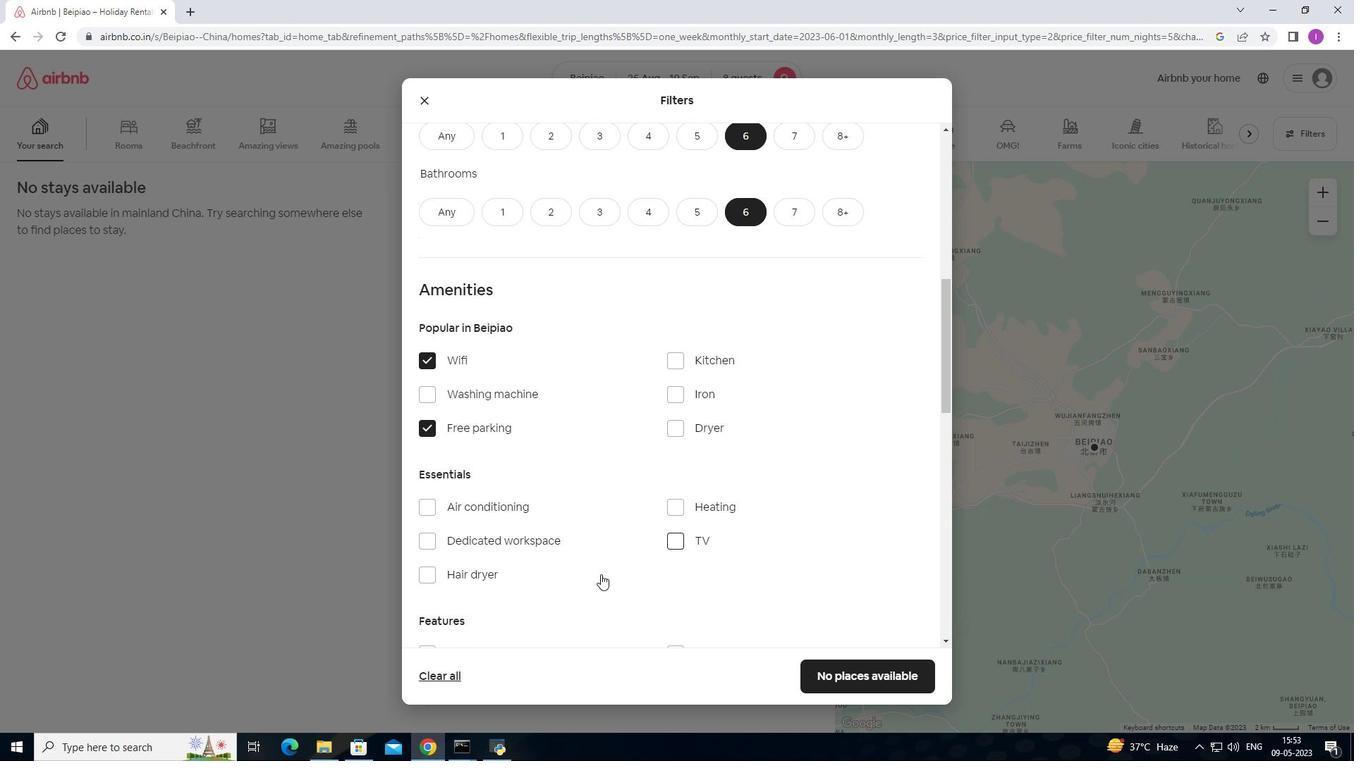 
Action: Mouse scrolled (600, 574) with delta (0, 0)
Screenshot: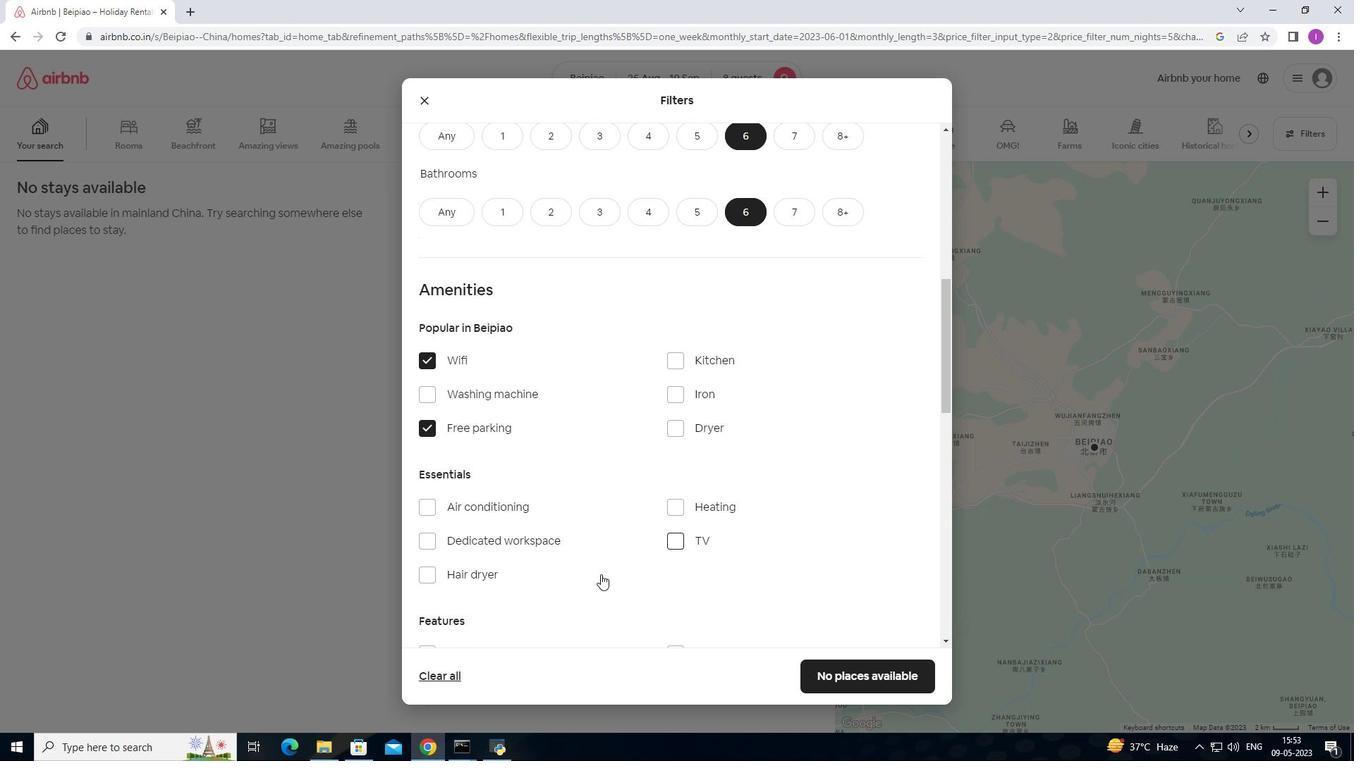 
Action: Mouse scrolled (600, 574) with delta (0, 0)
Screenshot: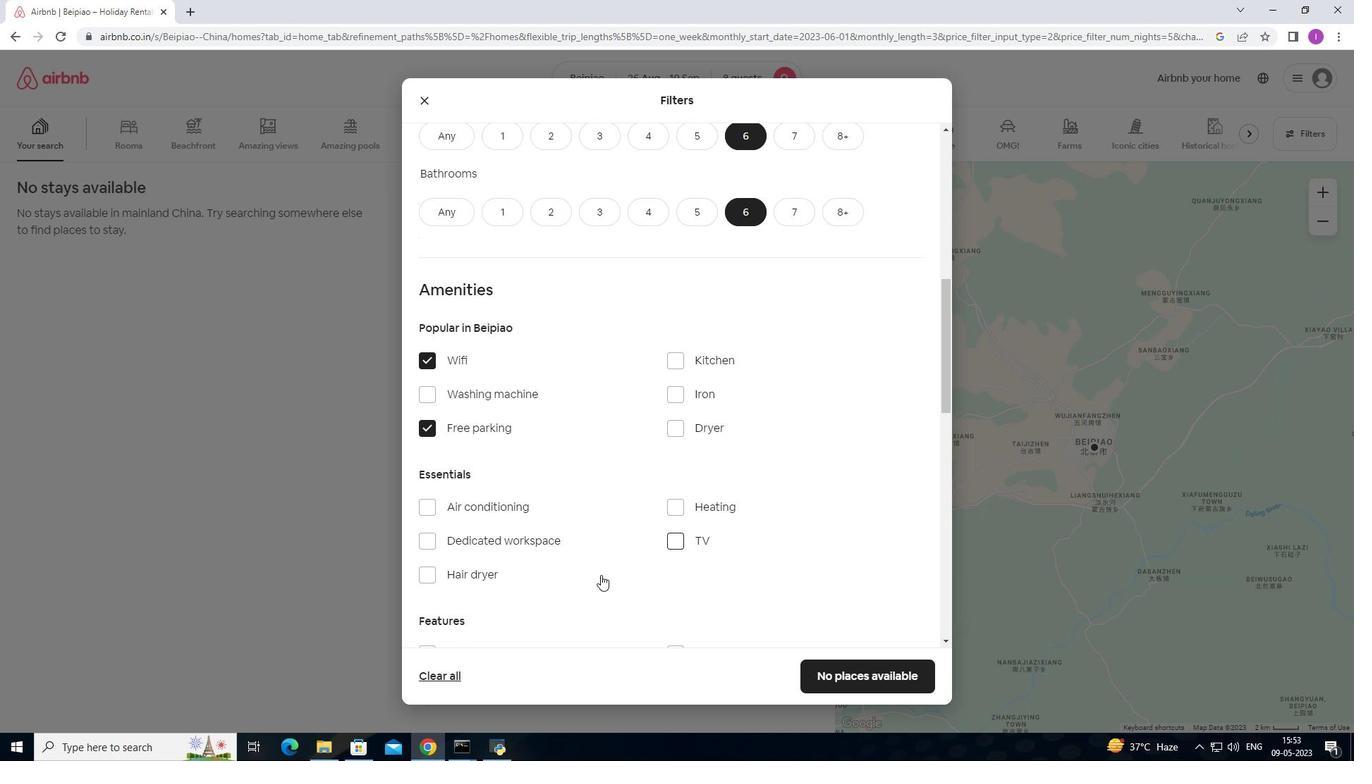 
Action: Mouse moved to (596, 547)
Screenshot: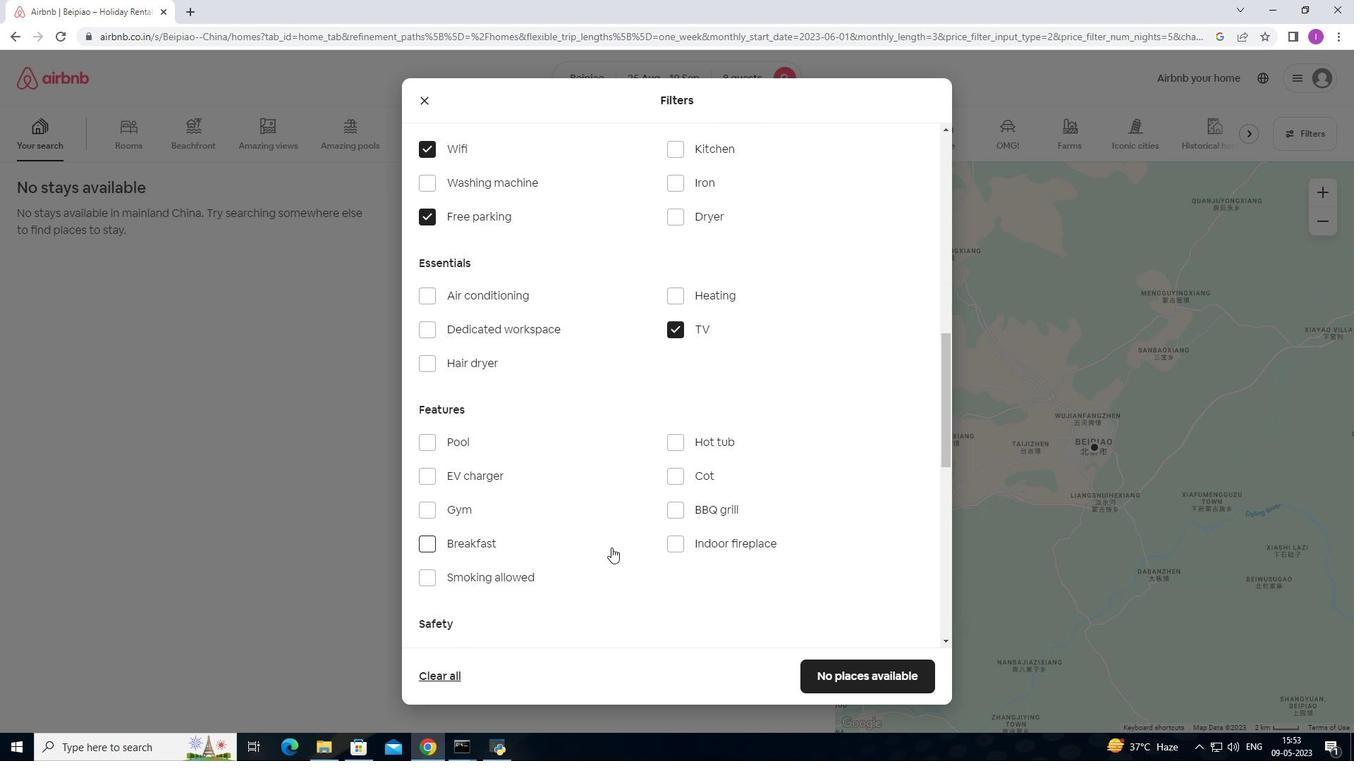 
Action: Mouse scrolled (596, 546) with delta (0, 0)
Screenshot: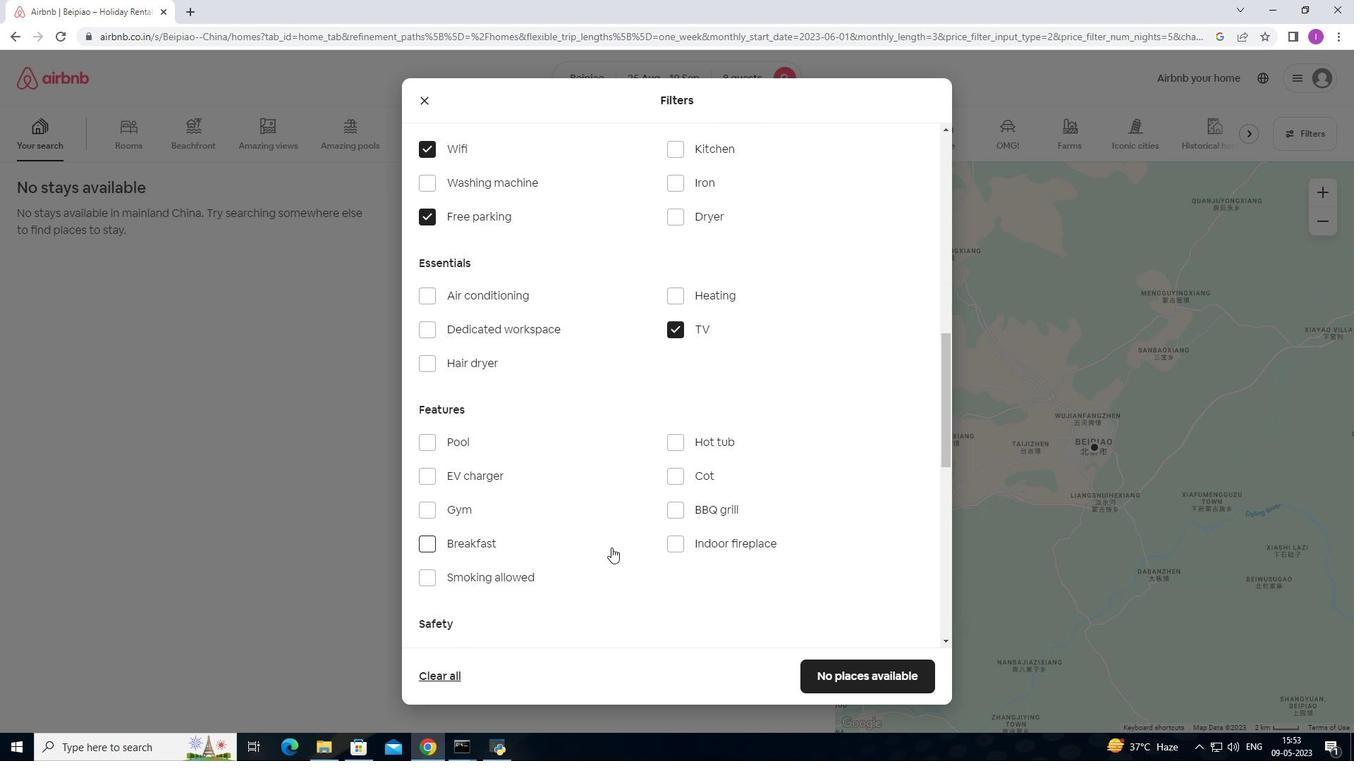 
Action: Mouse scrolled (596, 546) with delta (0, 0)
Screenshot: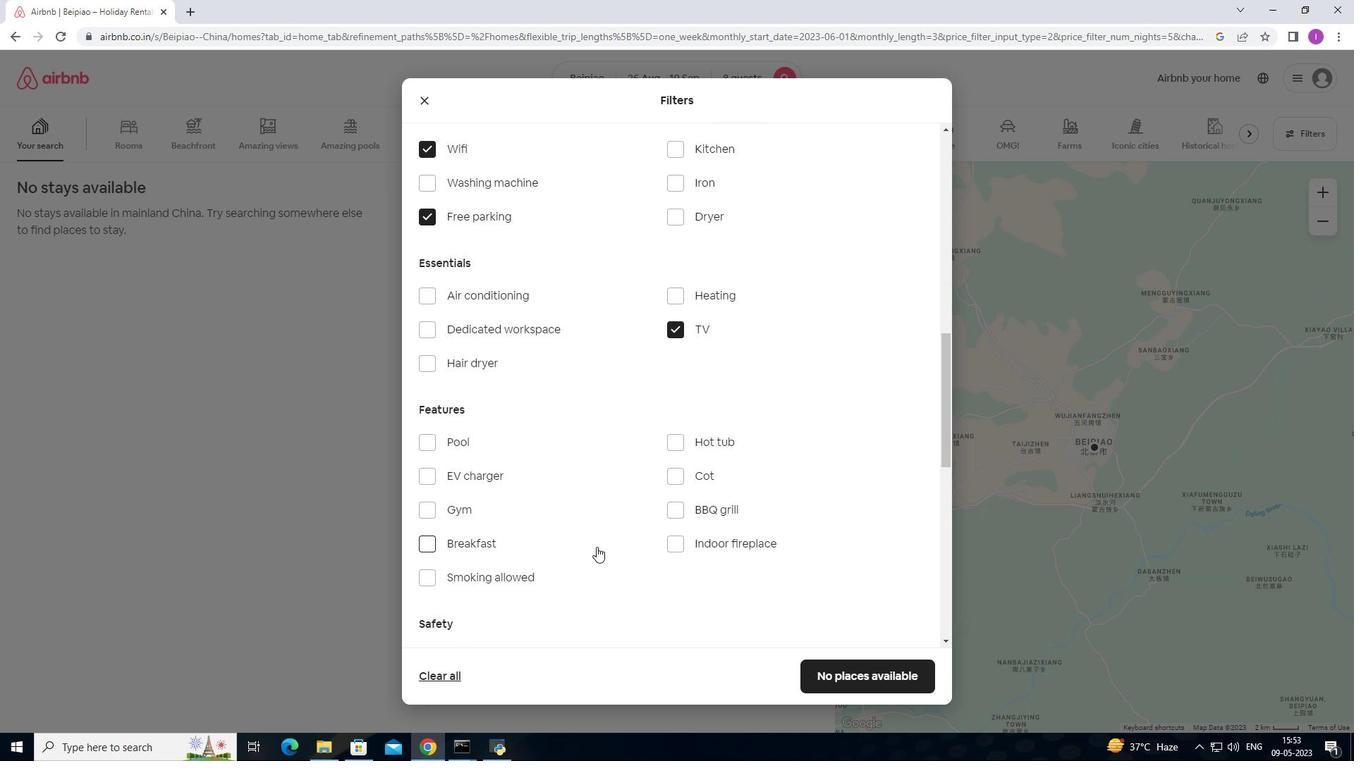 
Action: Mouse moved to (433, 365)
Screenshot: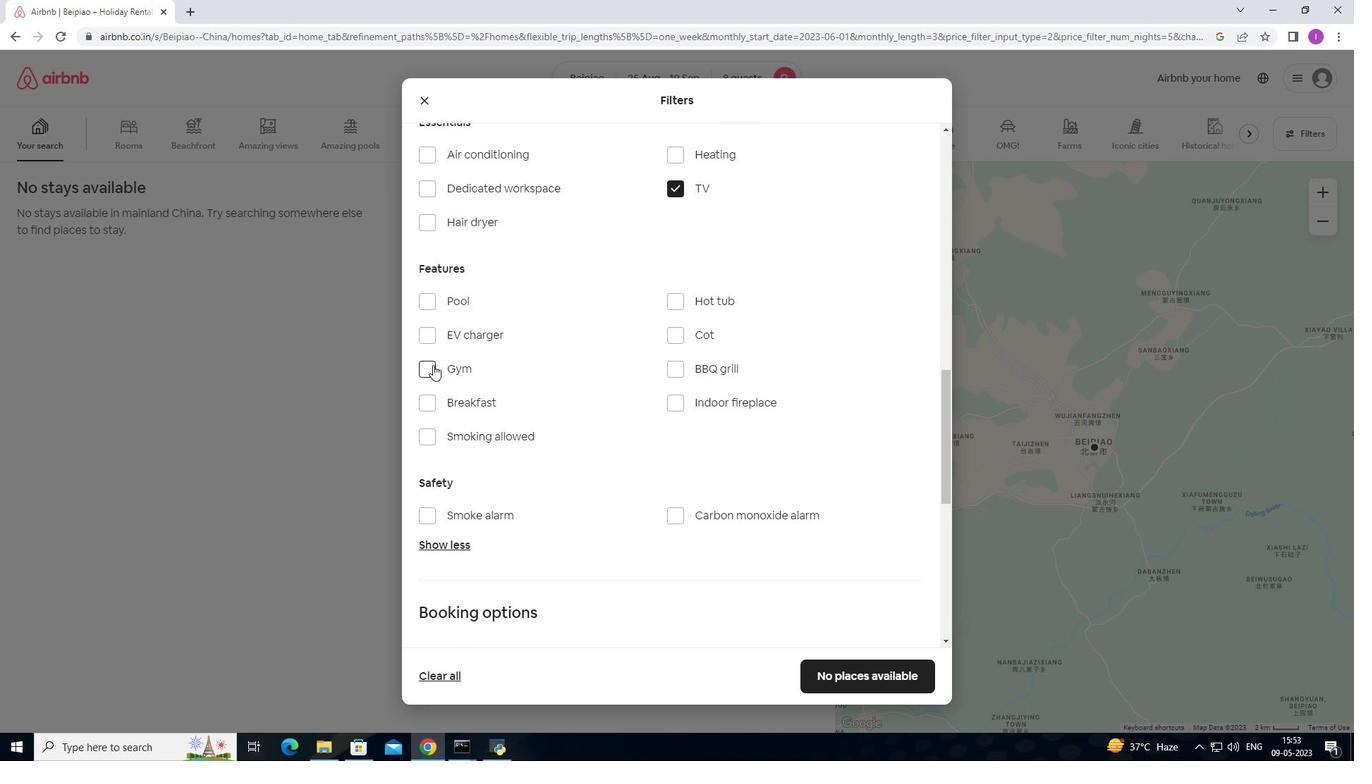 
Action: Mouse pressed left at (433, 365)
Screenshot: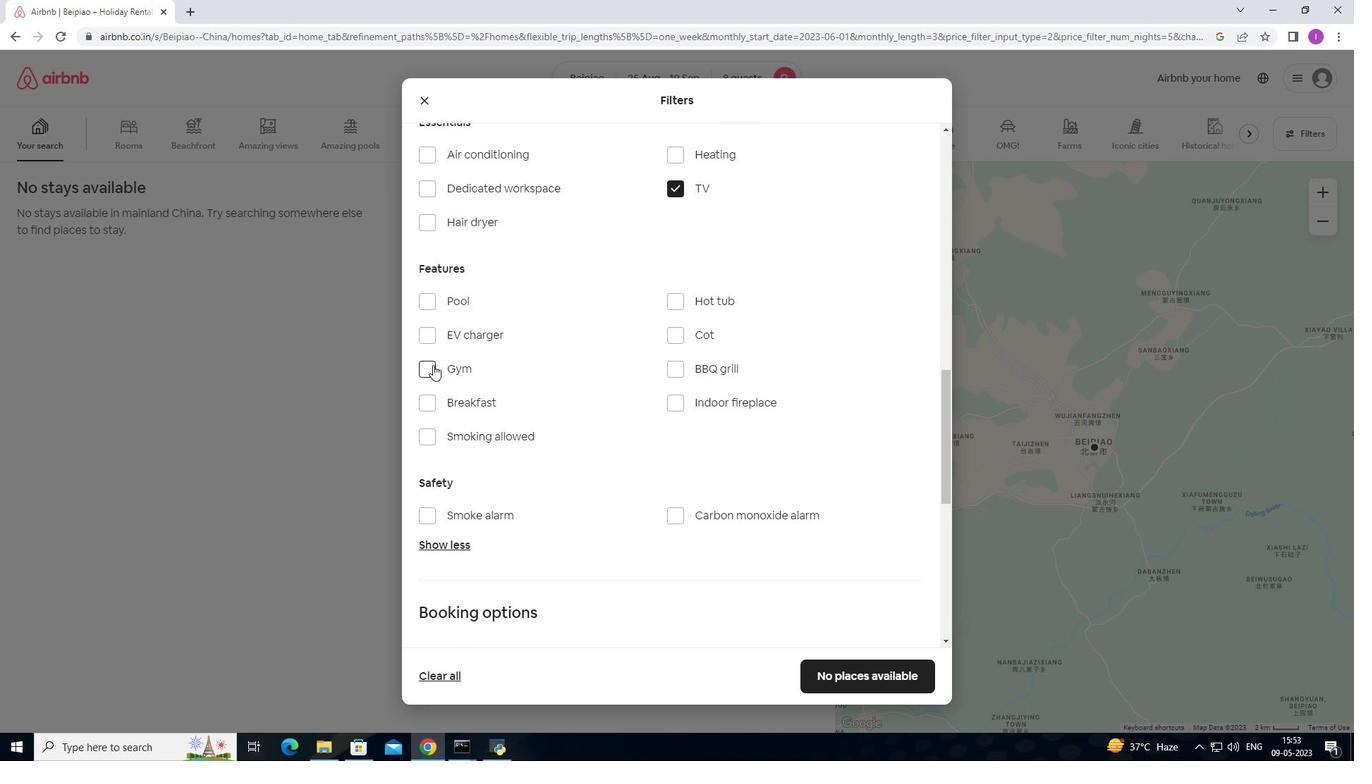 
Action: Mouse moved to (451, 409)
Screenshot: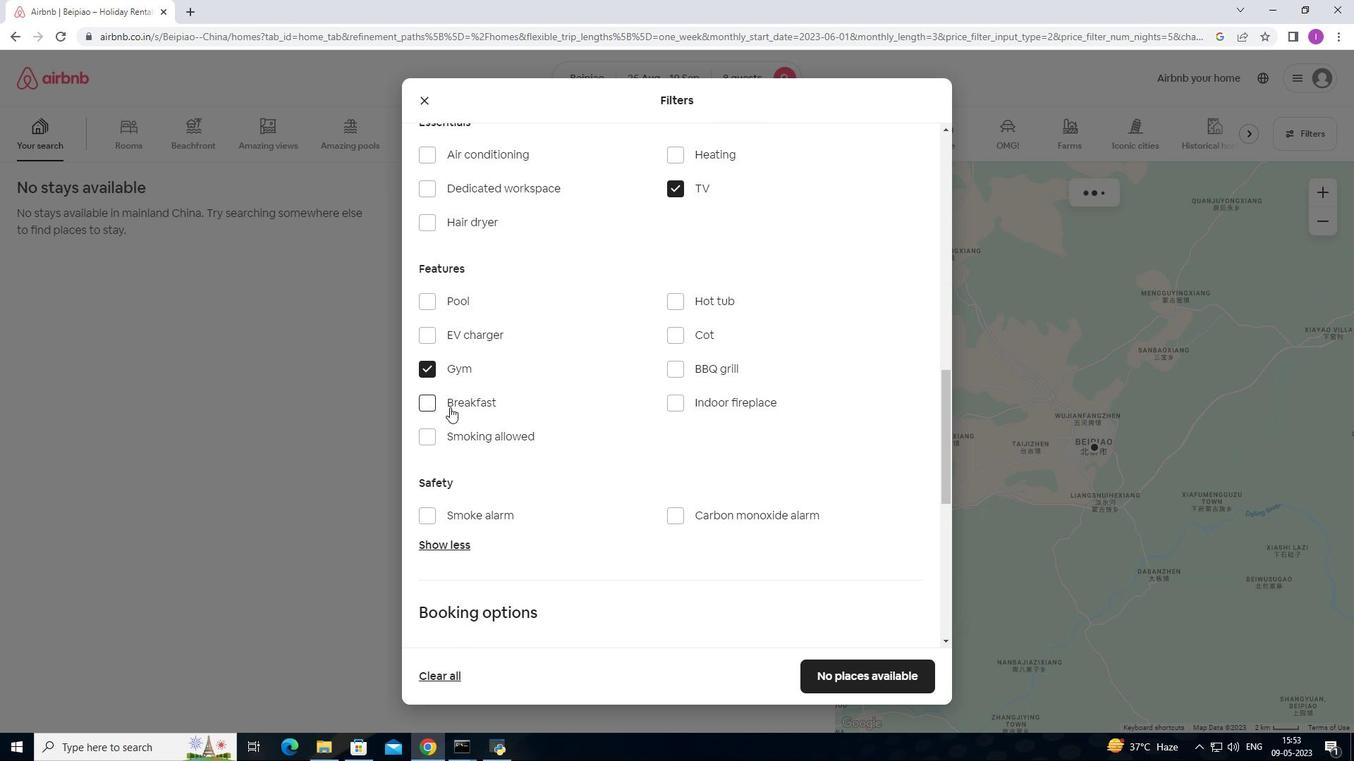 
Action: Mouse pressed left at (451, 409)
Screenshot: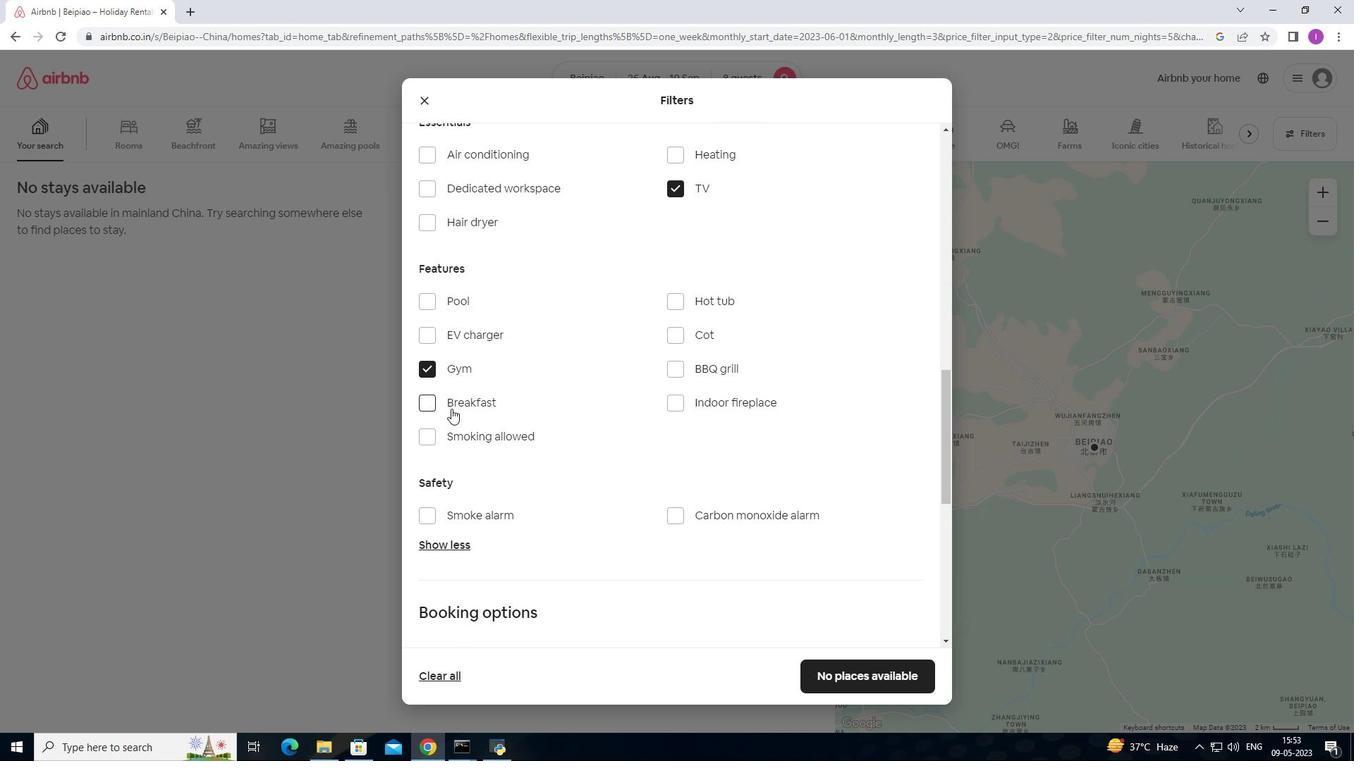 
Action: Mouse moved to (503, 433)
Screenshot: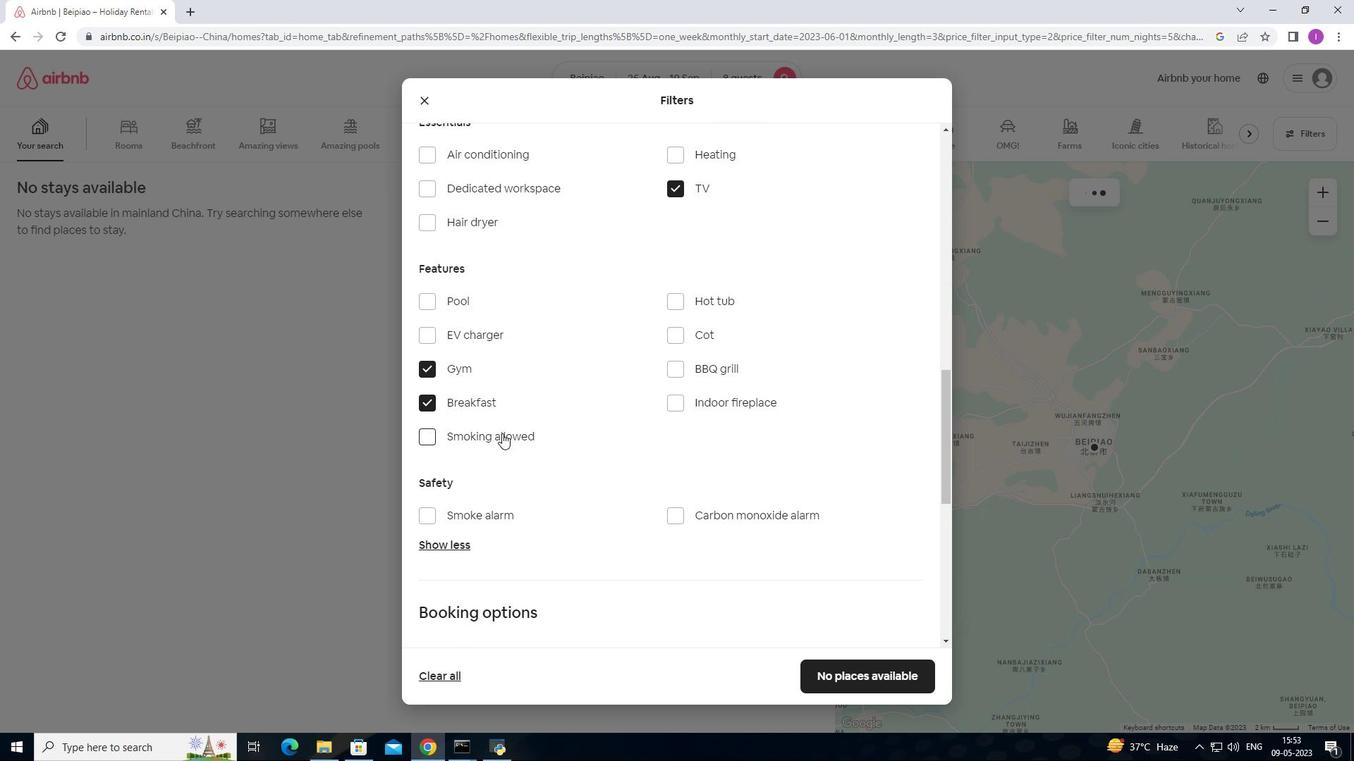 
Action: Mouse scrolled (503, 433) with delta (0, 0)
Screenshot: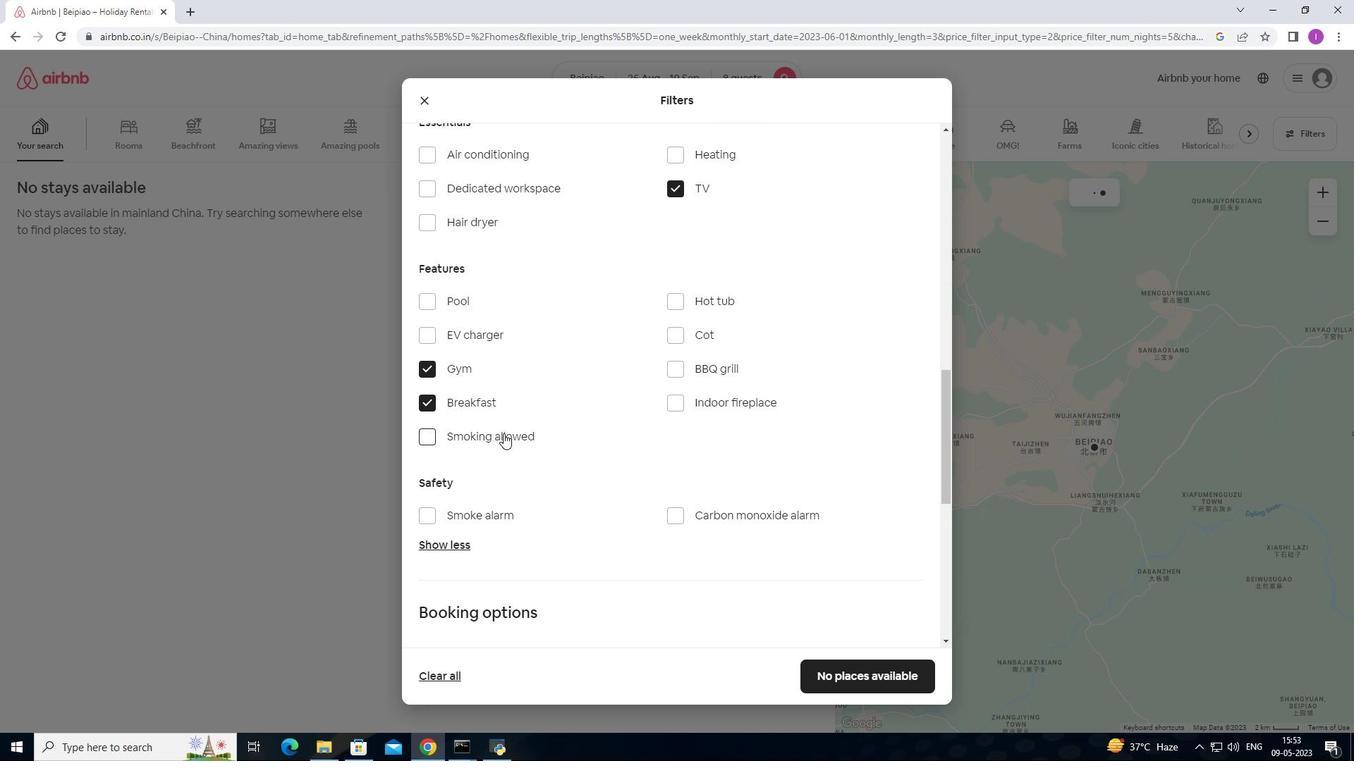 
Action: Mouse scrolled (503, 433) with delta (0, 0)
Screenshot: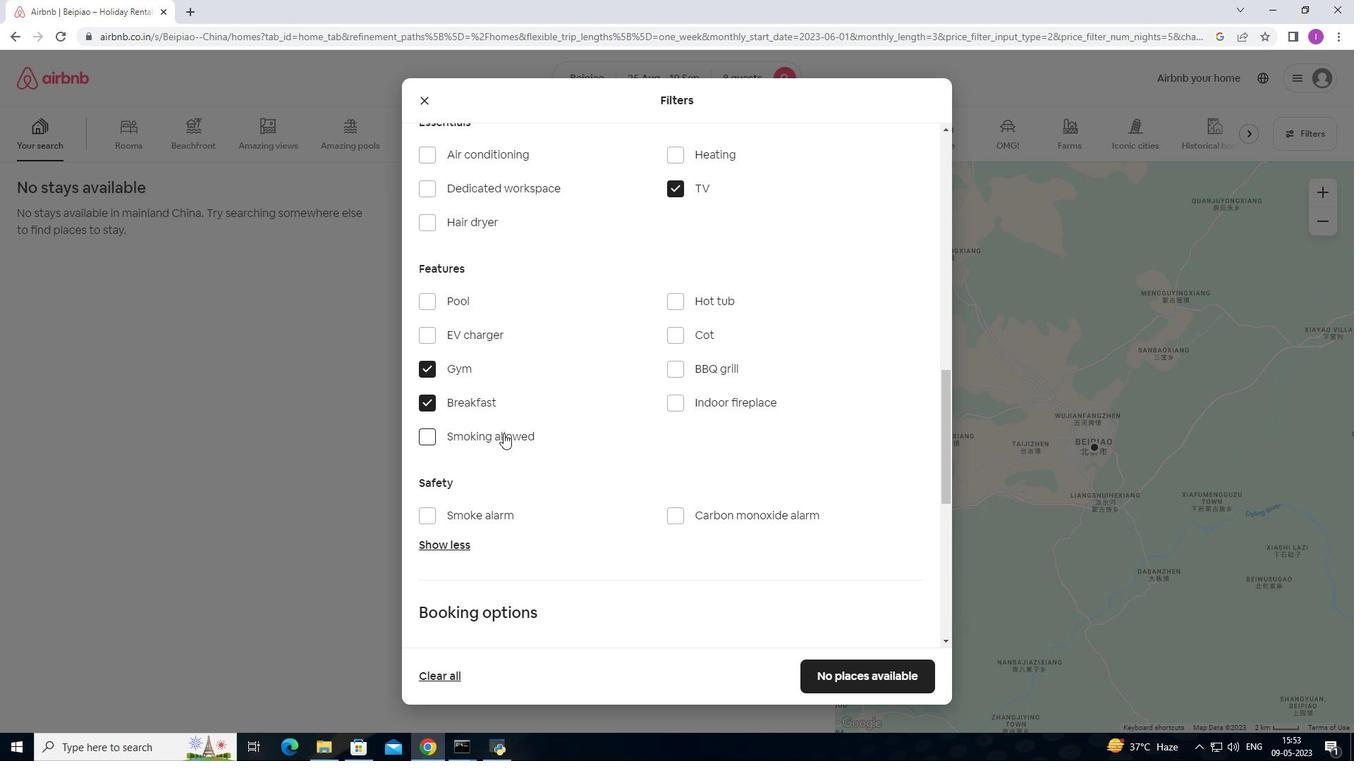 
Action: Mouse moved to (515, 433)
Screenshot: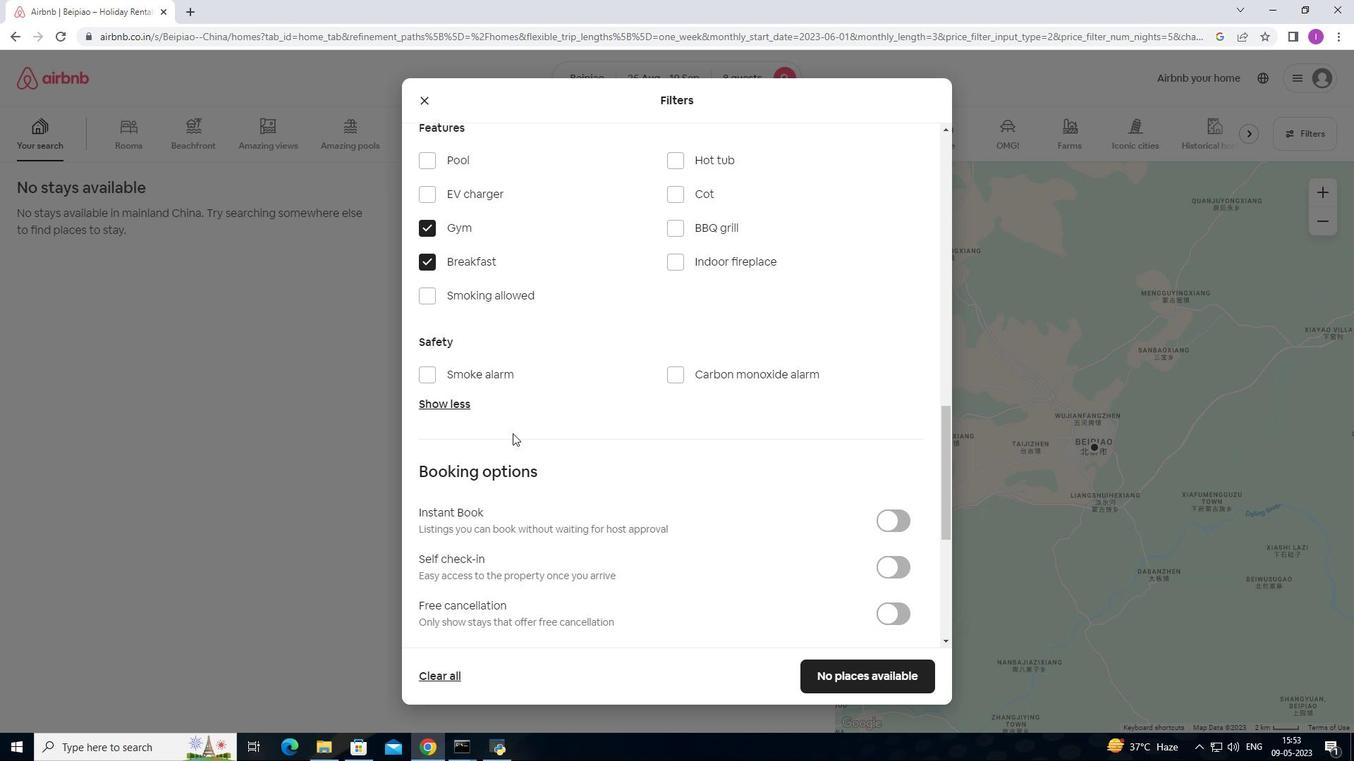 
Action: Mouse scrolled (515, 433) with delta (0, 0)
Screenshot: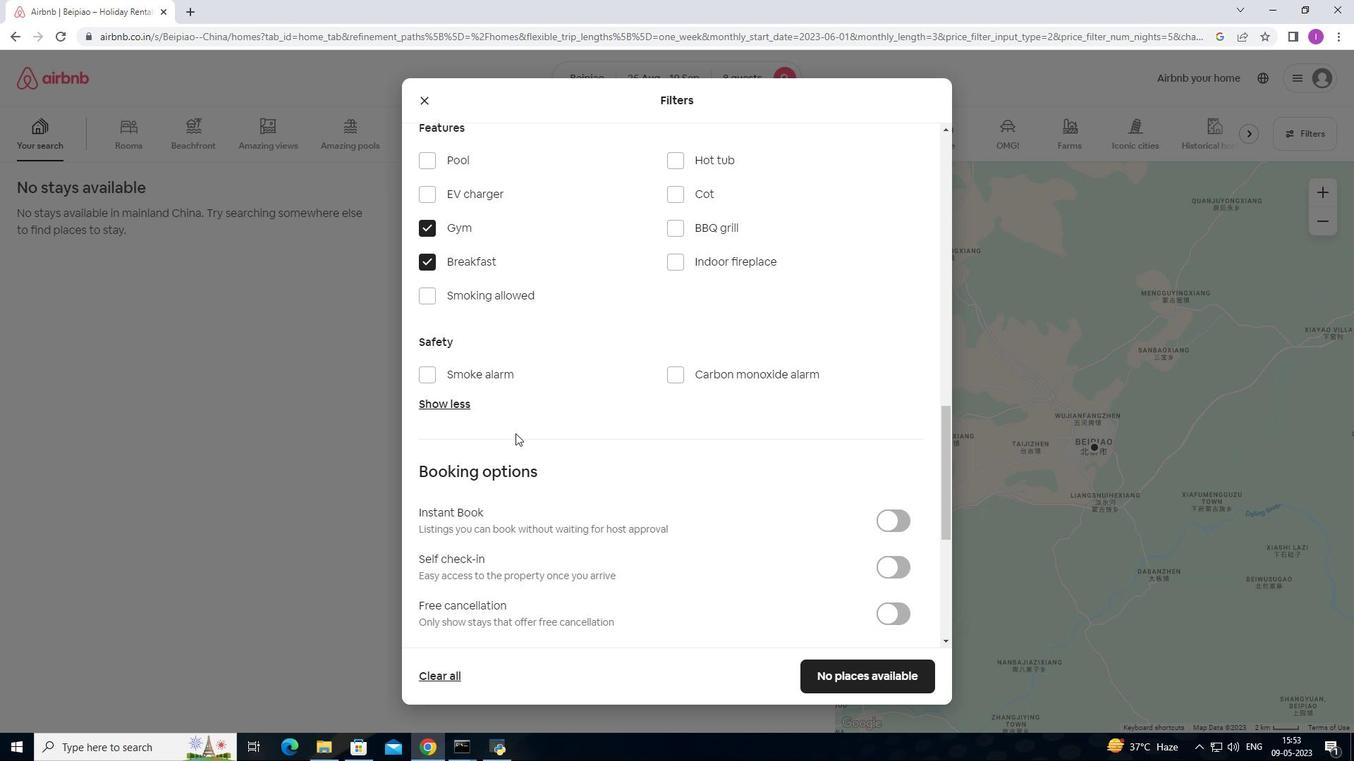 
Action: Mouse scrolled (515, 433) with delta (0, 0)
Screenshot: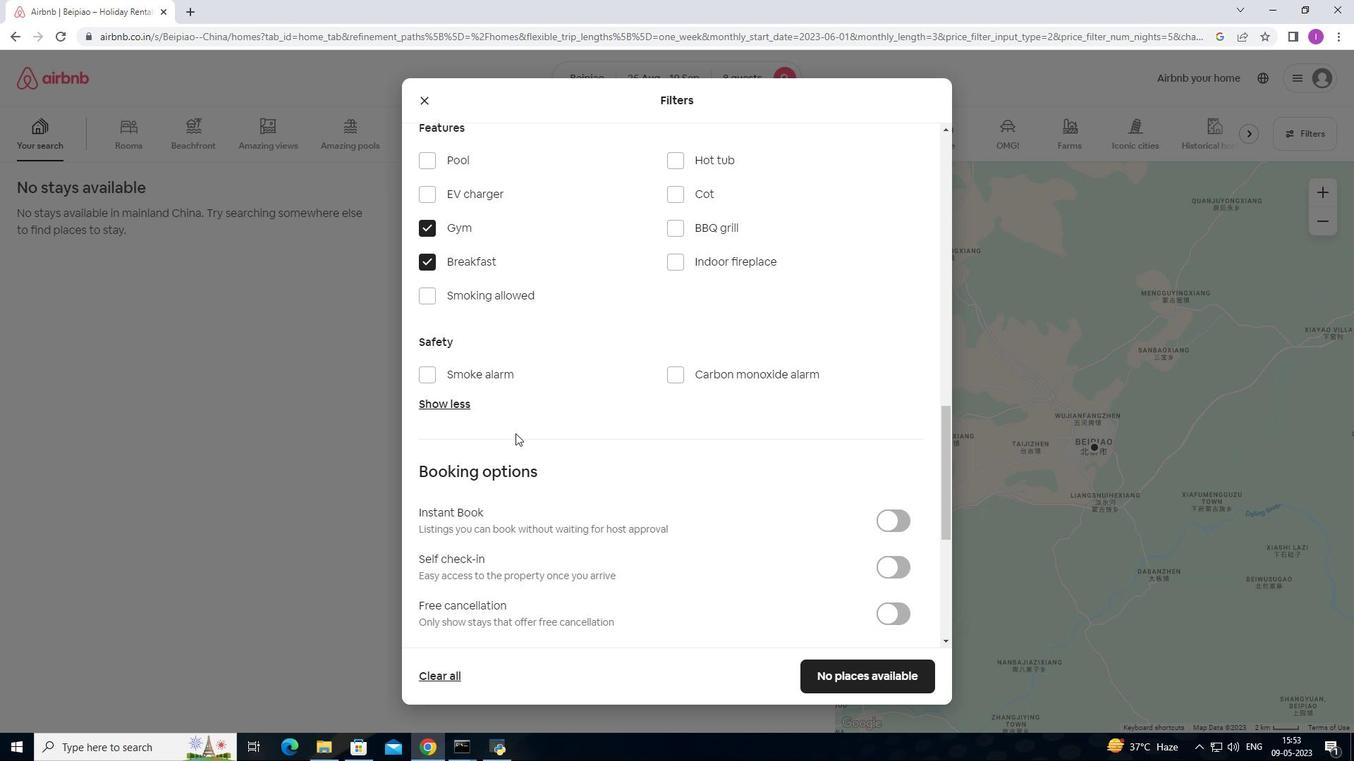 
Action: Mouse scrolled (515, 433) with delta (0, 0)
Screenshot: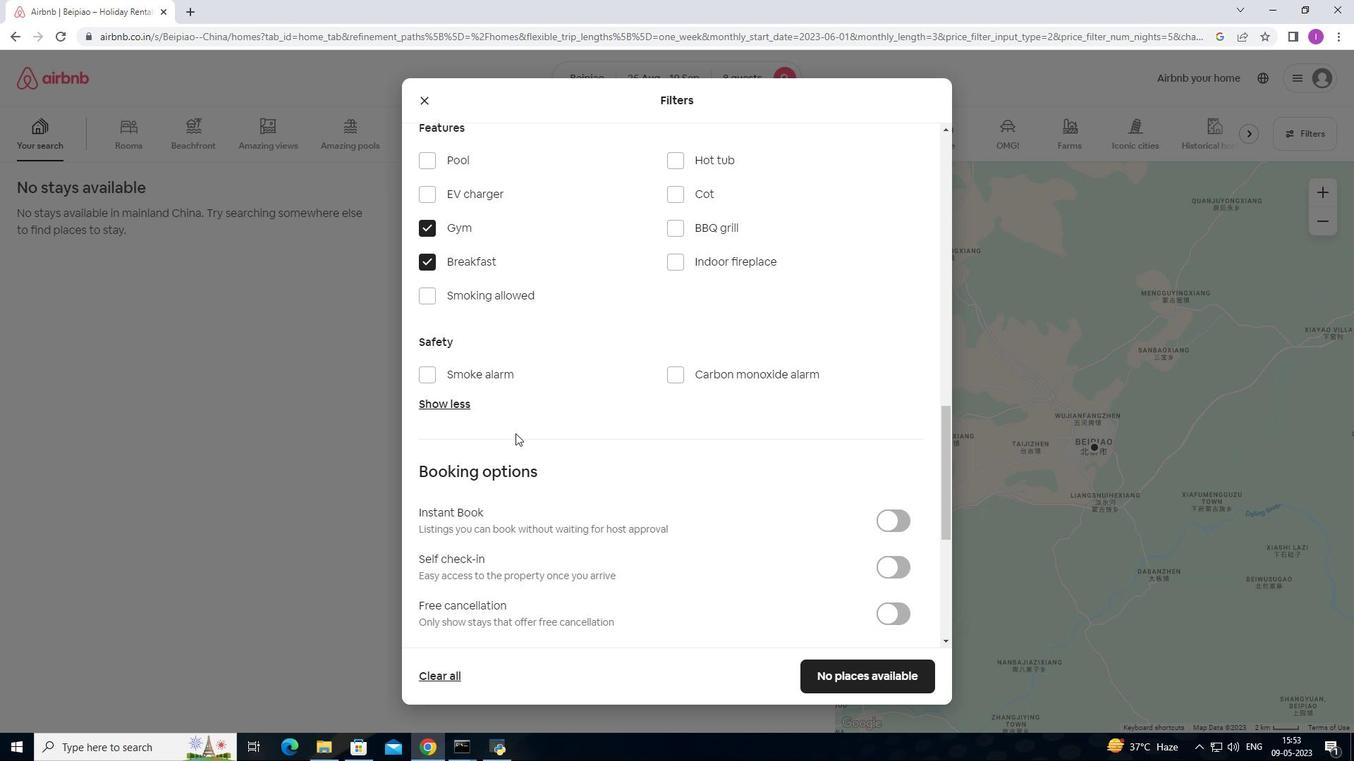 
Action: Mouse moved to (897, 359)
Screenshot: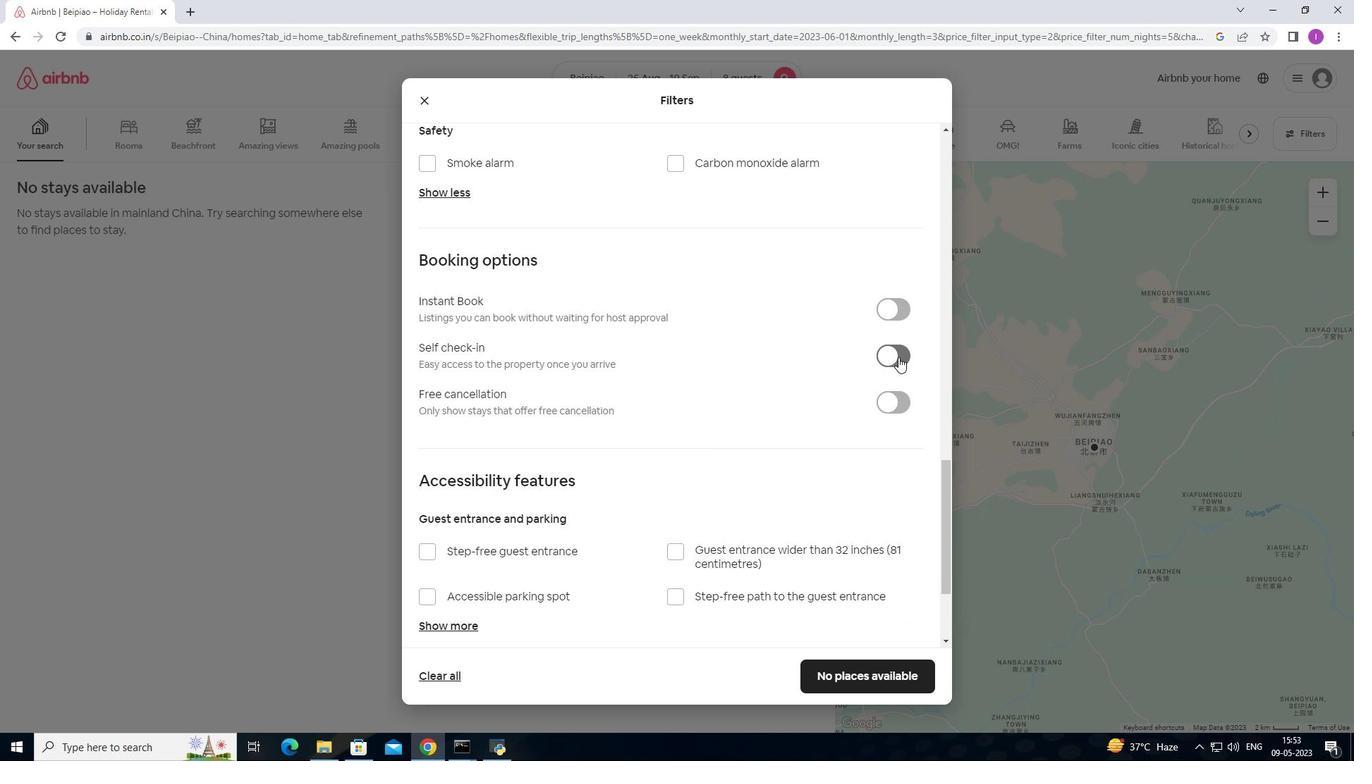
Action: Mouse pressed left at (897, 359)
Screenshot: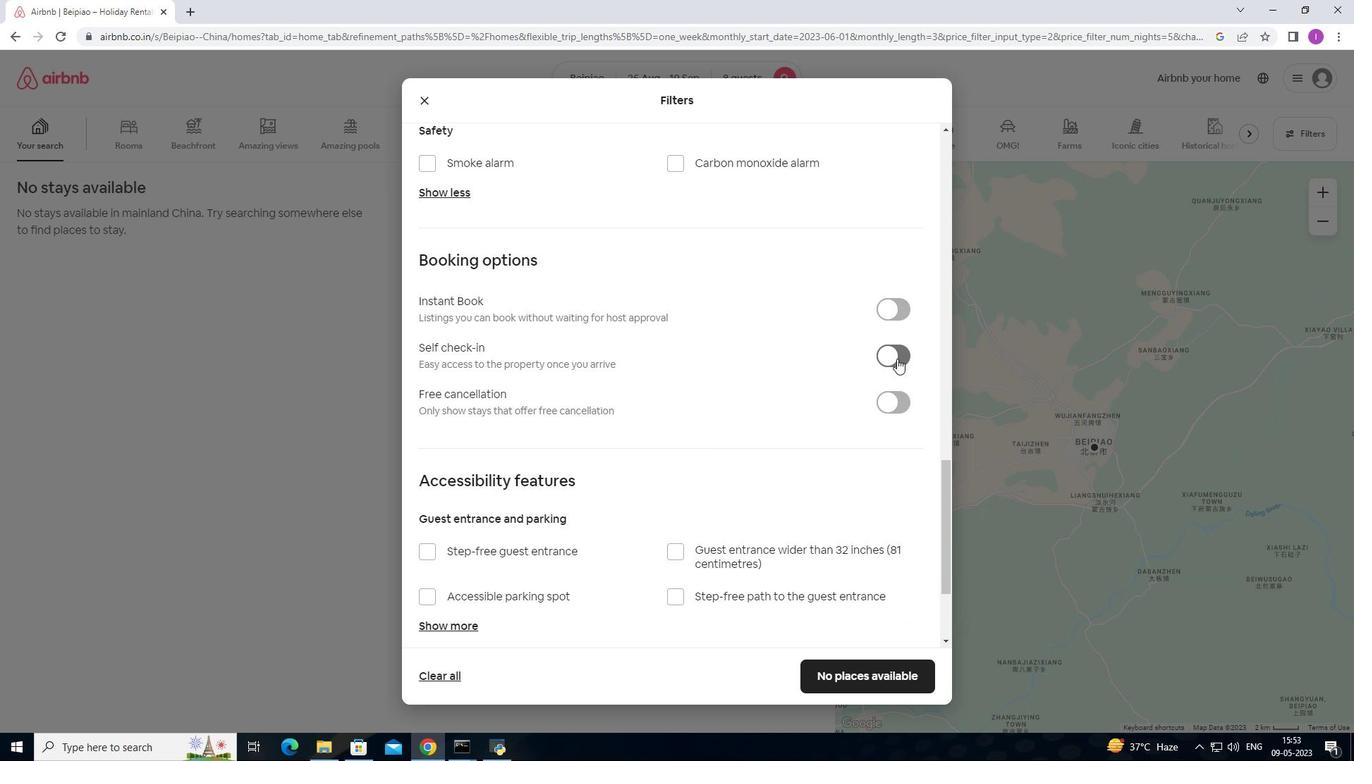 
Action: Mouse moved to (717, 505)
Screenshot: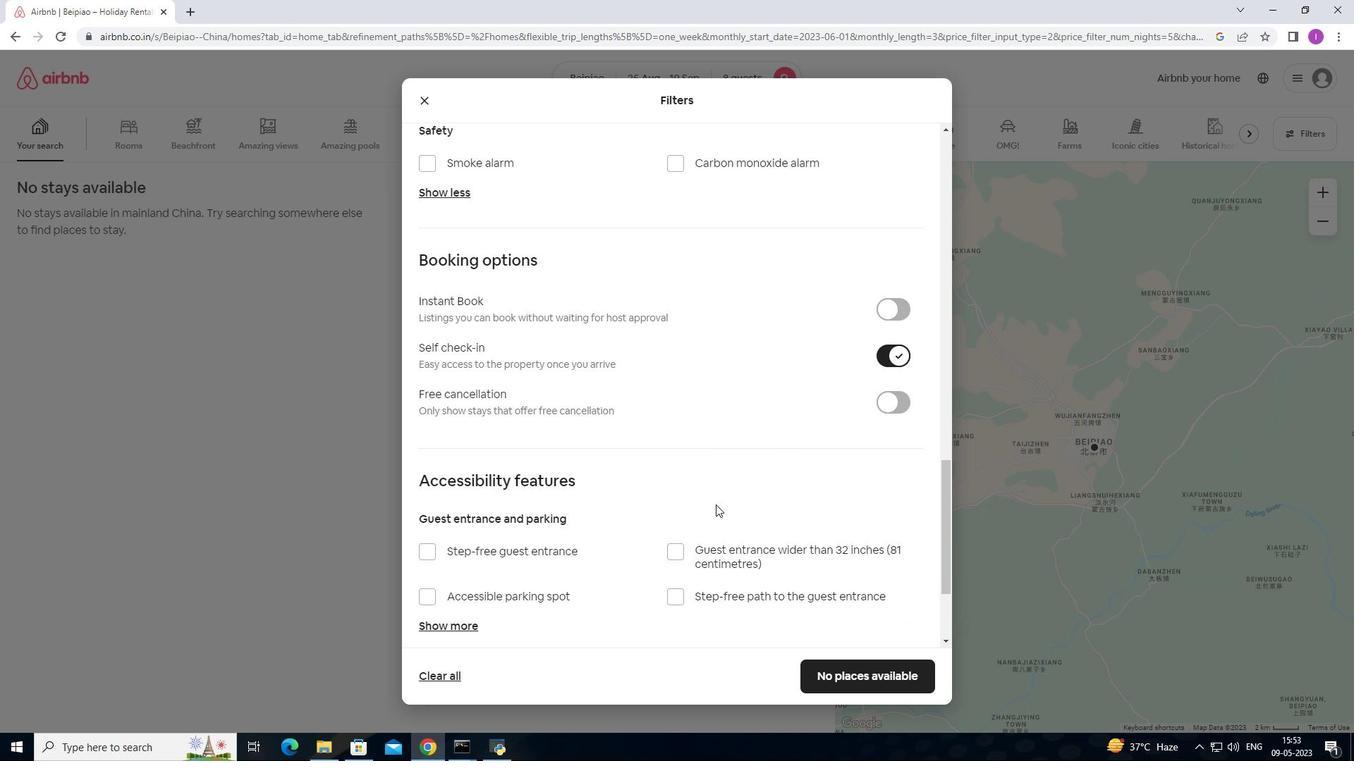 
Action: Mouse scrolled (717, 504) with delta (0, 0)
Screenshot: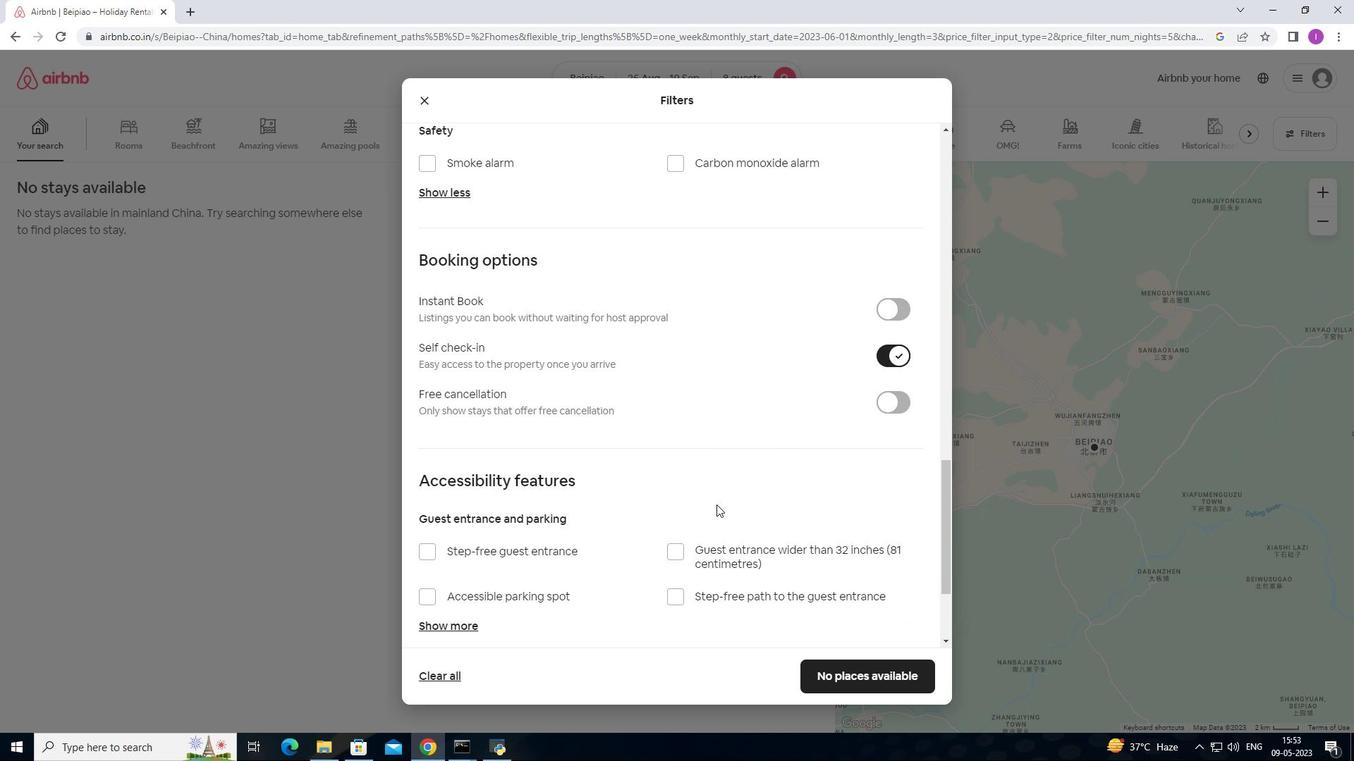 
Action: Mouse scrolled (717, 504) with delta (0, 0)
Screenshot: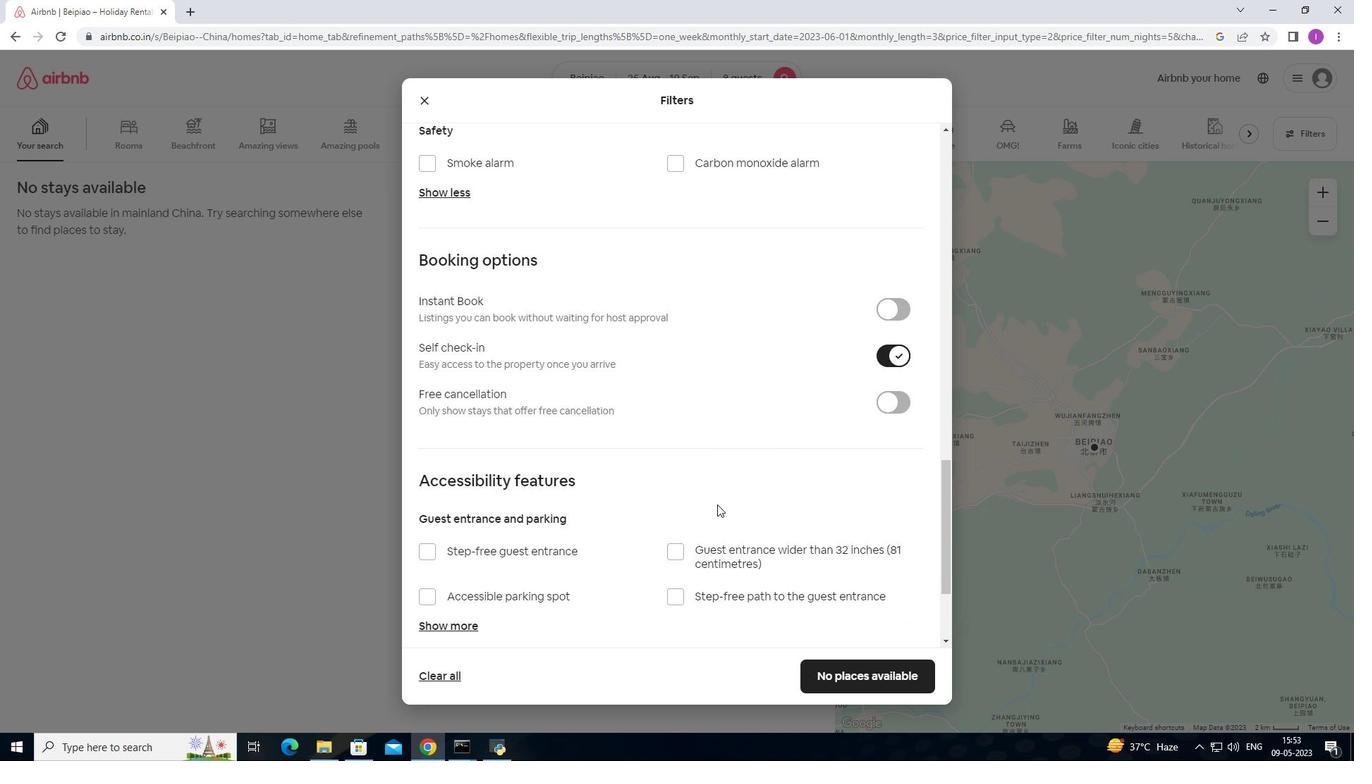 
Action: Mouse scrolled (717, 504) with delta (0, 0)
Screenshot: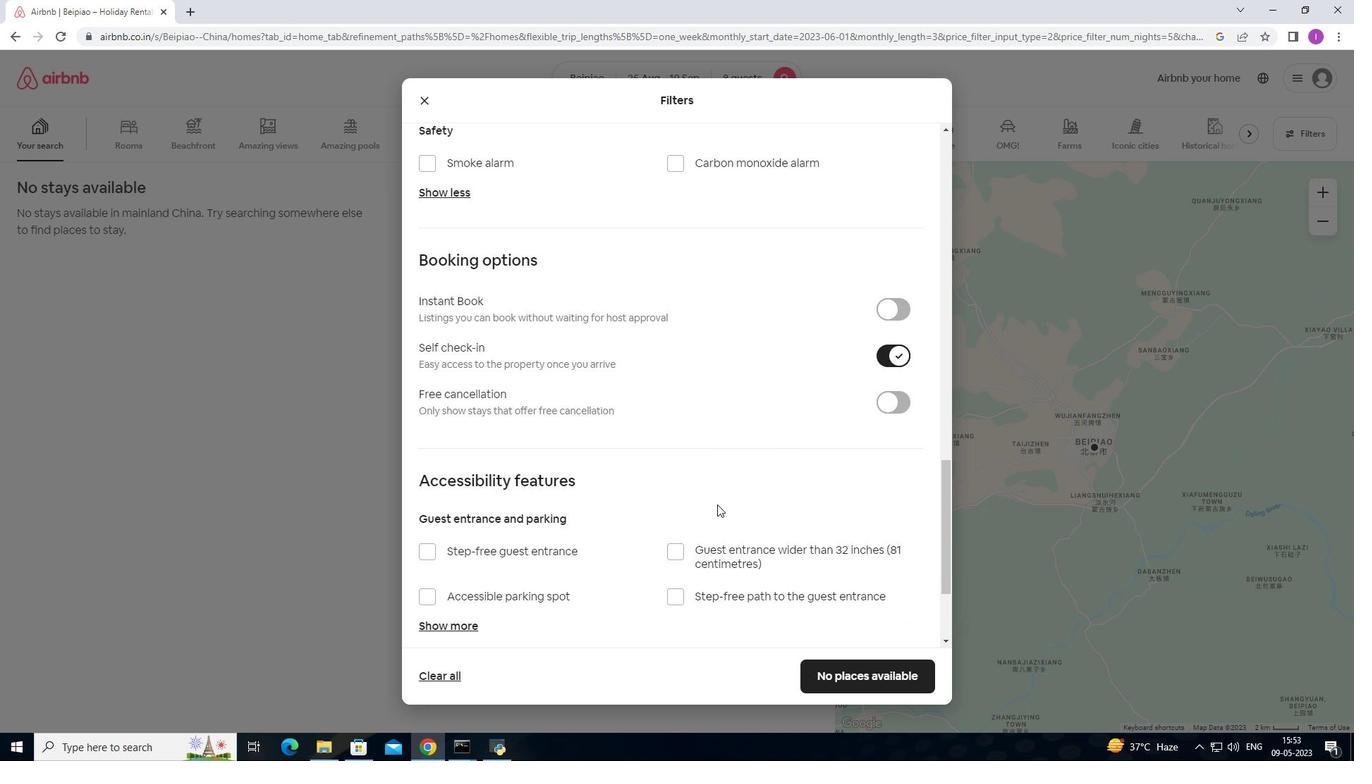 
Action: Mouse moved to (717, 505)
Screenshot: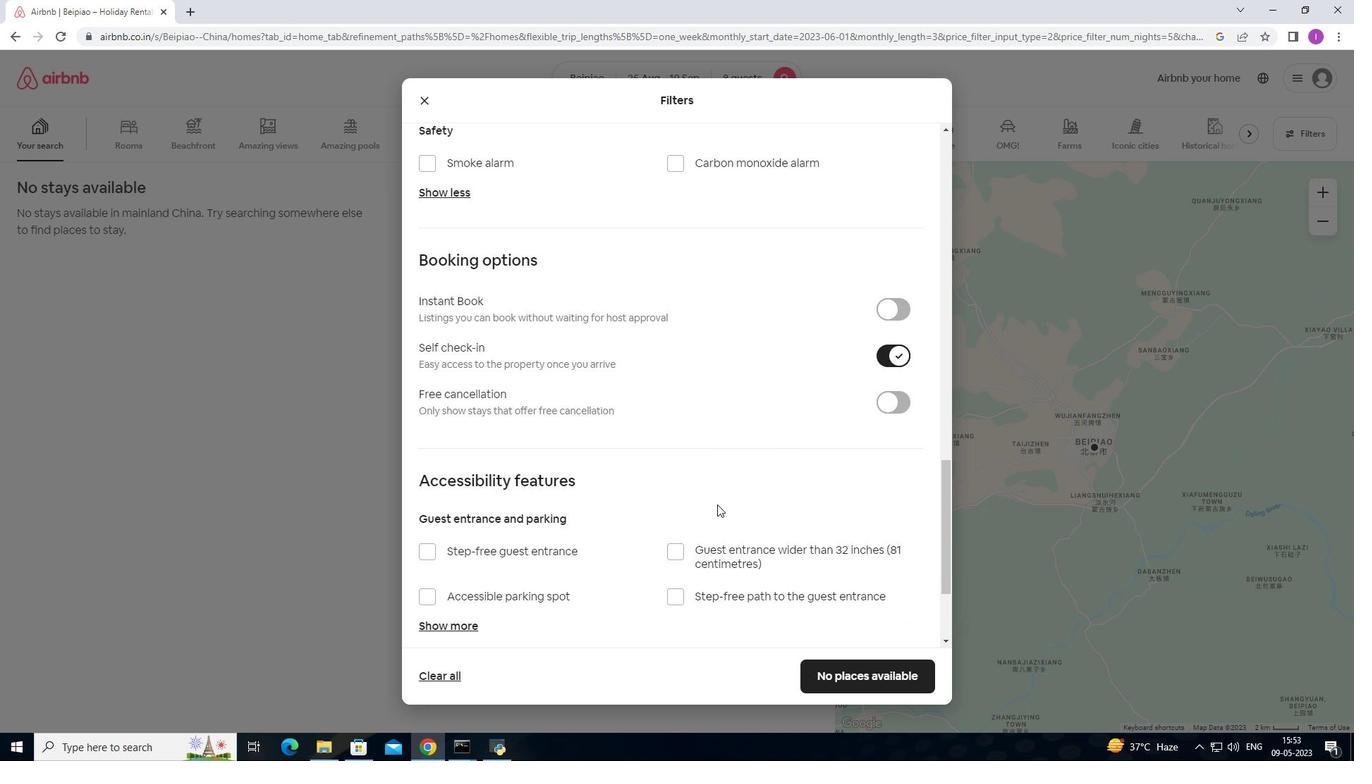 
Action: Mouse scrolled (717, 504) with delta (0, 0)
Screenshot: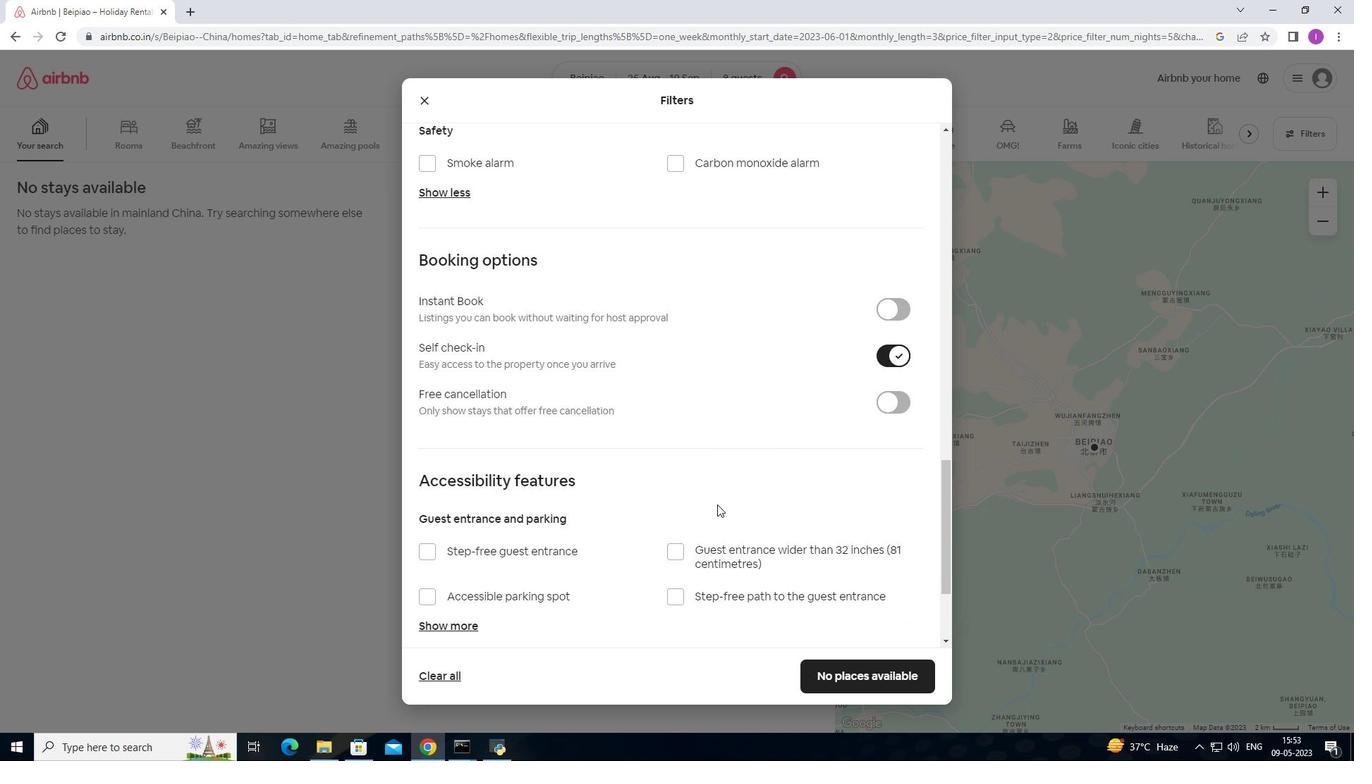 
Action: Mouse moved to (718, 504)
Screenshot: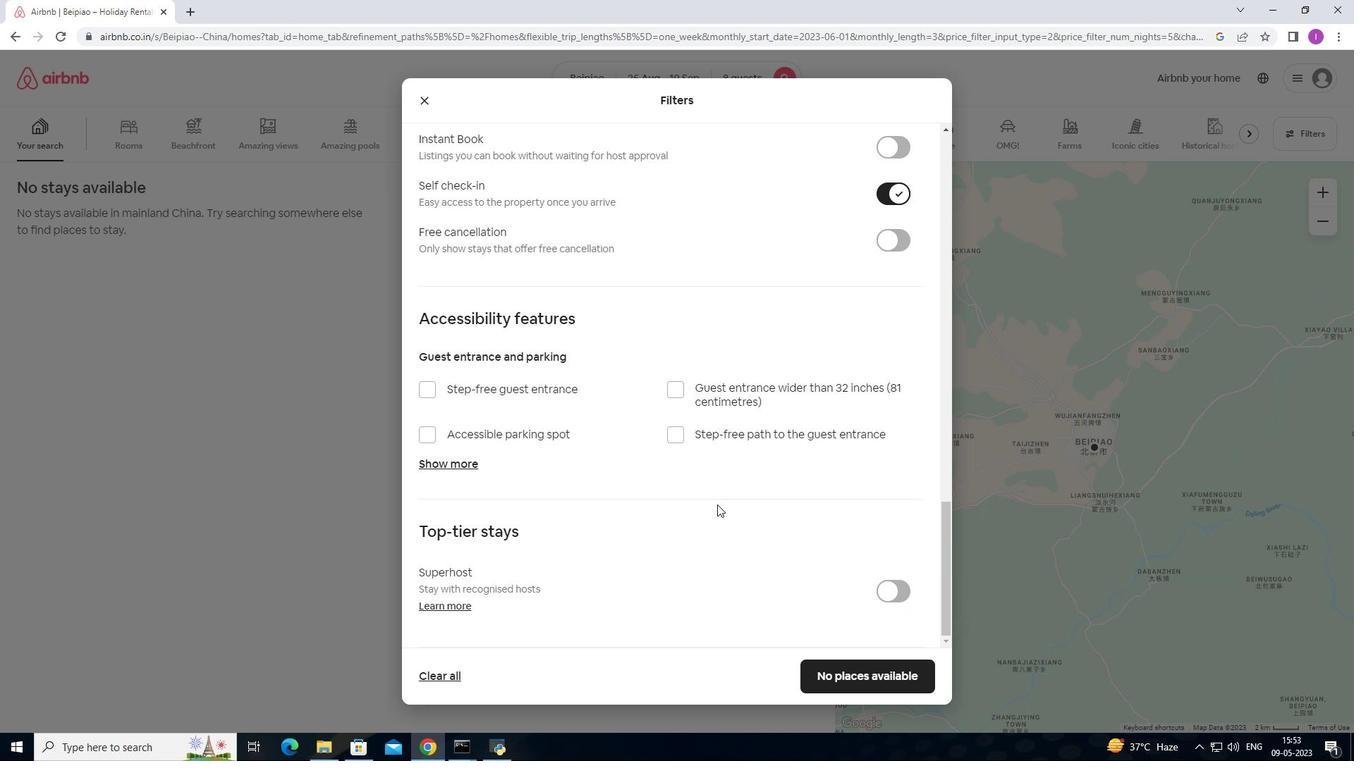 
Action: Mouse scrolled (718, 503) with delta (0, 0)
Screenshot: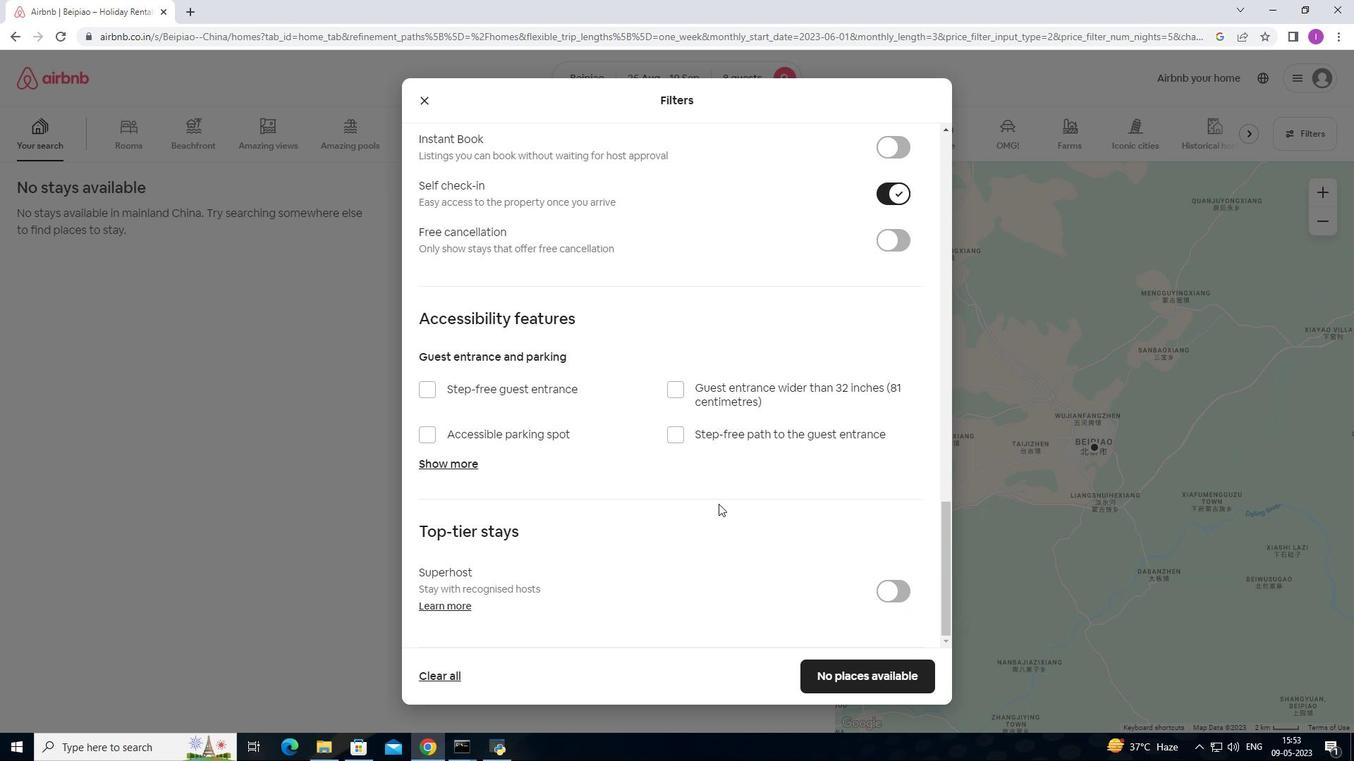 
Action: Mouse moved to (718, 504)
Screenshot: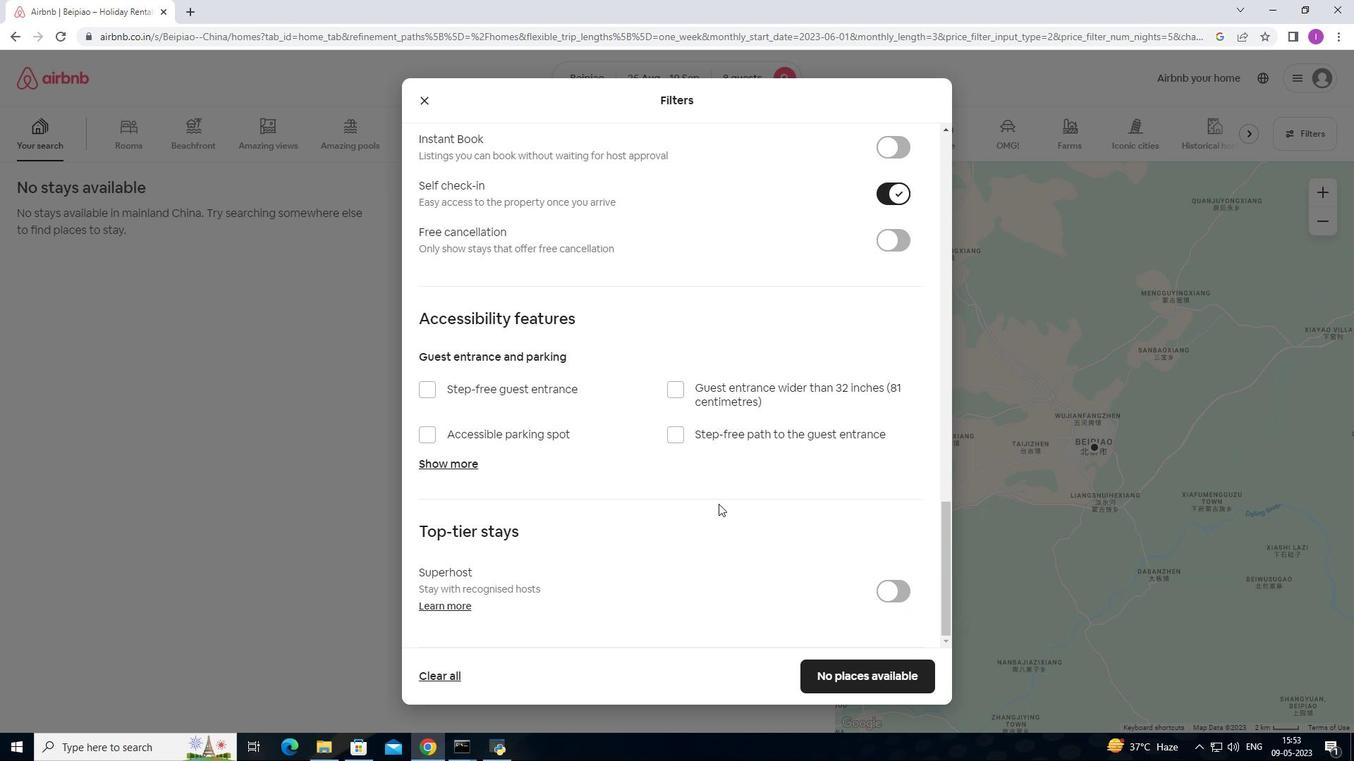 
Action: Mouse scrolled (718, 503) with delta (0, 0)
Screenshot: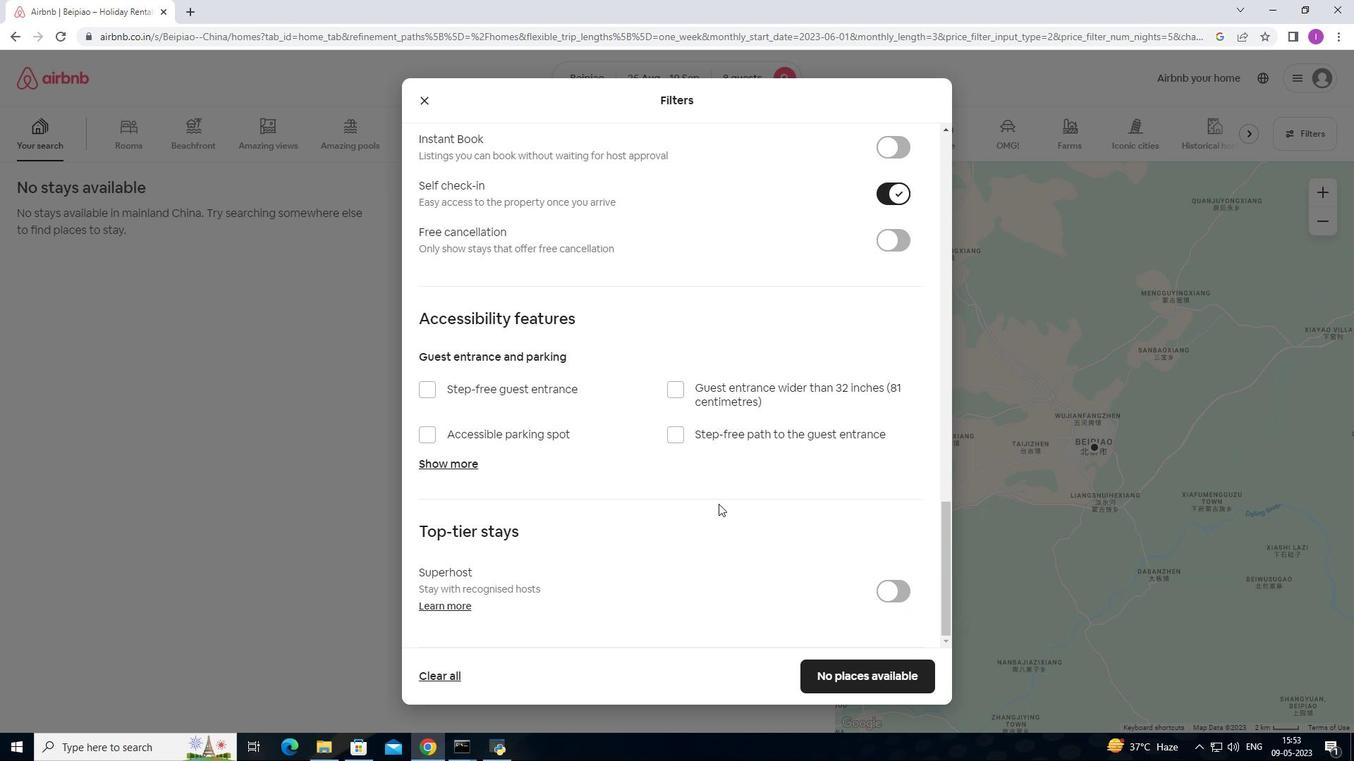 
Action: Mouse scrolled (718, 503) with delta (0, 0)
Screenshot: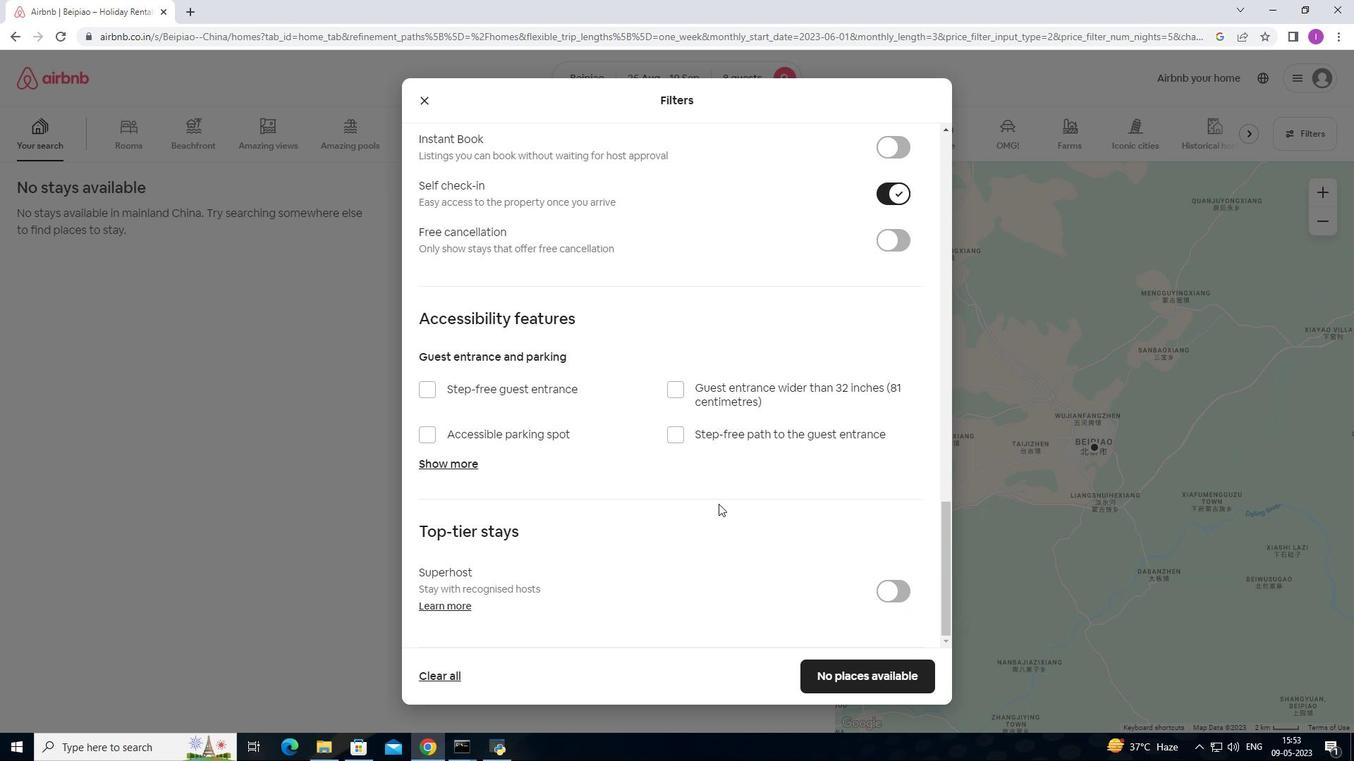 
Action: Mouse scrolled (718, 503) with delta (0, 0)
Screenshot: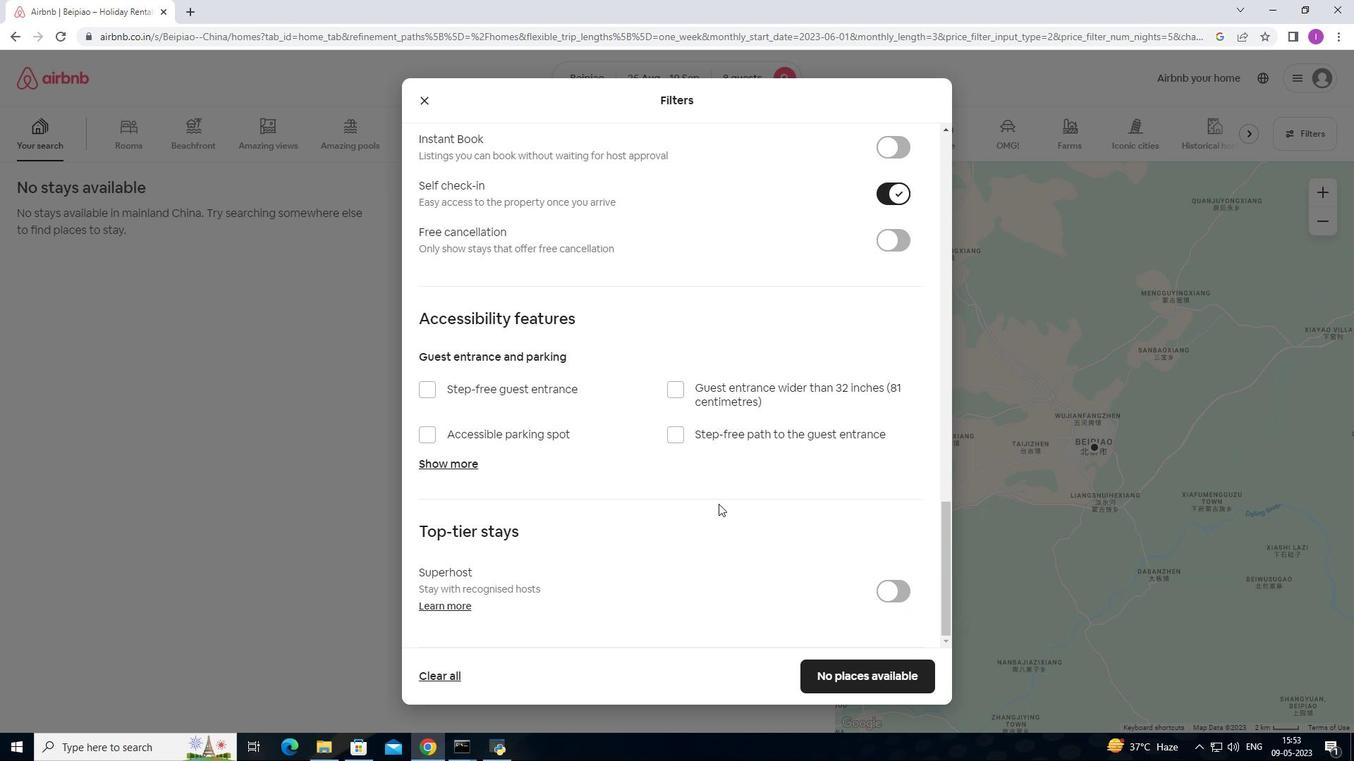 
Action: Mouse scrolled (718, 503) with delta (0, 0)
Screenshot: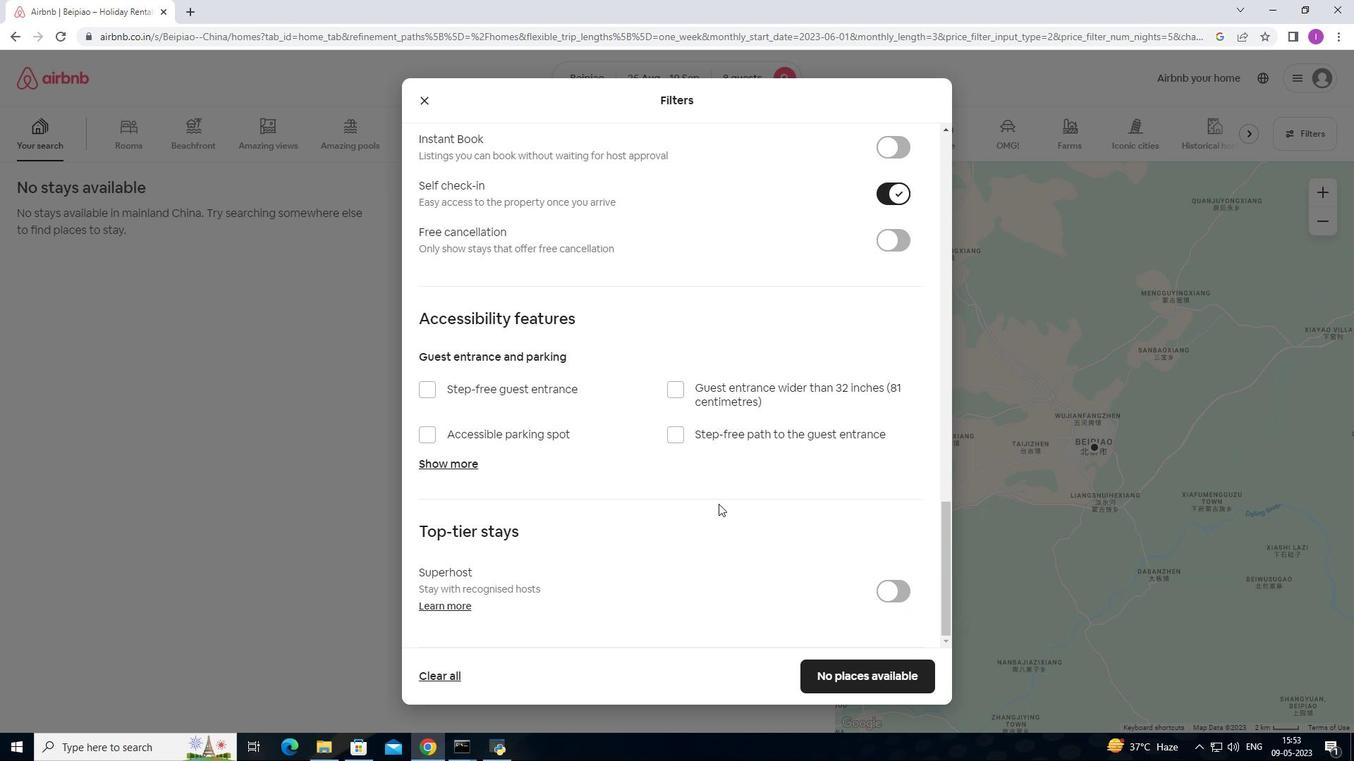 
Action: Mouse scrolled (718, 503) with delta (0, 0)
Screenshot: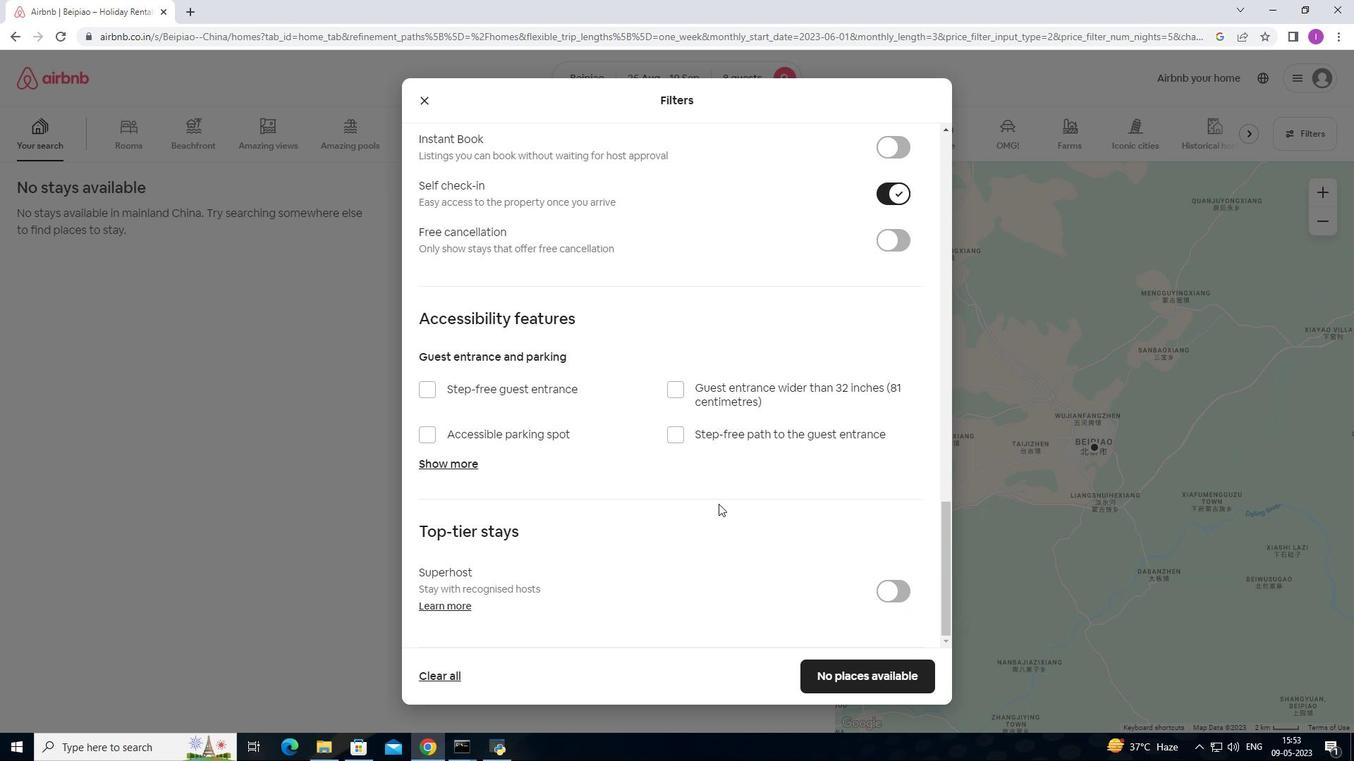 
Action: Mouse moved to (829, 674)
Screenshot: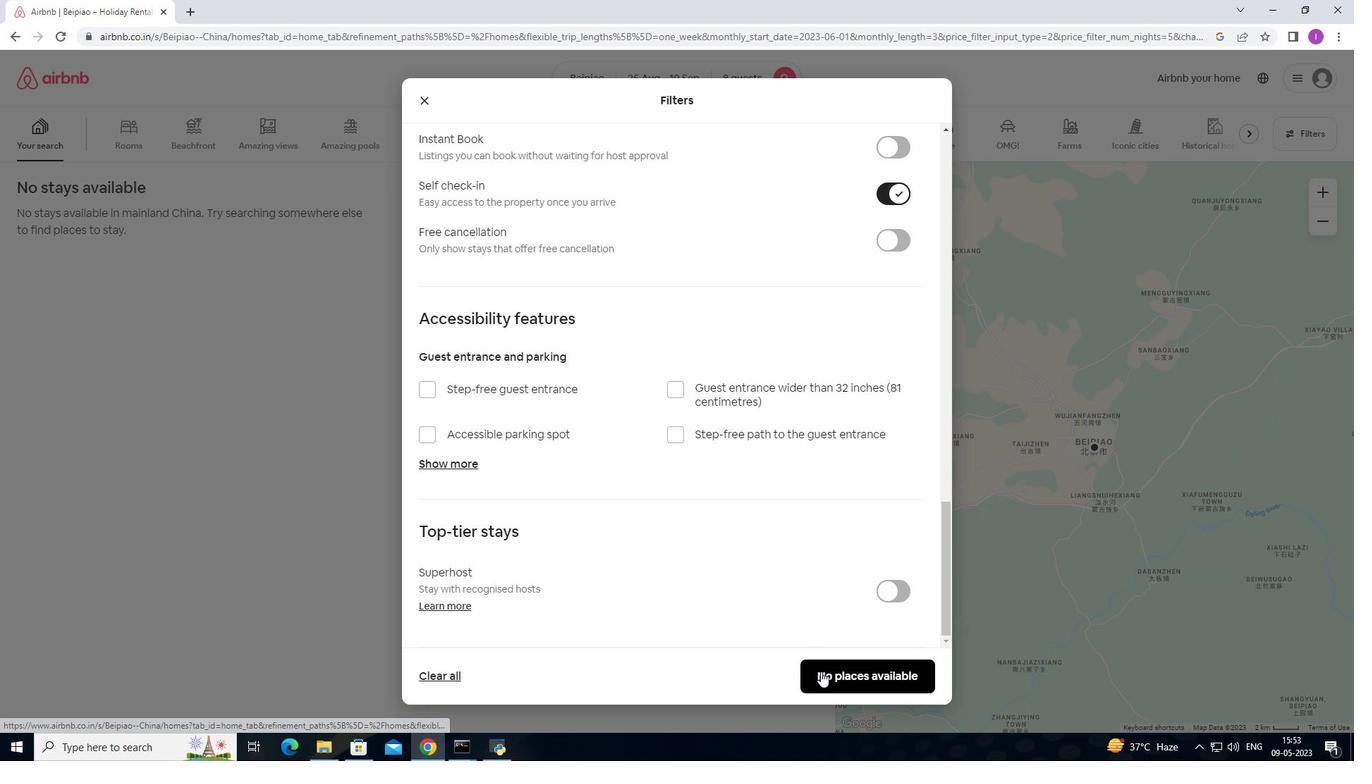 
Action: Mouse pressed left at (829, 674)
Screenshot: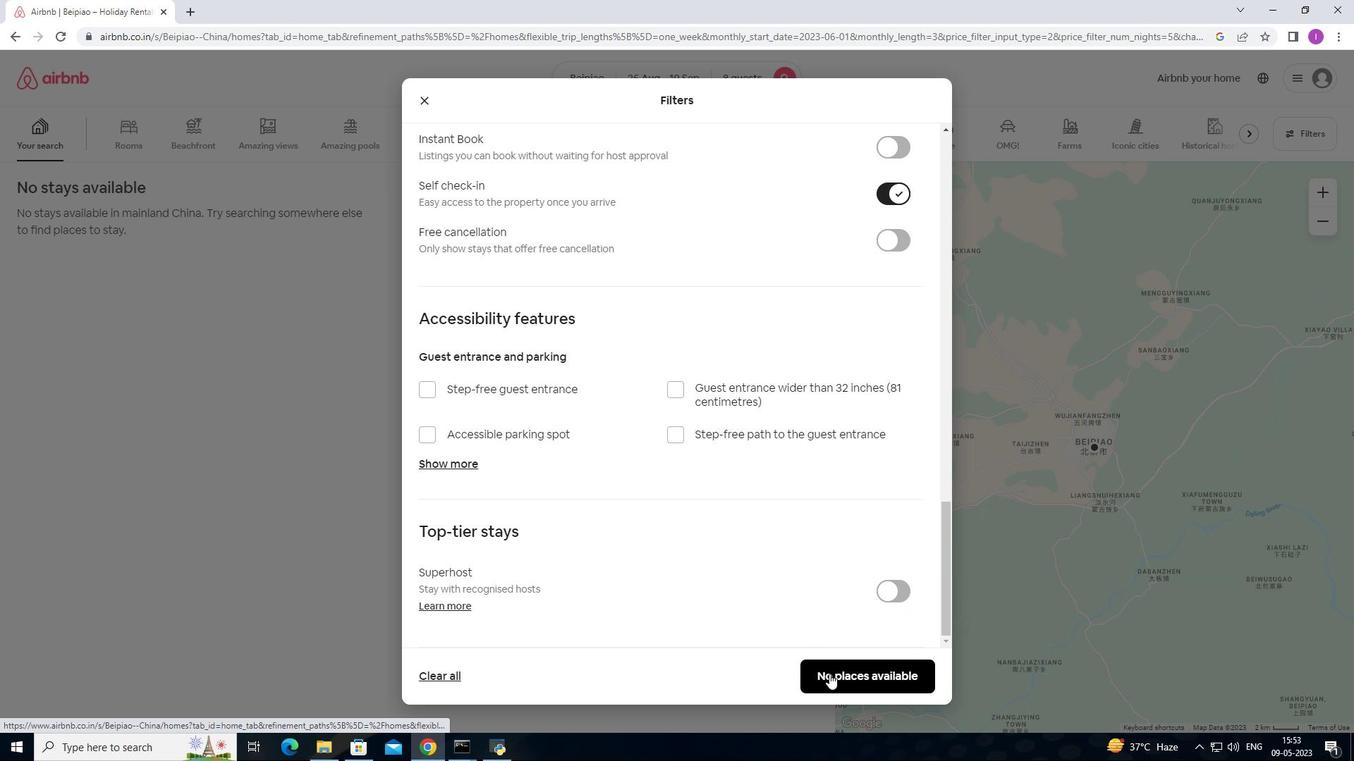 
Action: Mouse moved to (632, 607)
Screenshot: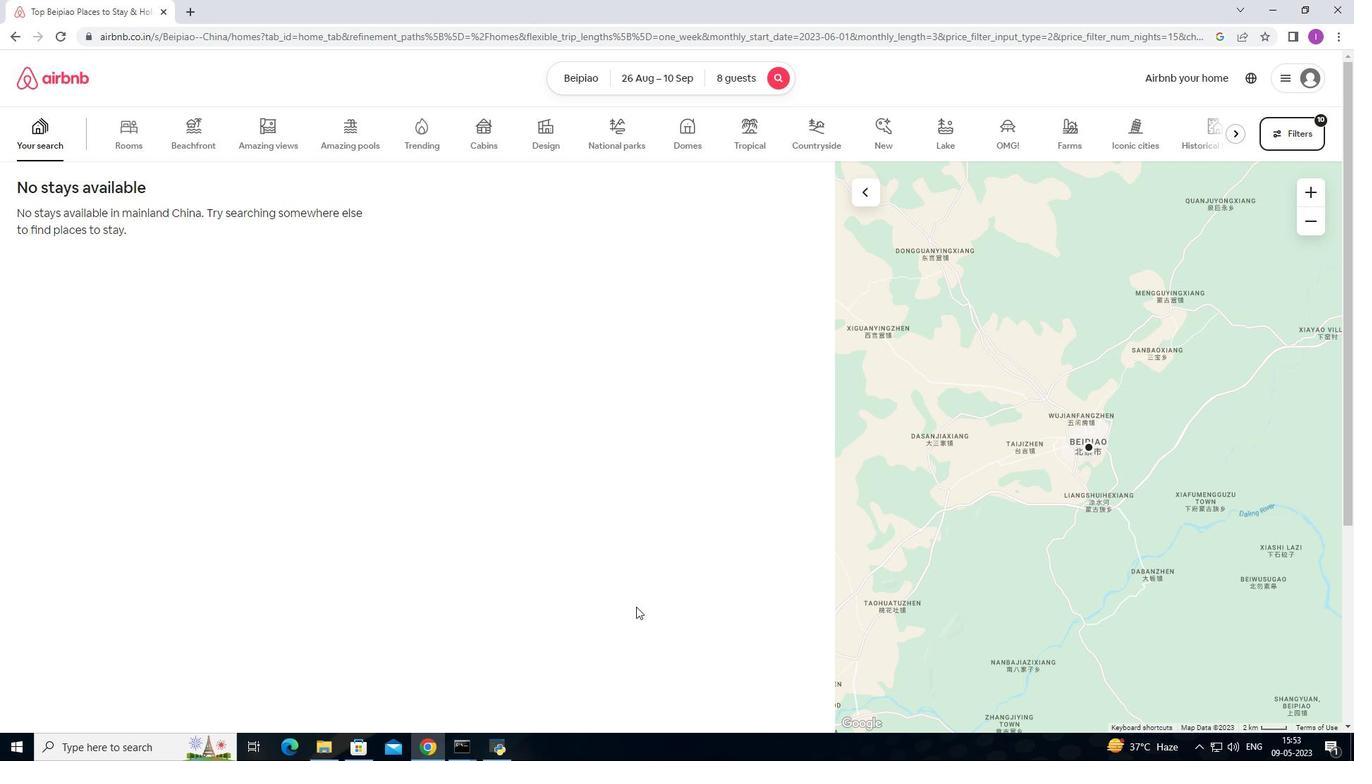 
